 Task: Find connections with filter location Antequera with filter topic #realestateinvesting with filter profile language Potuguese with filter current company EPAM Systems with filter school North-Eastern Hill University with filter industry Public Assistance Programs with filter service category Email Marketing with filter keywords title Group Sales
Action: Mouse moved to (679, 97)
Screenshot: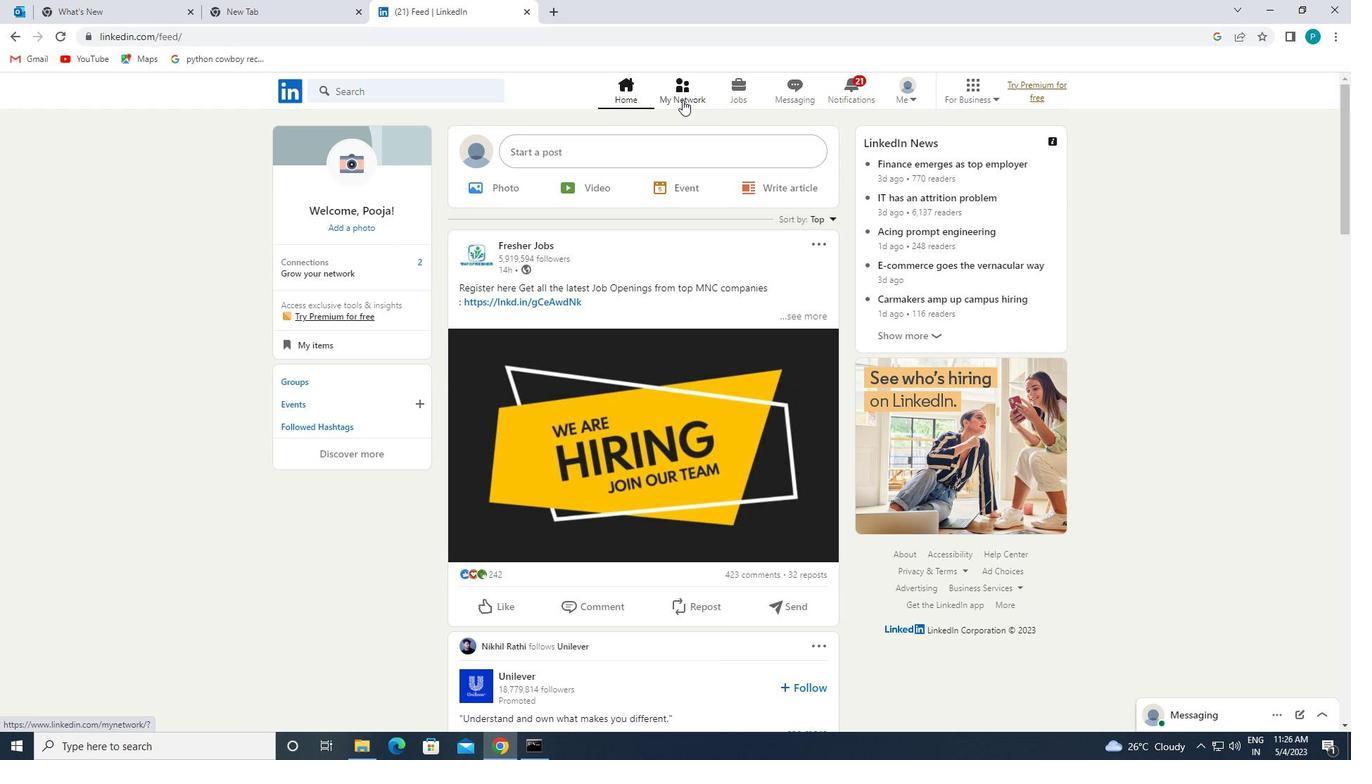 
Action: Mouse pressed left at (679, 97)
Screenshot: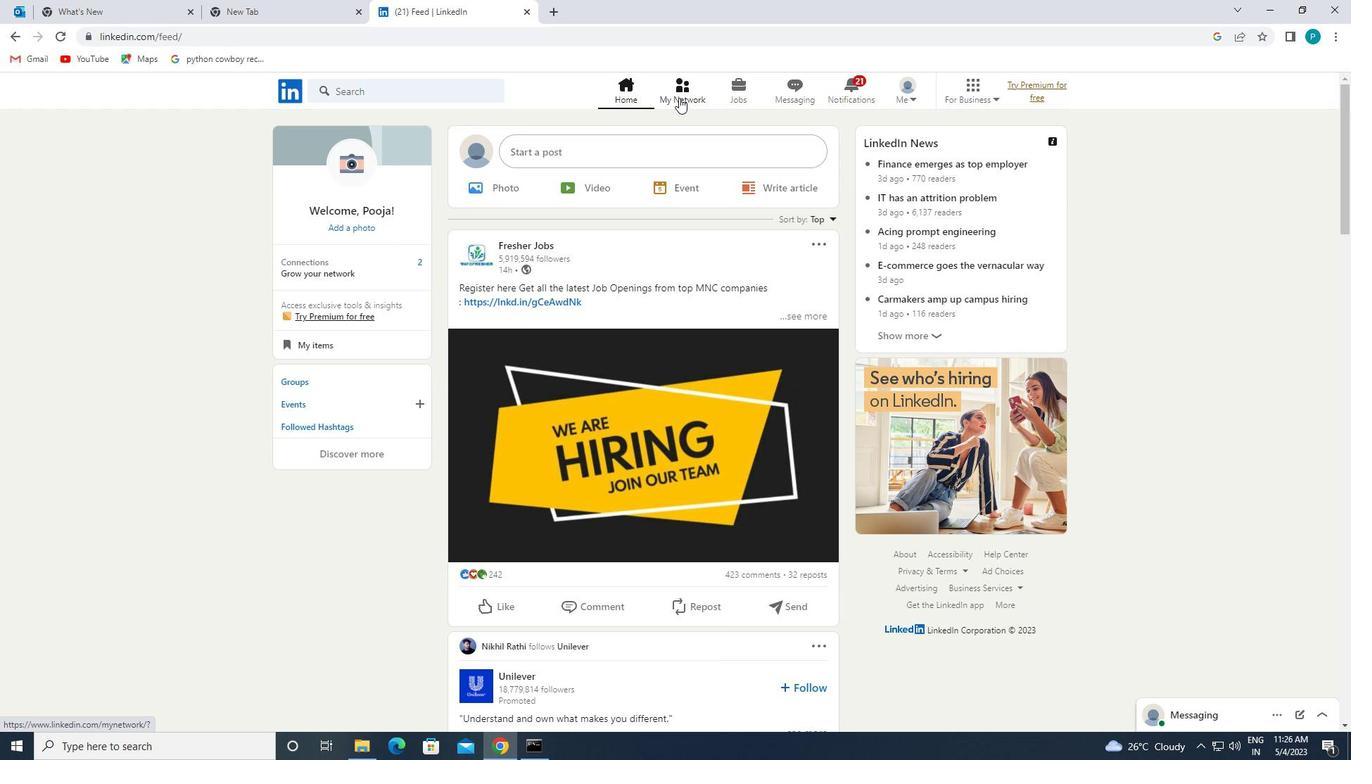 
Action: Mouse moved to (364, 159)
Screenshot: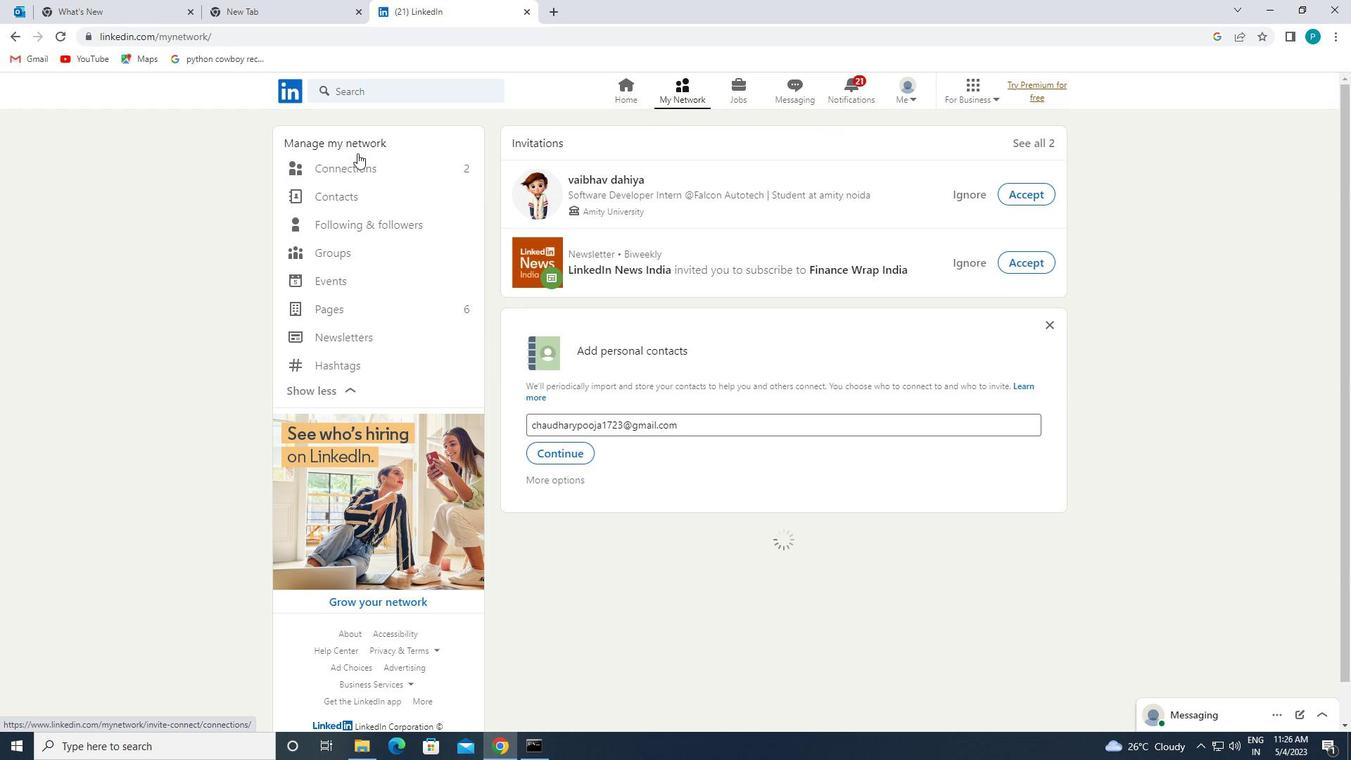 
Action: Mouse pressed left at (364, 159)
Screenshot: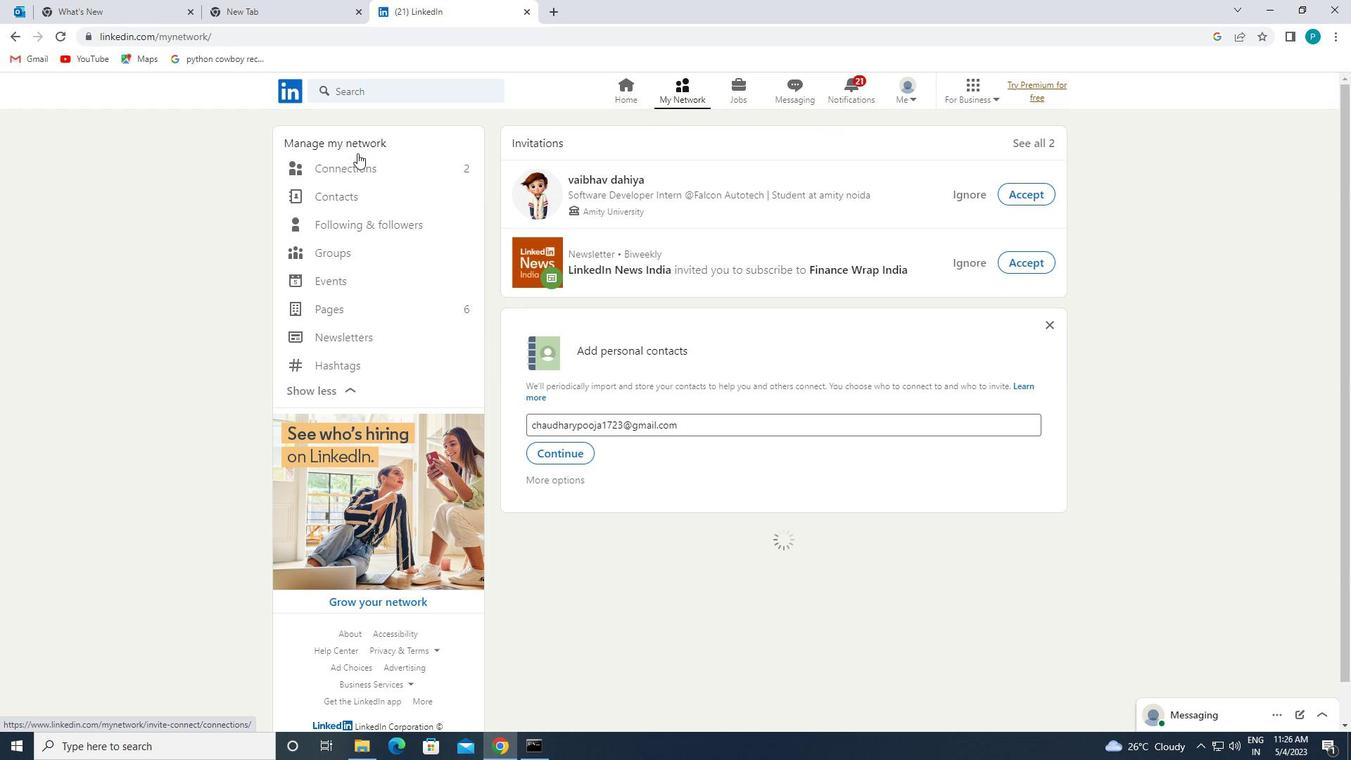
Action: Mouse moved to (380, 162)
Screenshot: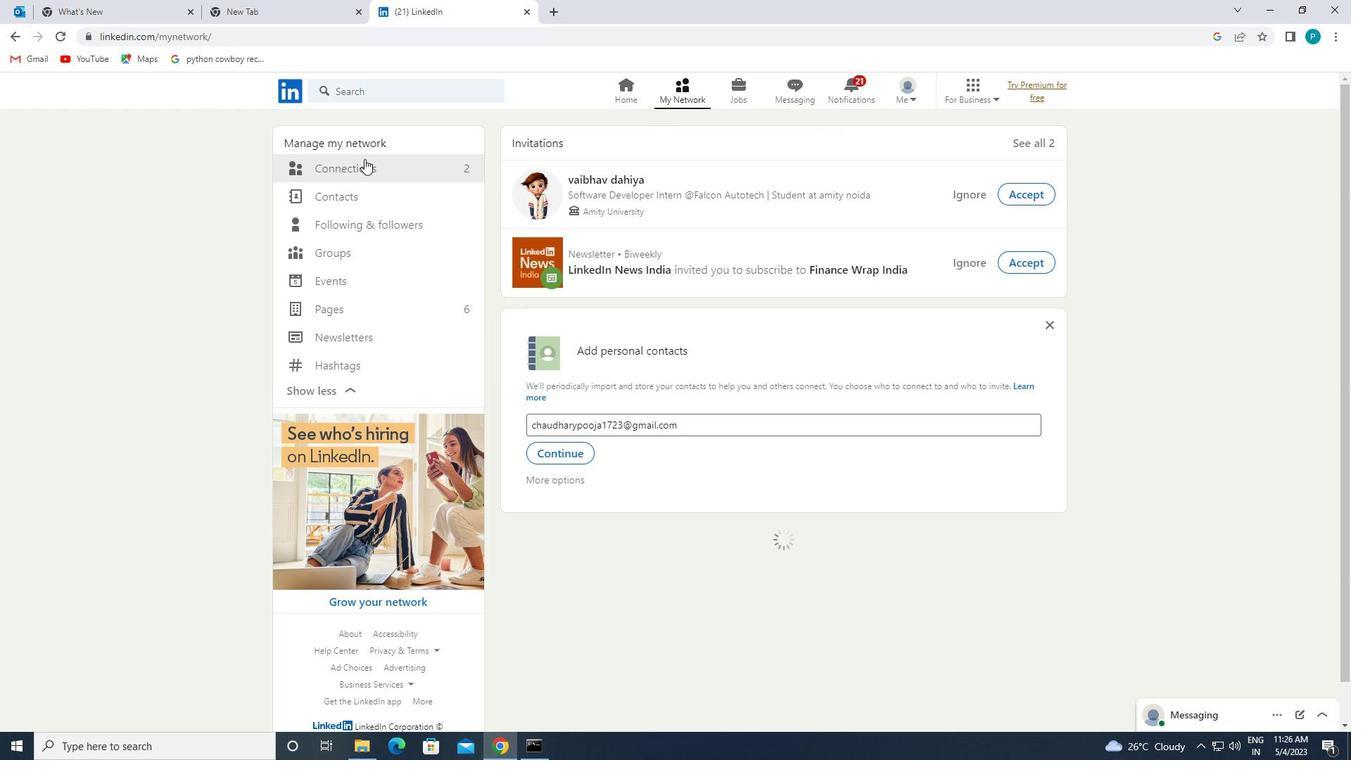 
Action: Mouse pressed left at (380, 162)
Screenshot: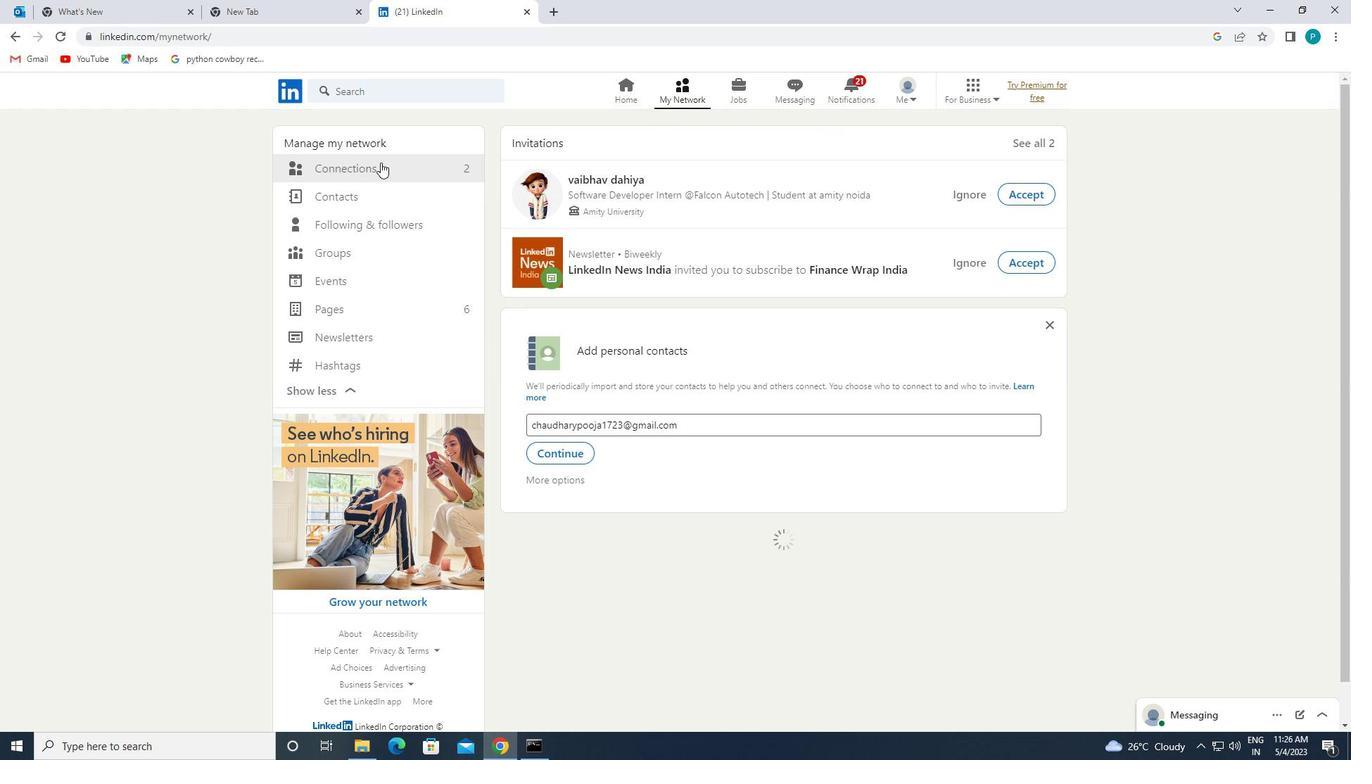 
Action: Mouse moved to (756, 167)
Screenshot: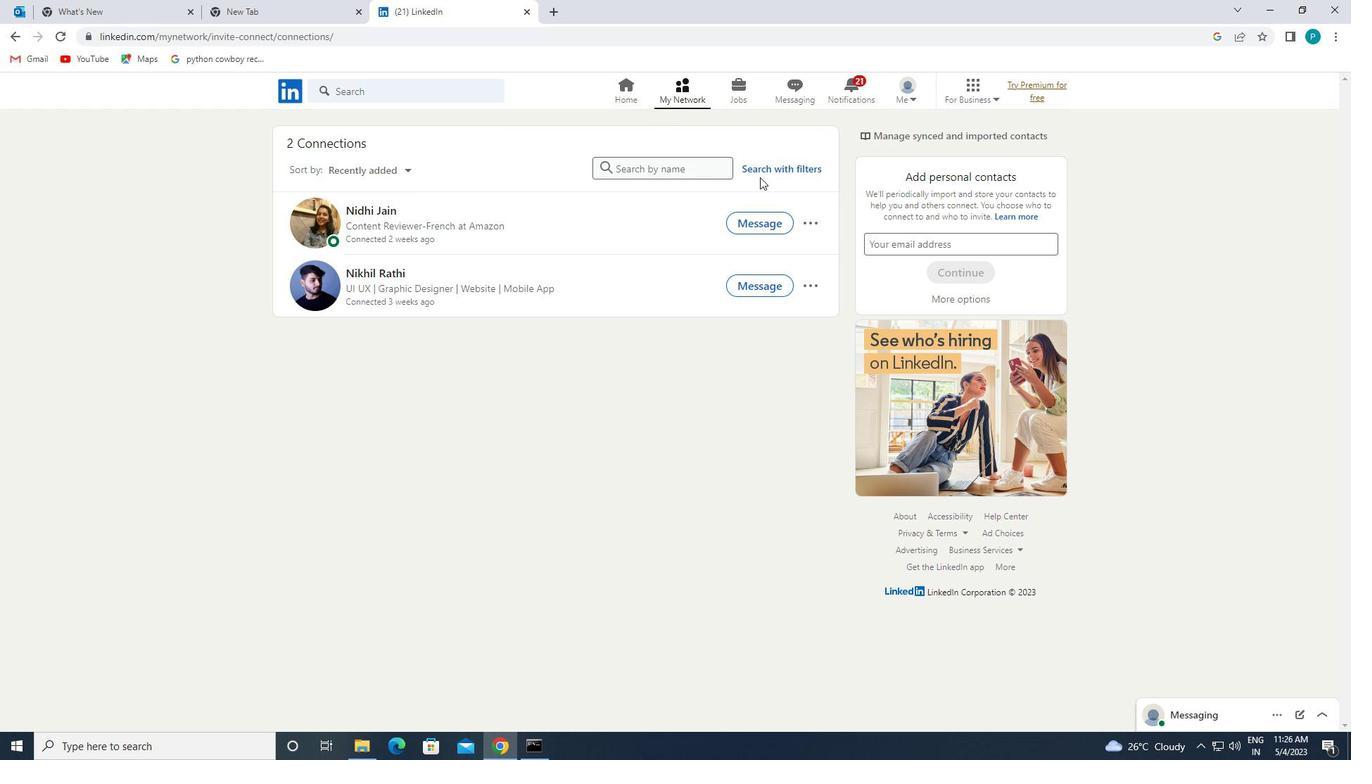 
Action: Mouse pressed left at (756, 167)
Screenshot: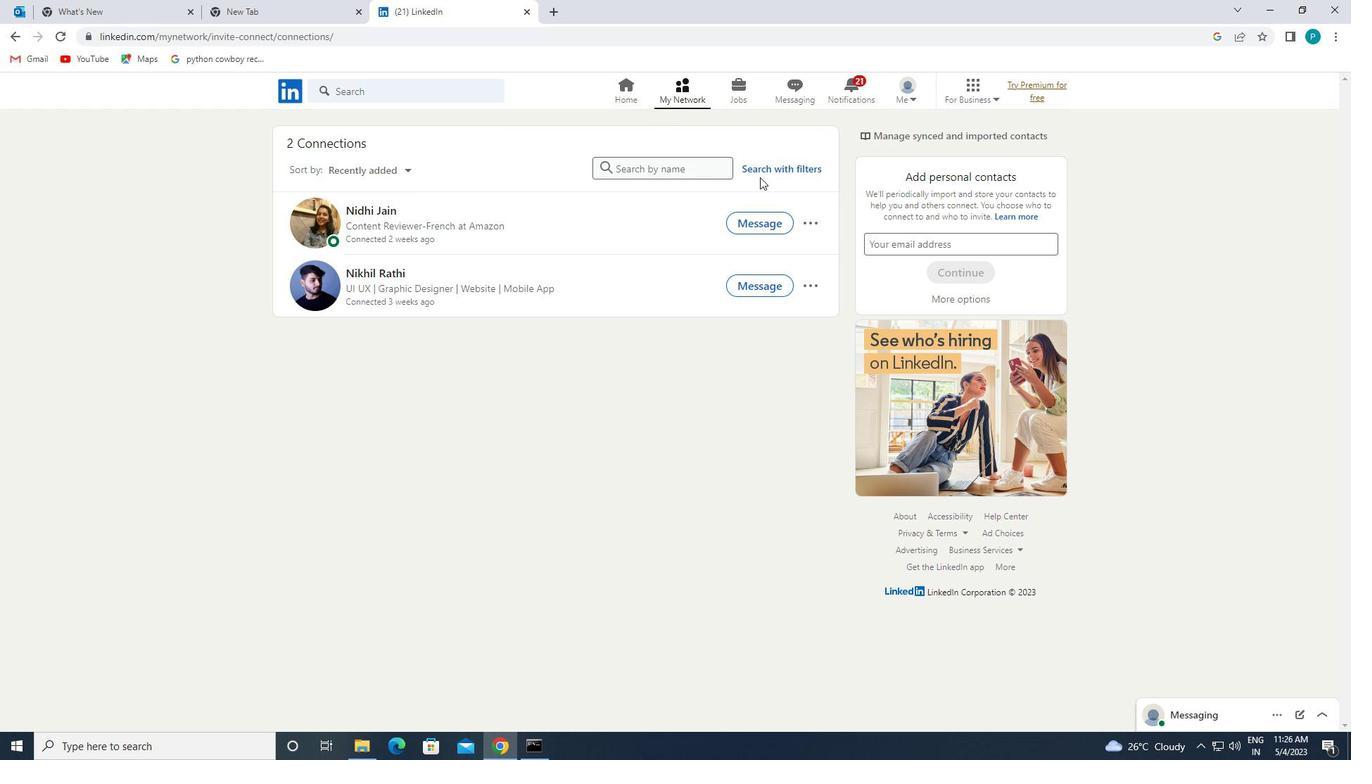 
Action: Mouse moved to (712, 133)
Screenshot: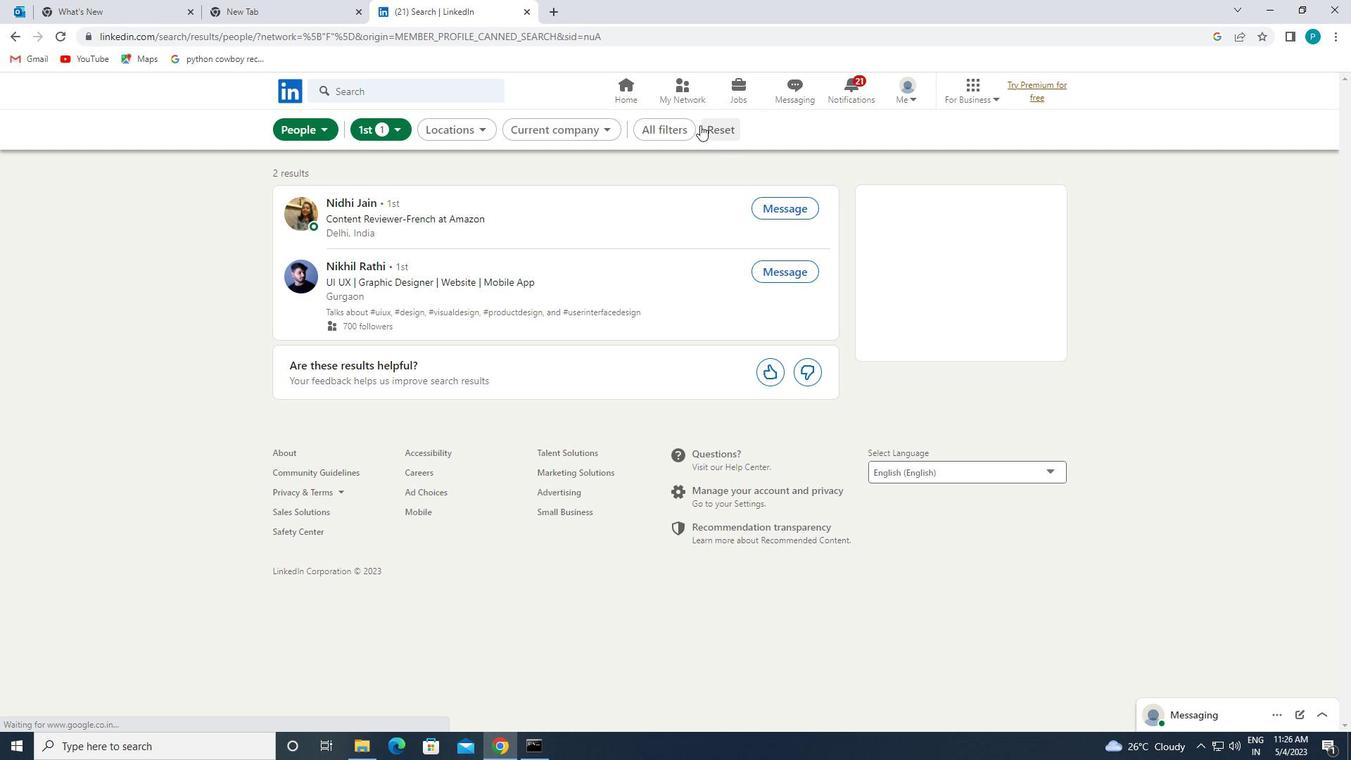 
Action: Mouse pressed left at (712, 133)
Screenshot: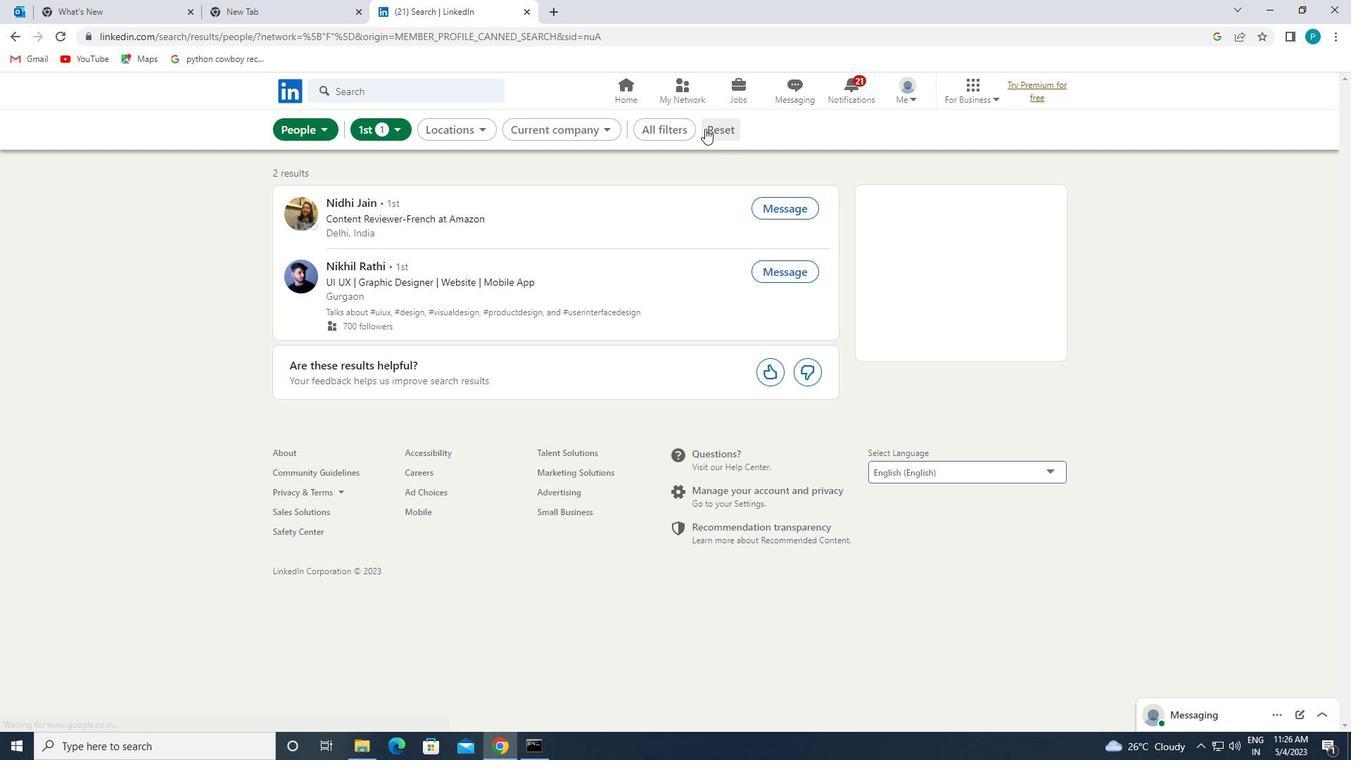 
Action: Mouse moved to (706, 129)
Screenshot: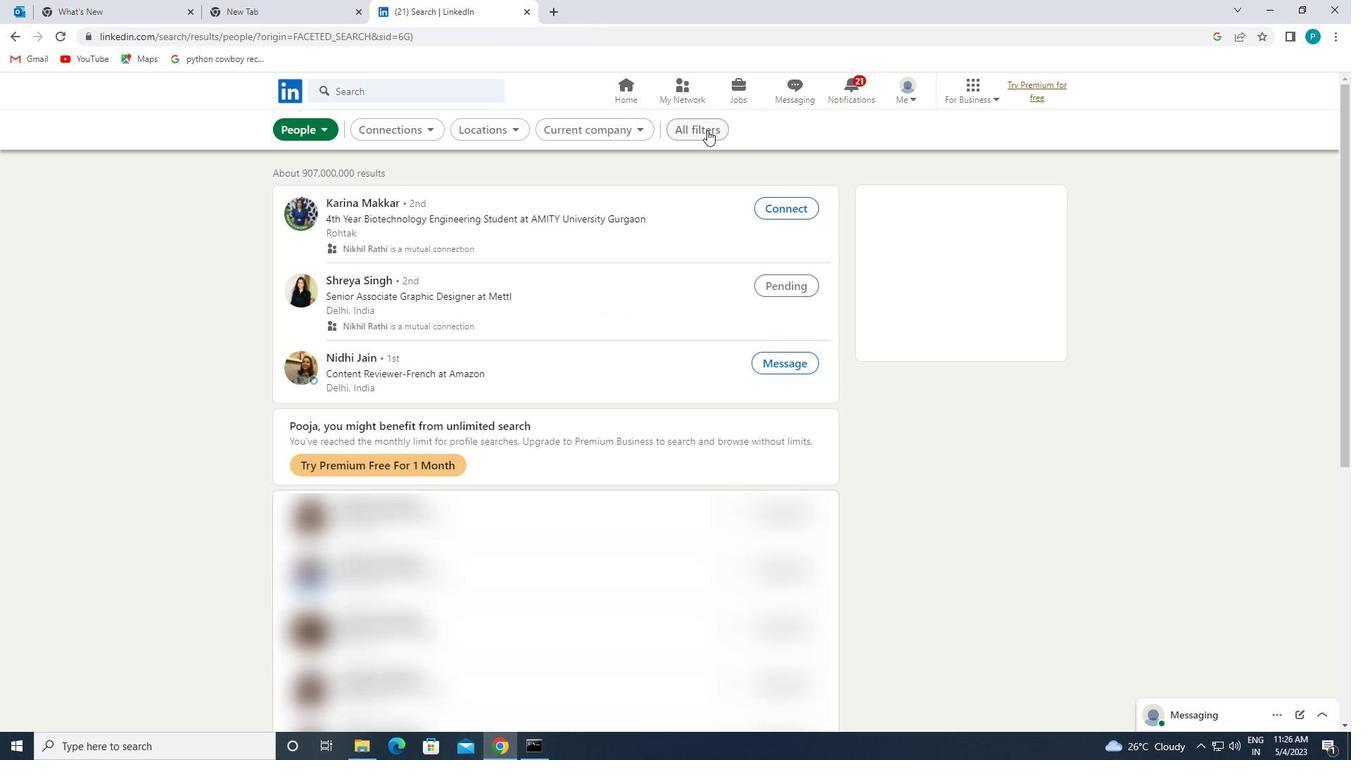 
Action: Mouse pressed left at (706, 129)
Screenshot: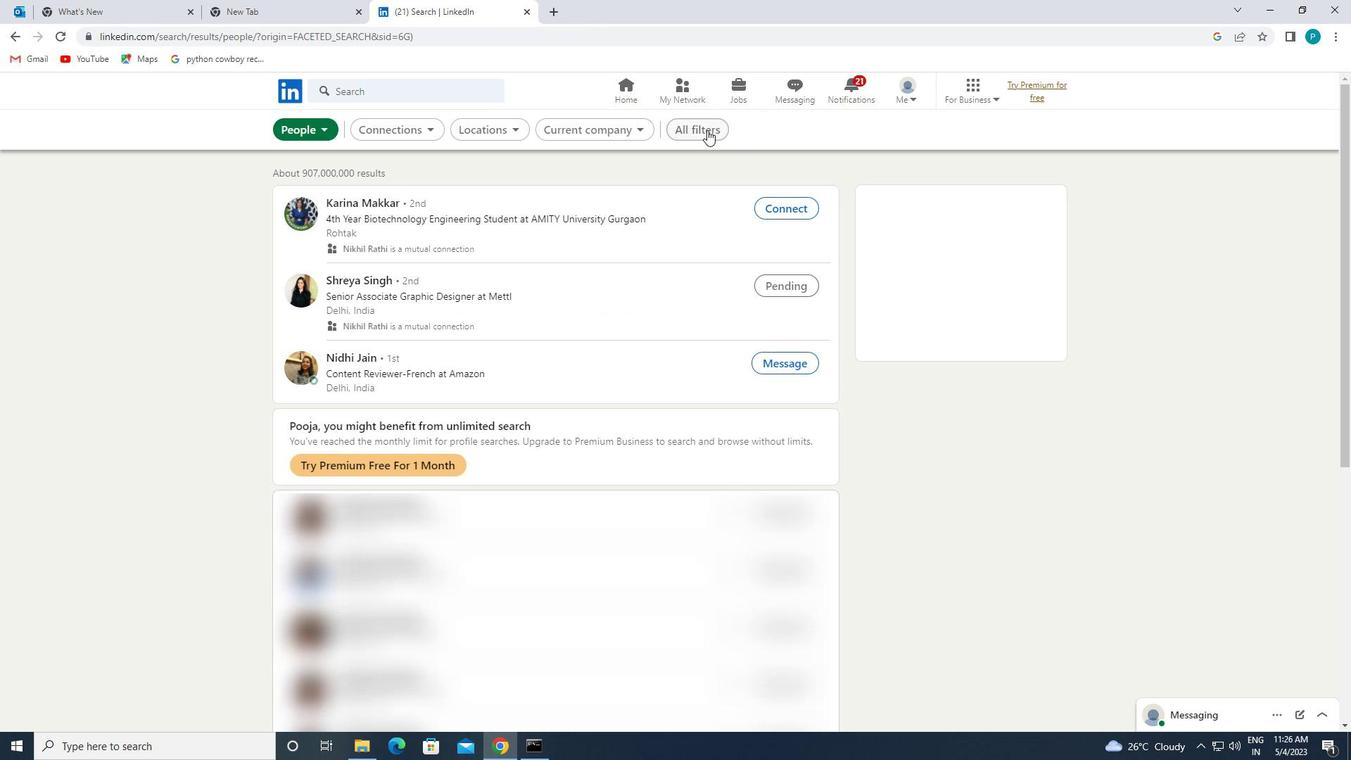 
Action: Mouse moved to (884, 195)
Screenshot: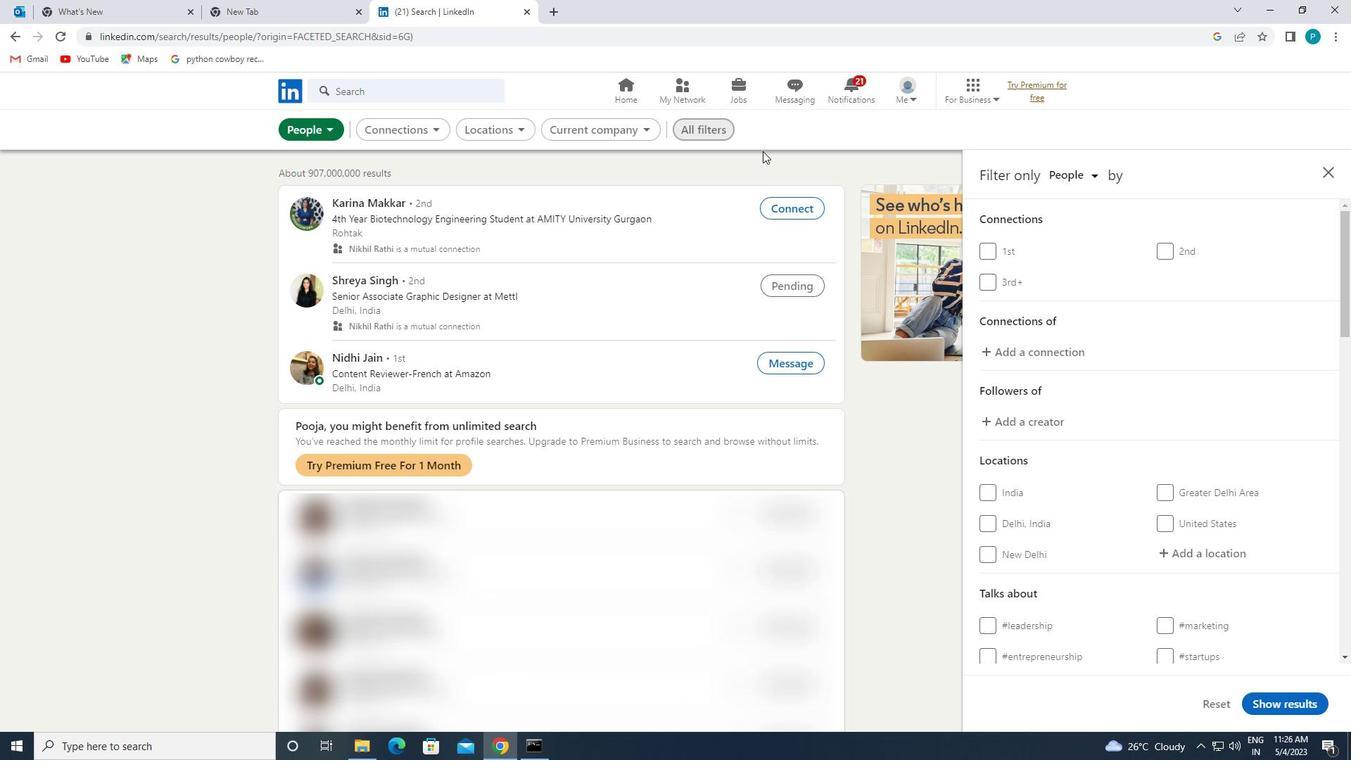 
Action: Mouse scrolled (884, 194) with delta (0, 0)
Screenshot: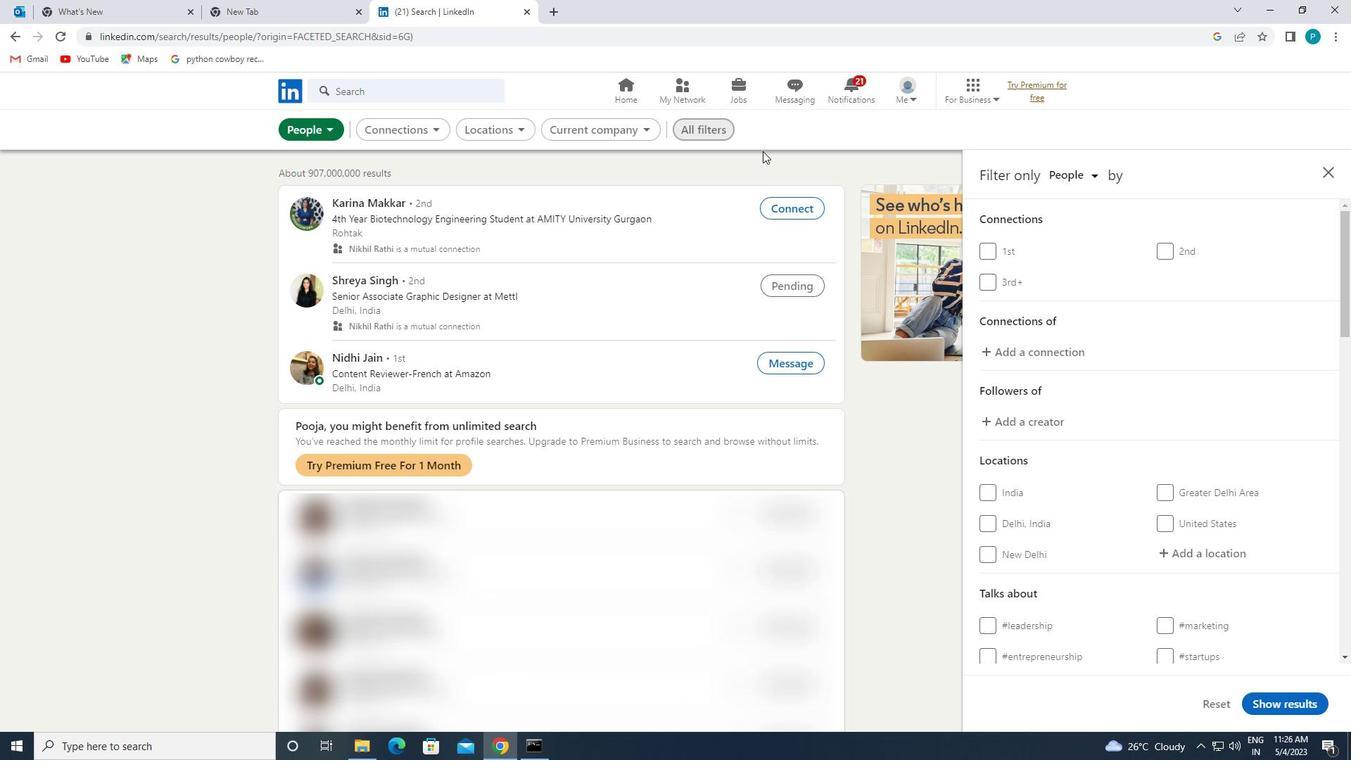 
Action: Mouse moved to (956, 224)
Screenshot: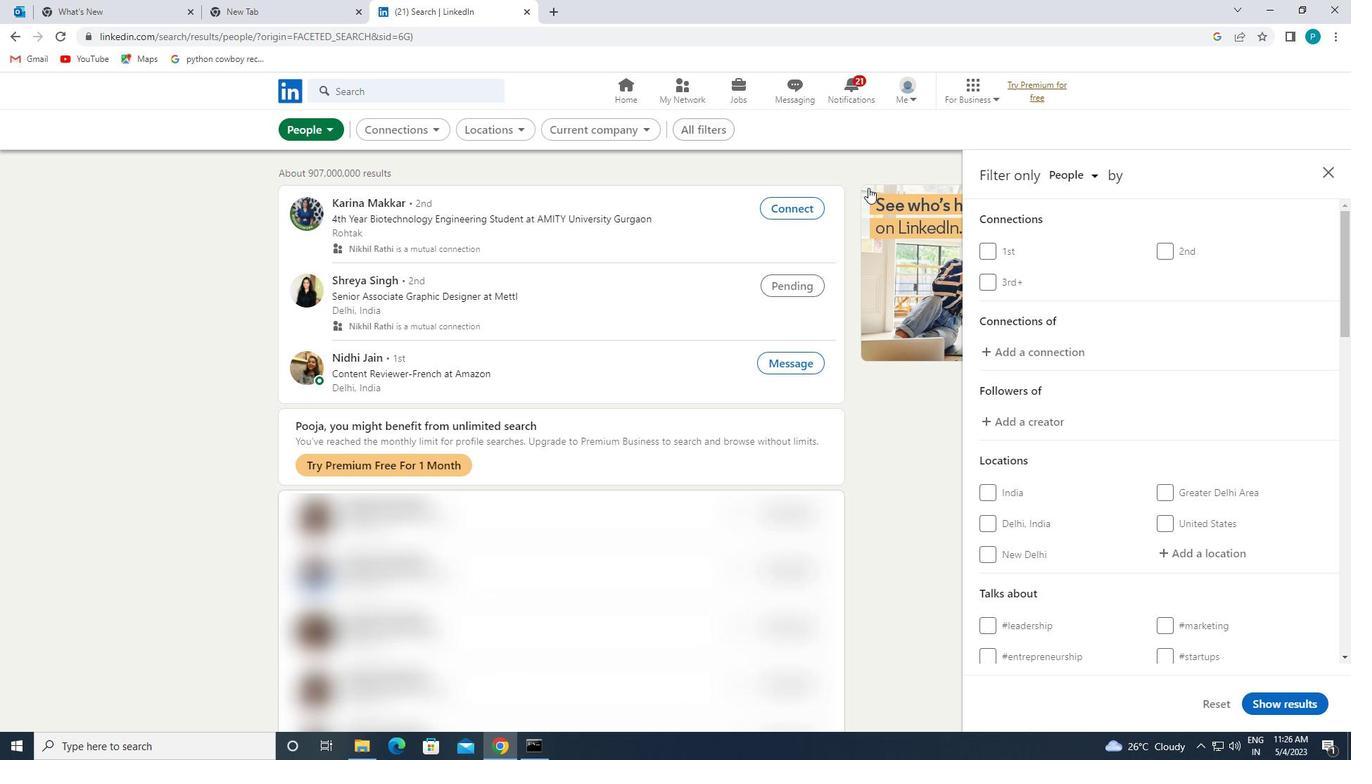 
Action: Mouse scrolled (956, 223) with delta (0, 0)
Screenshot: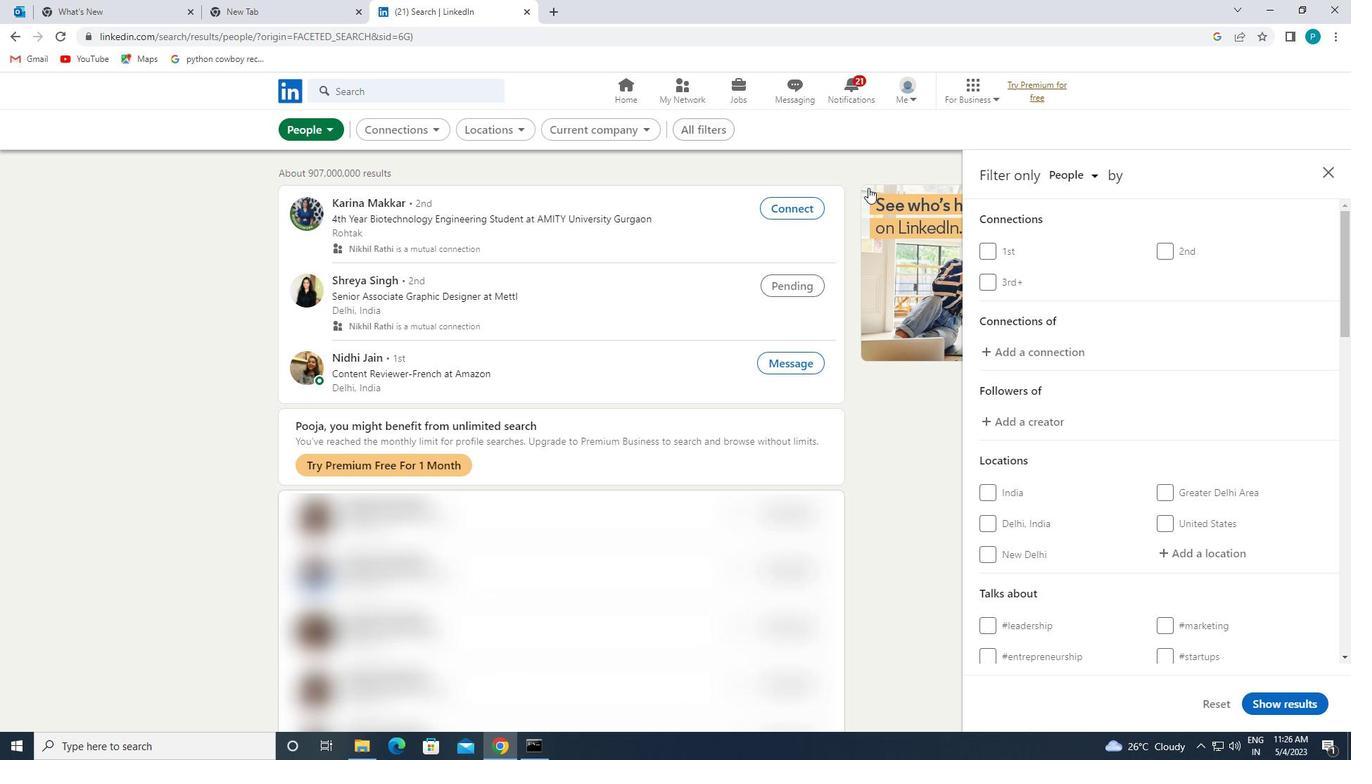 
Action: Mouse moved to (977, 233)
Screenshot: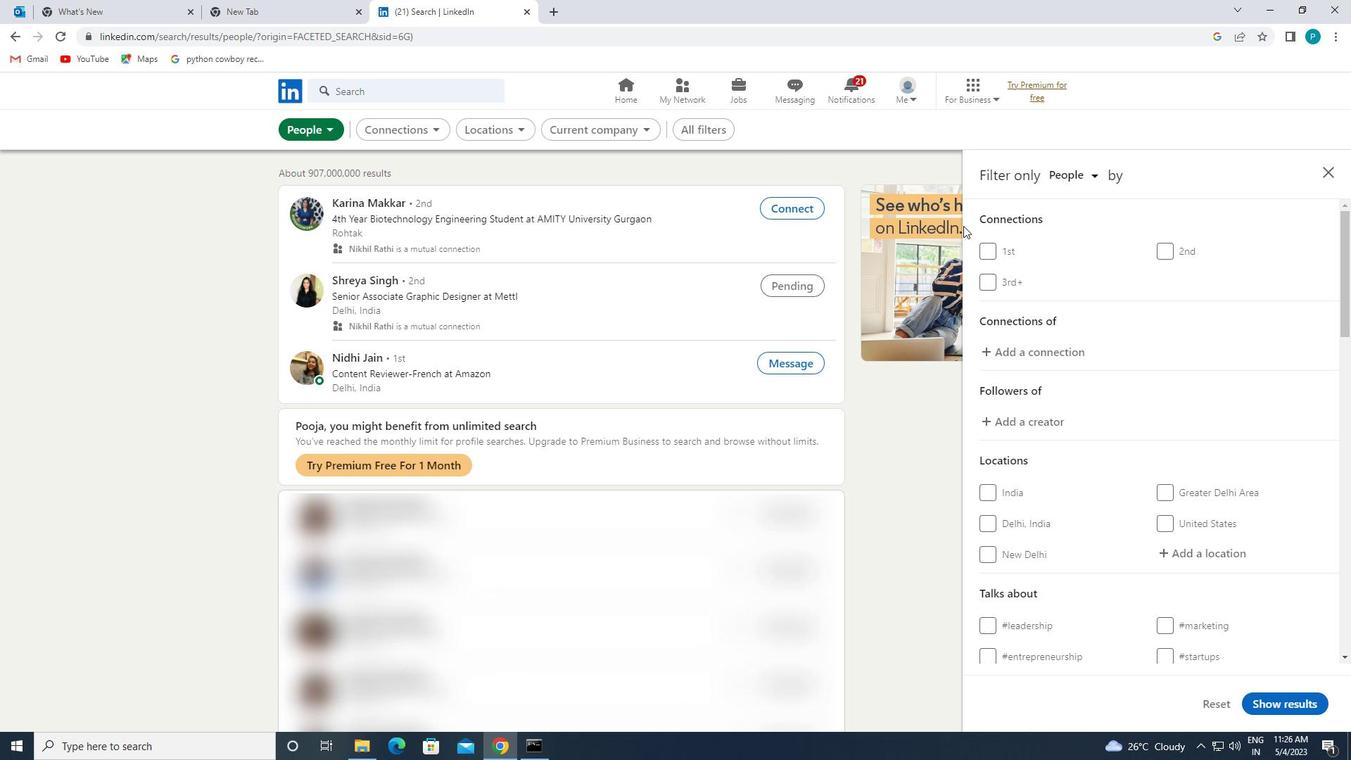 
Action: Mouse scrolled (977, 232) with delta (0, 0)
Screenshot: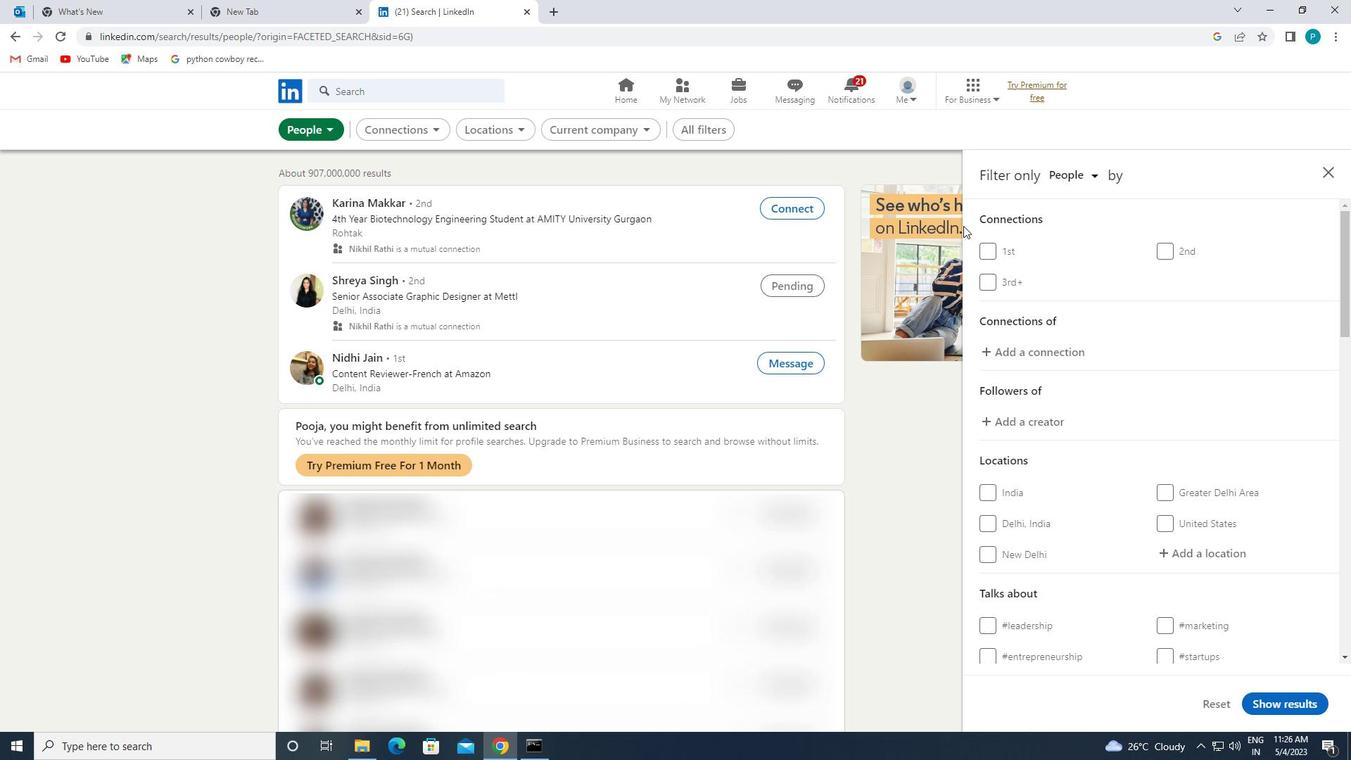 
Action: Mouse moved to (1138, 425)
Screenshot: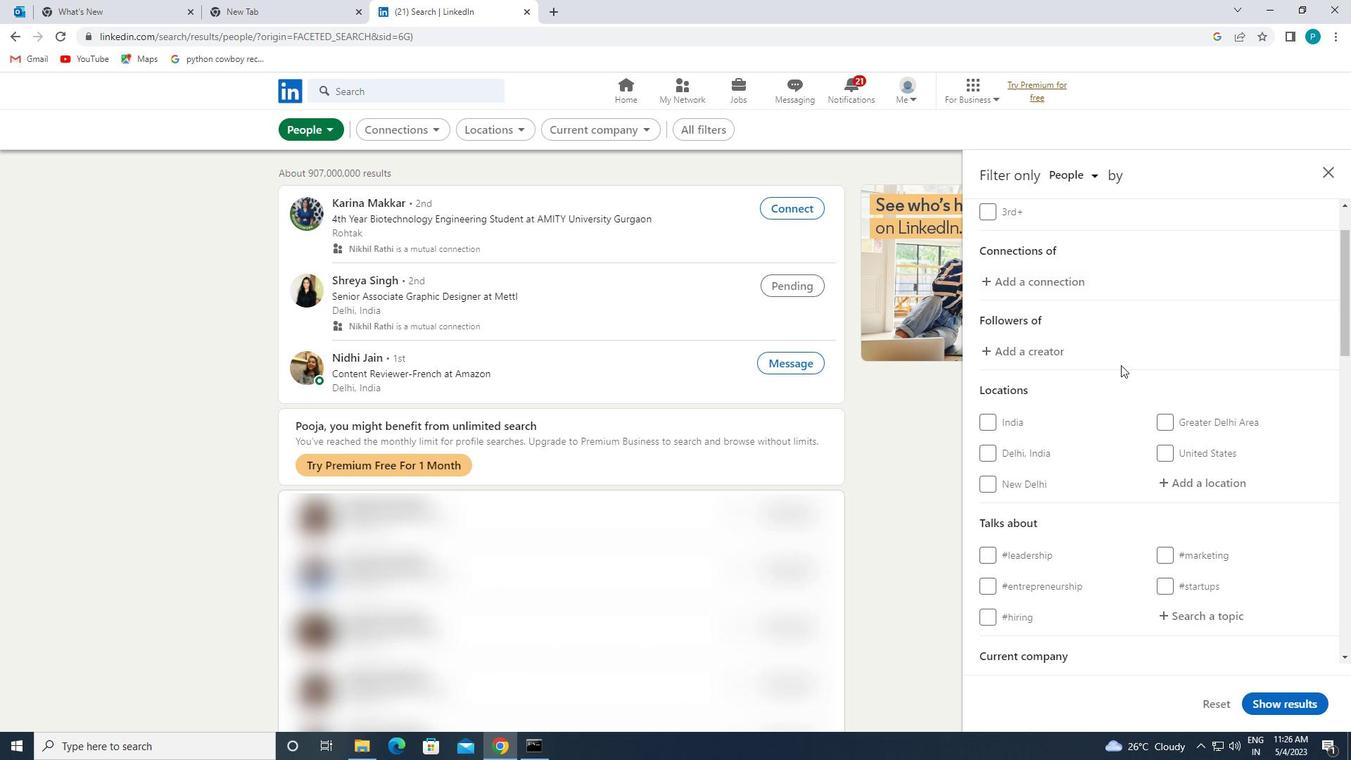 
Action: Mouse scrolled (1138, 425) with delta (0, 0)
Screenshot: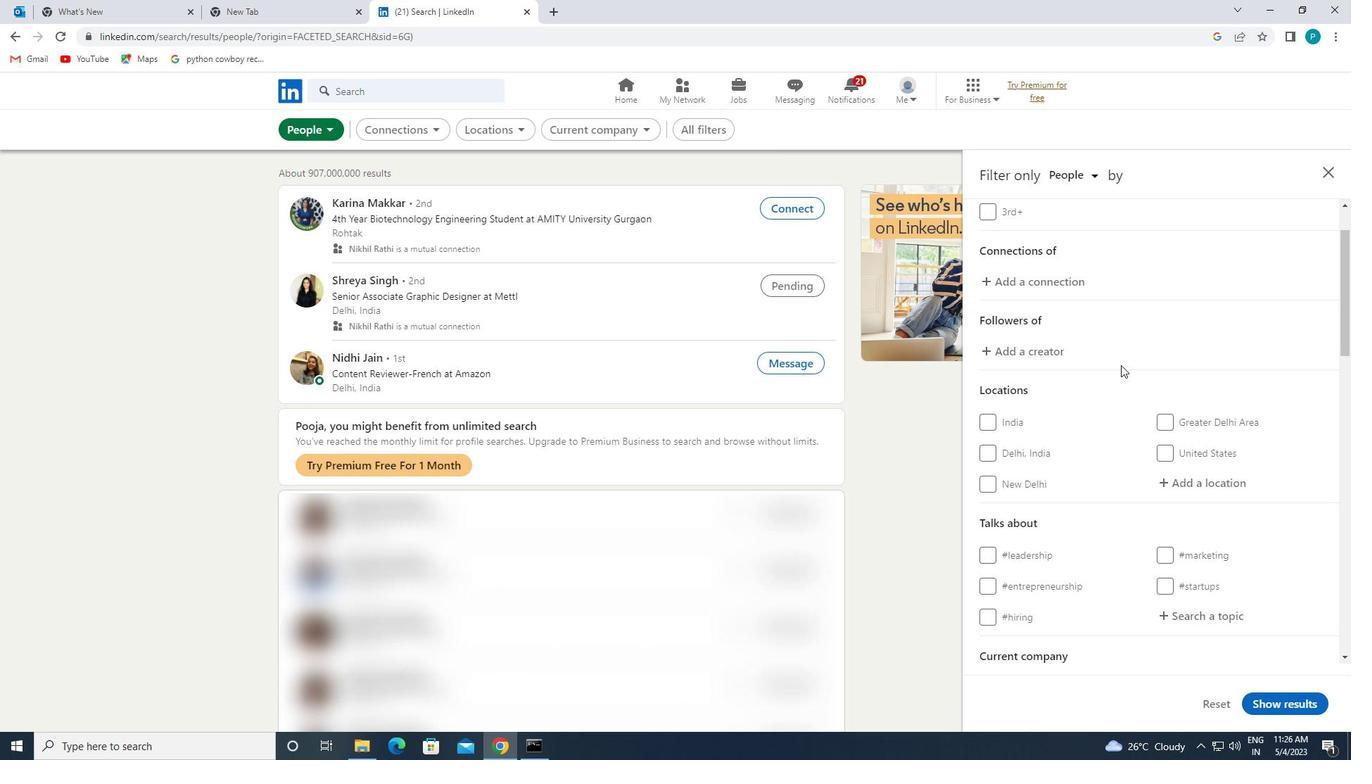 
Action: Mouse moved to (1165, 413)
Screenshot: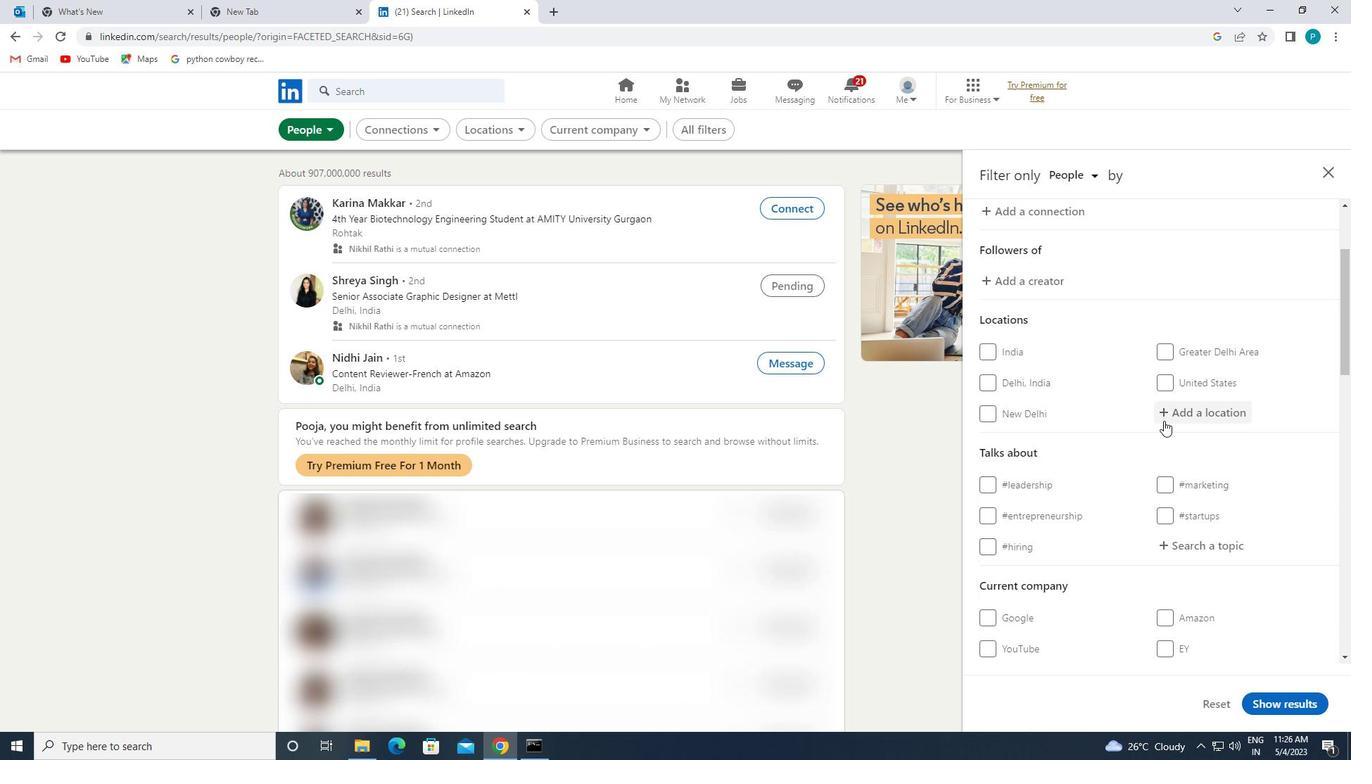 
Action: Mouse pressed left at (1165, 413)
Screenshot: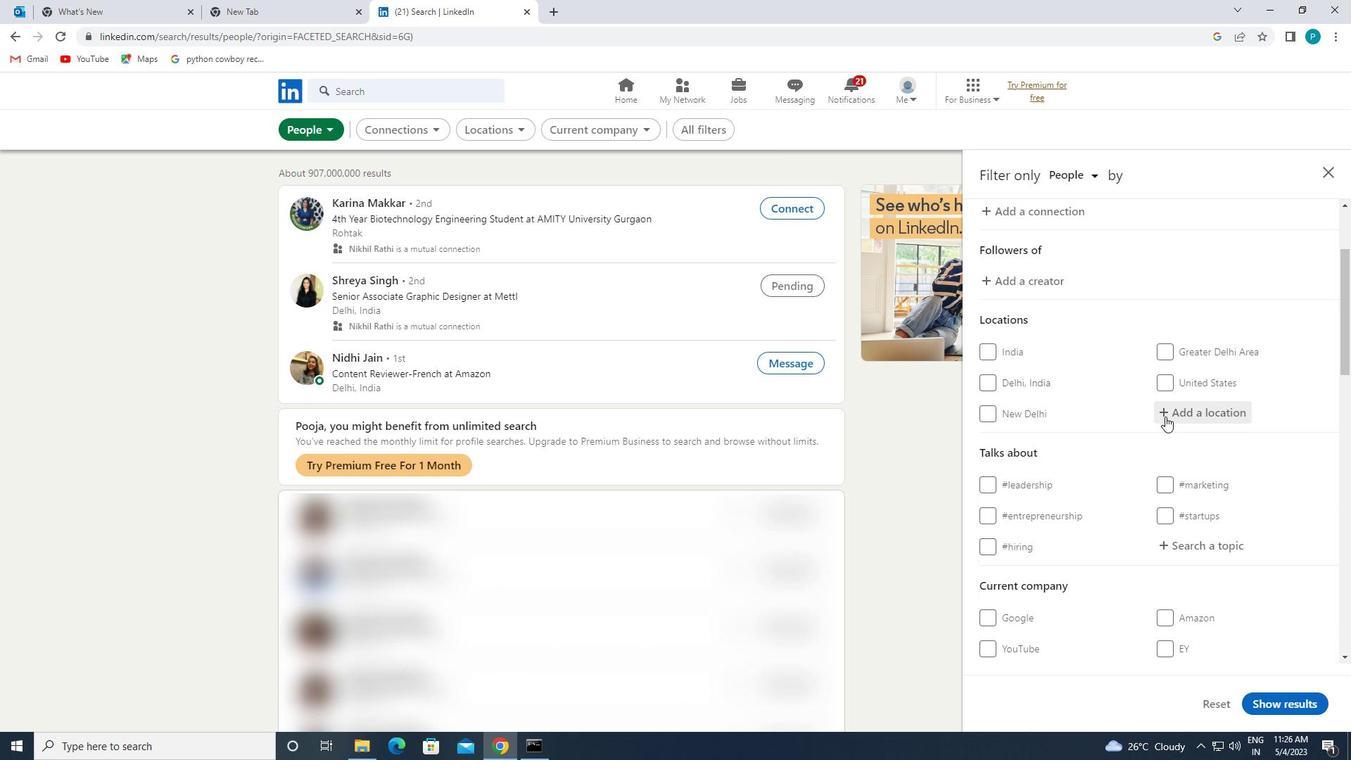 
Action: Mouse moved to (1256, 456)
Screenshot: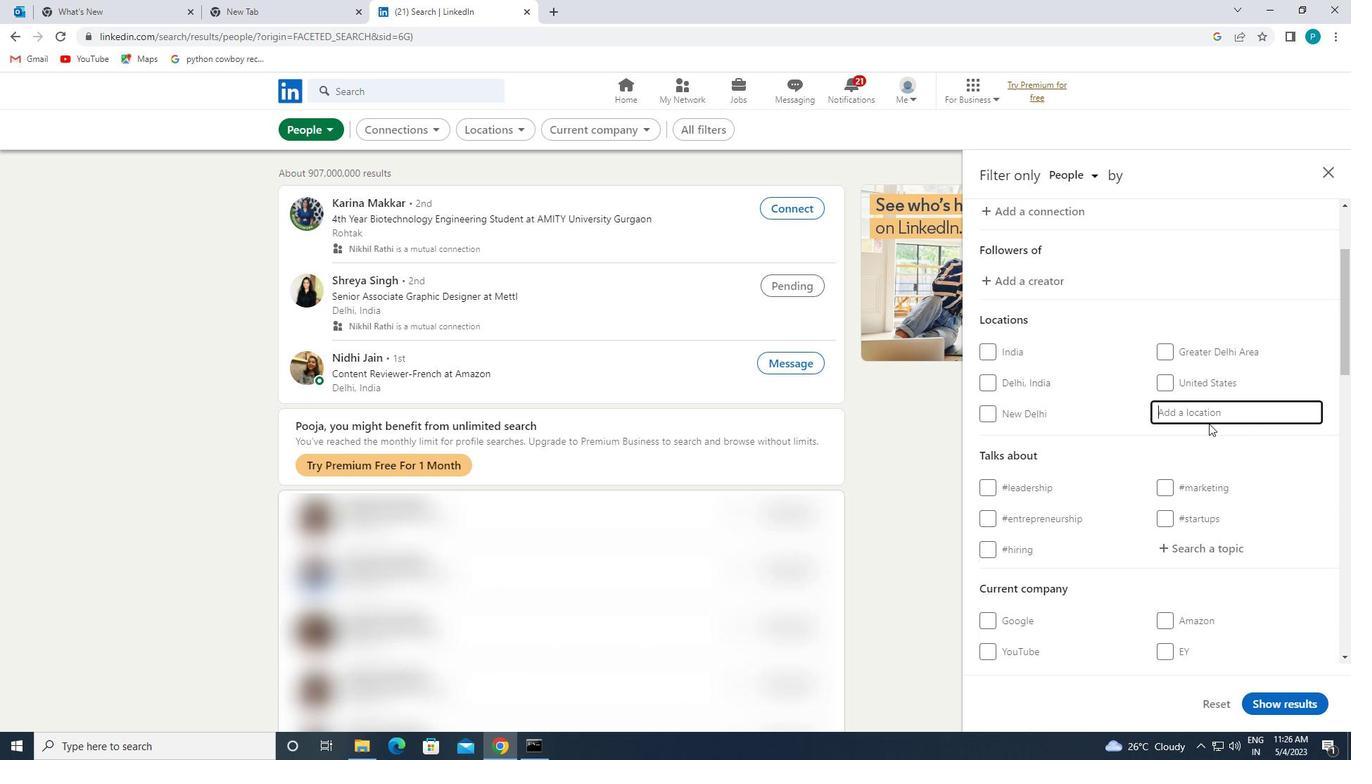 
Action: Key pressed <Key.caps_lock>a<Key.caps_lock>nteq
Screenshot: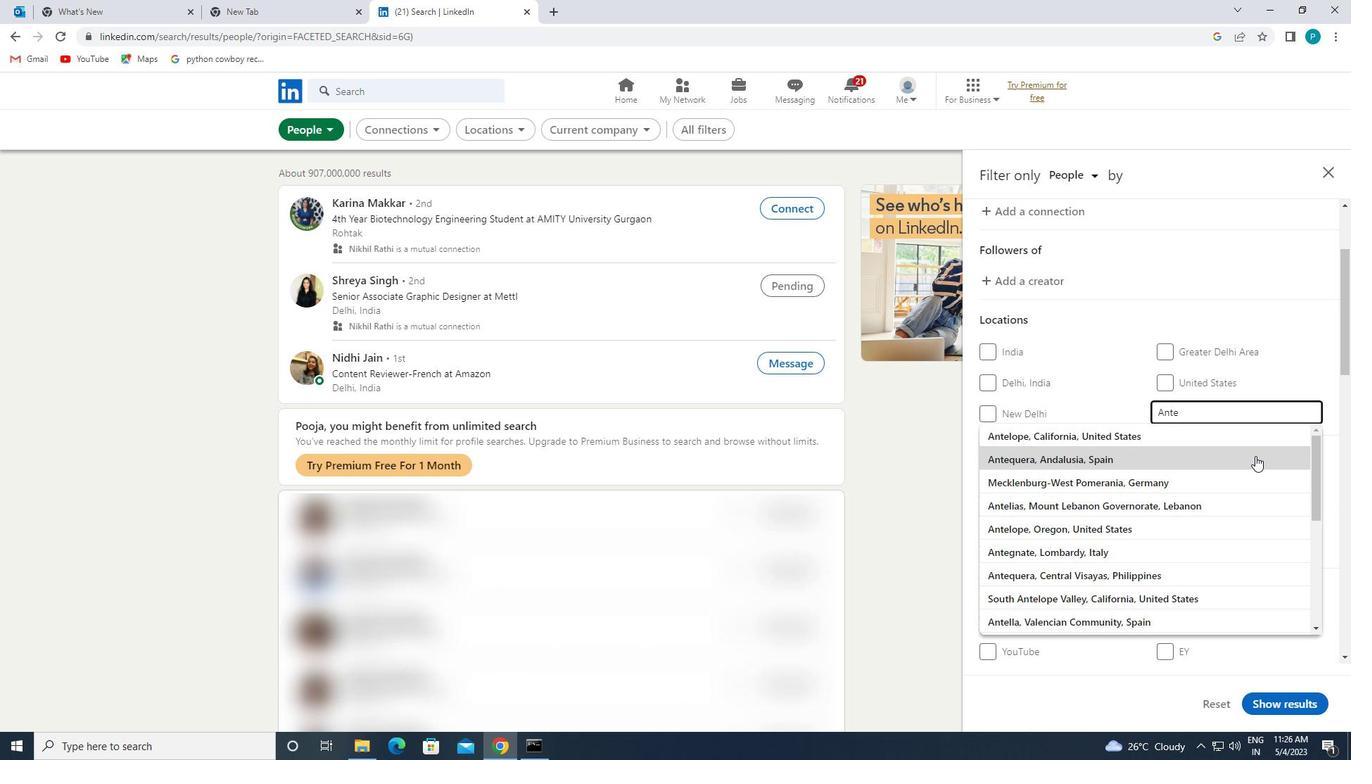 
Action: Mouse moved to (1185, 431)
Screenshot: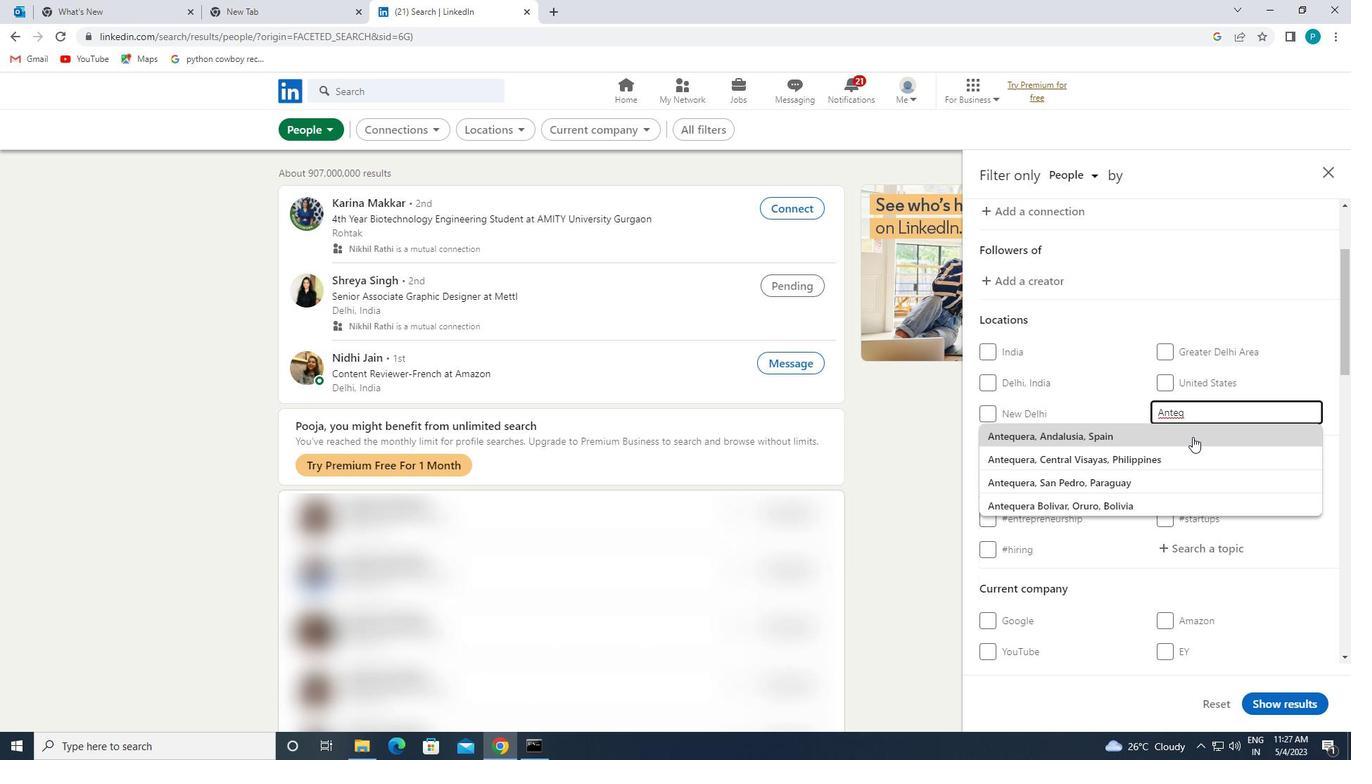 
Action: Mouse pressed left at (1185, 431)
Screenshot: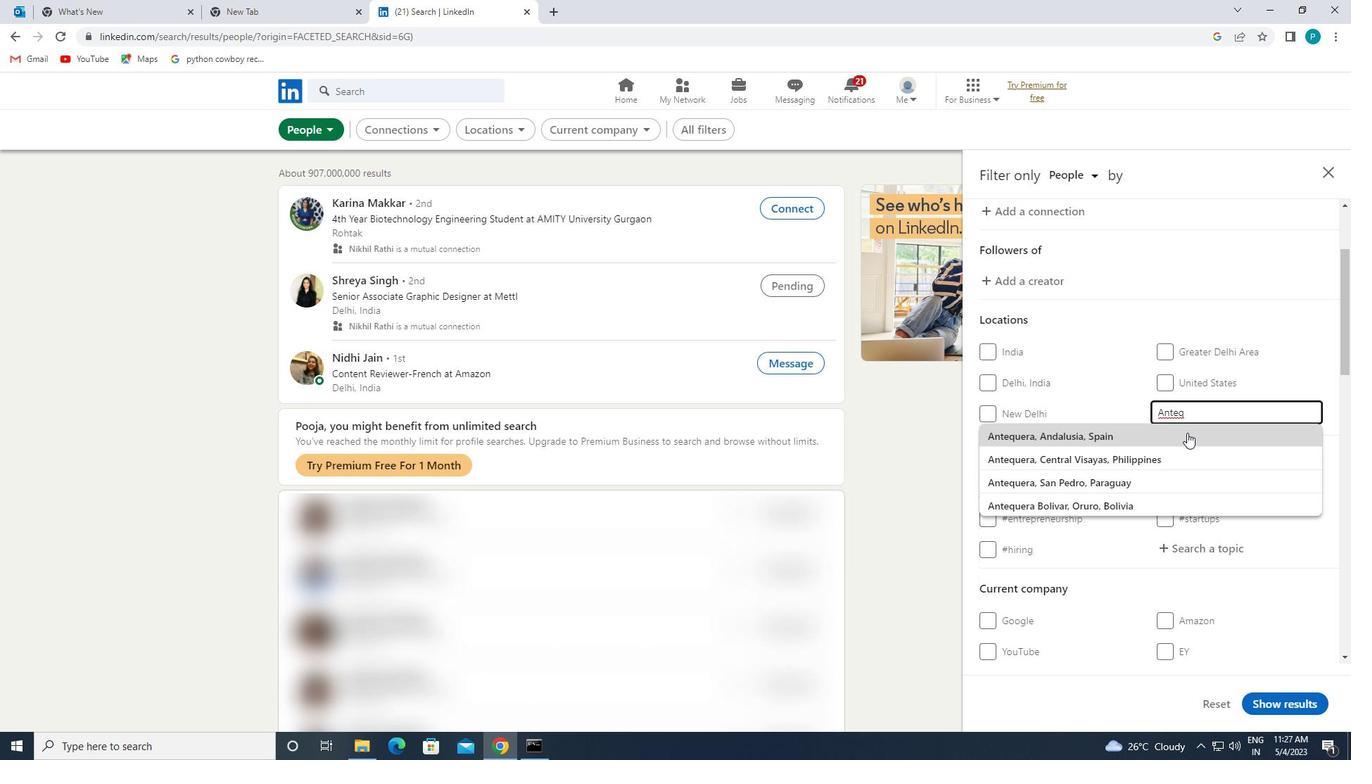 
Action: Mouse moved to (1201, 473)
Screenshot: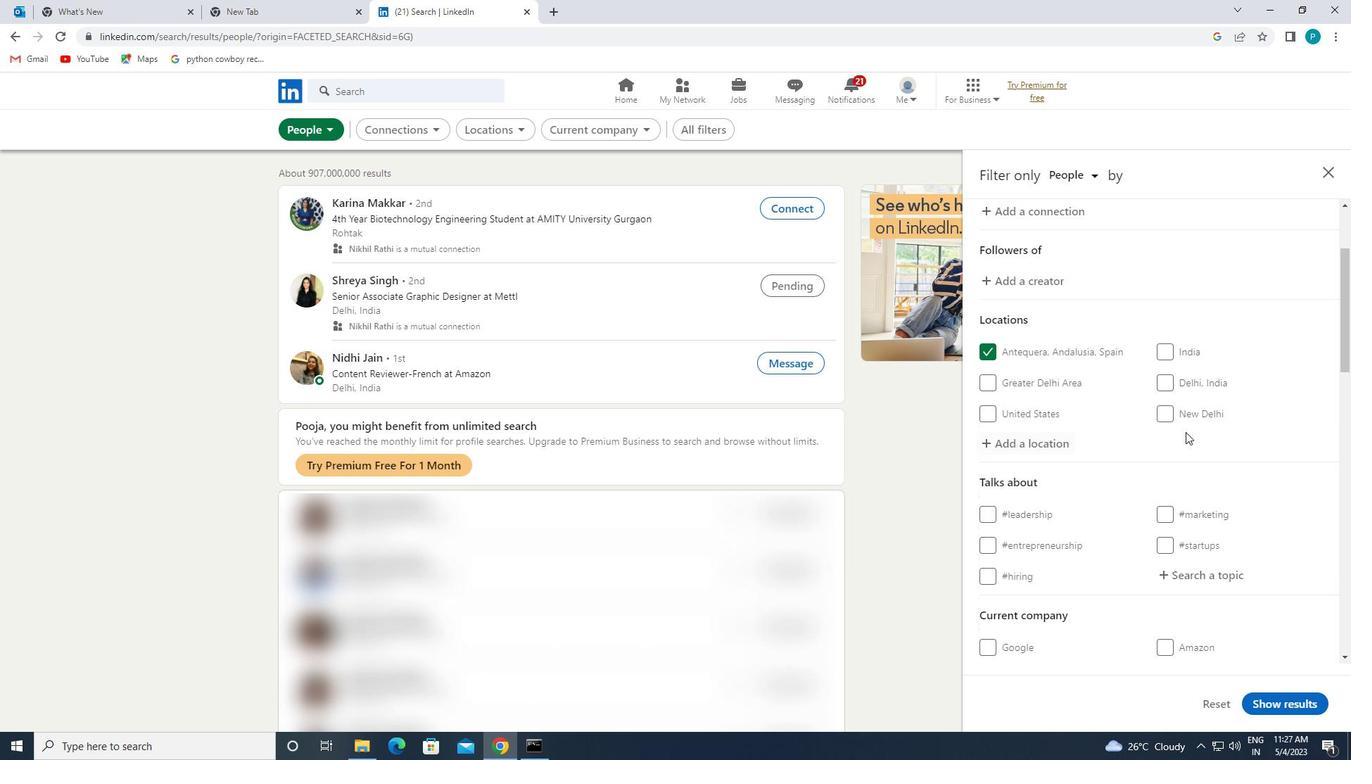 
Action: Mouse scrolled (1201, 472) with delta (0, 0)
Screenshot: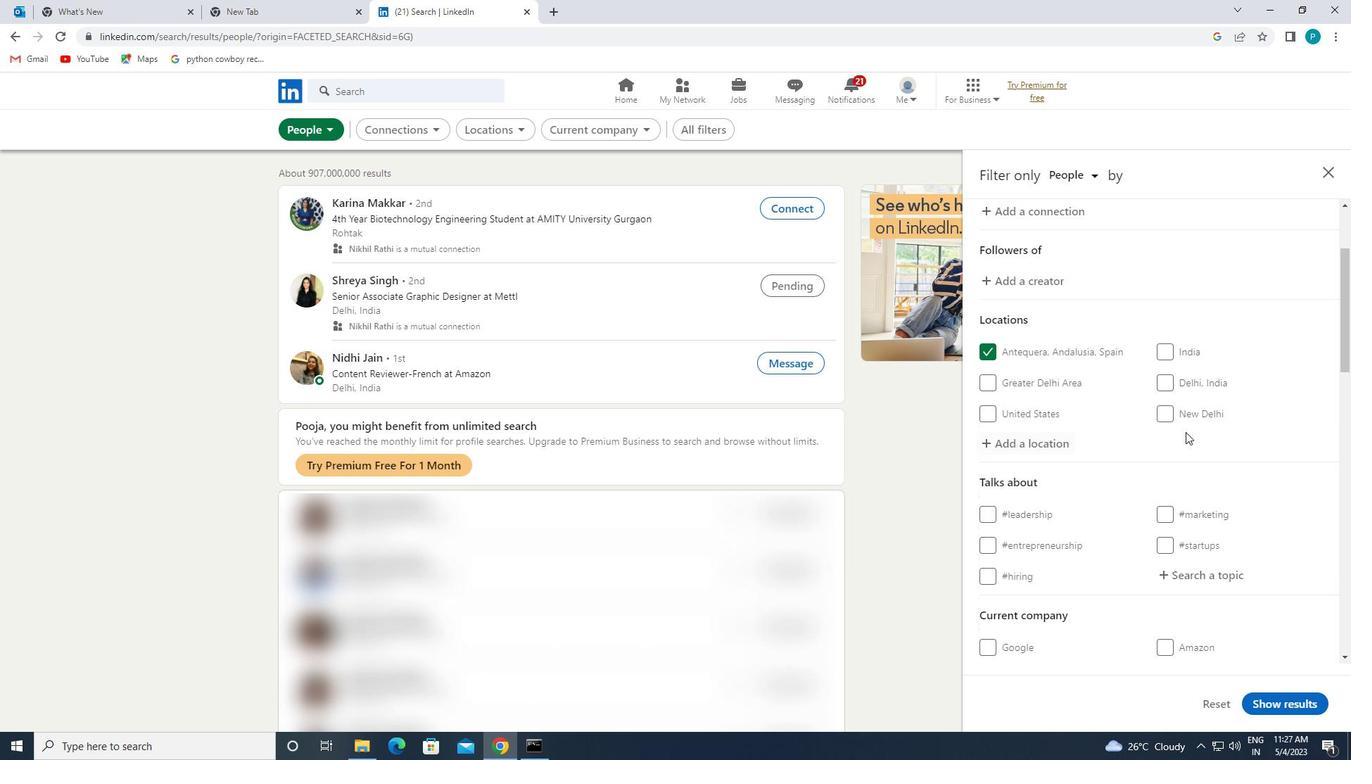 
Action: Mouse scrolled (1201, 472) with delta (0, 0)
Screenshot: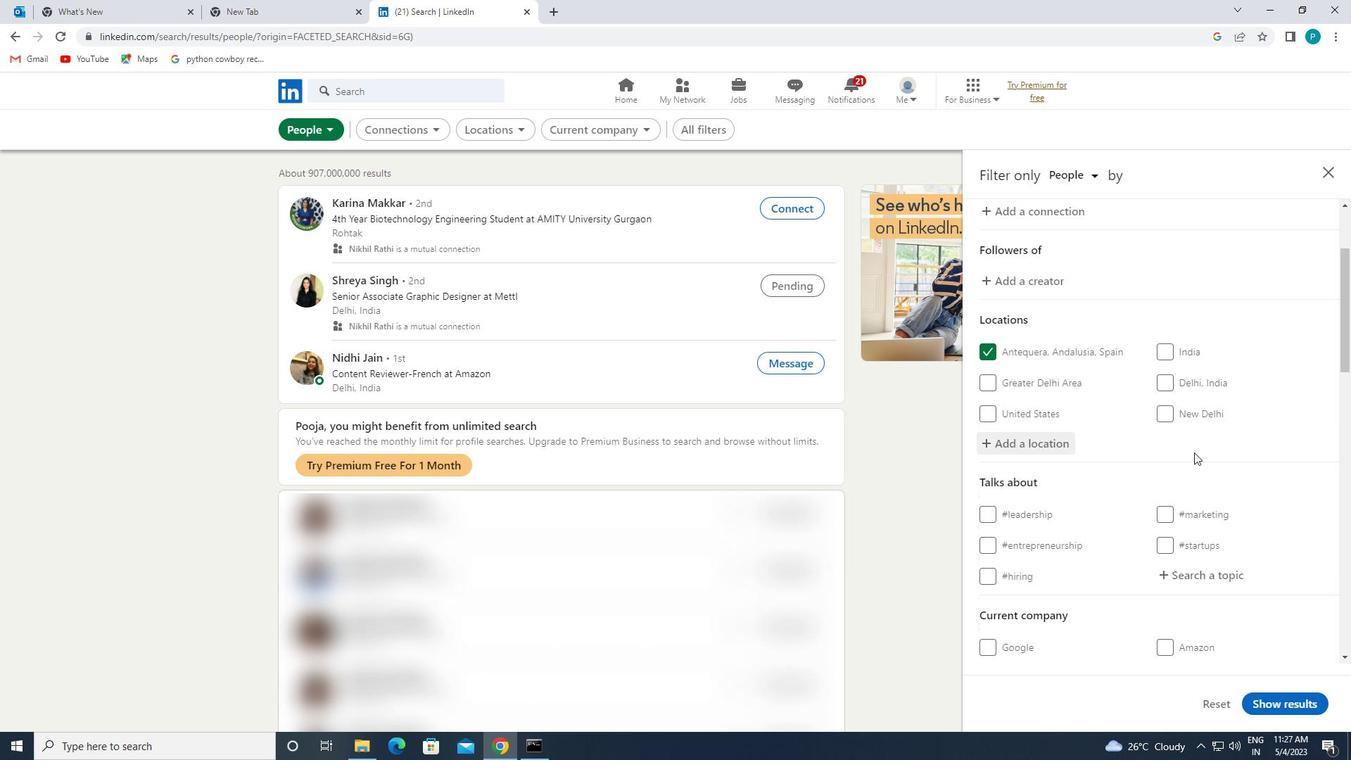 
Action: Mouse scrolled (1201, 472) with delta (0, 0)
Screenshot: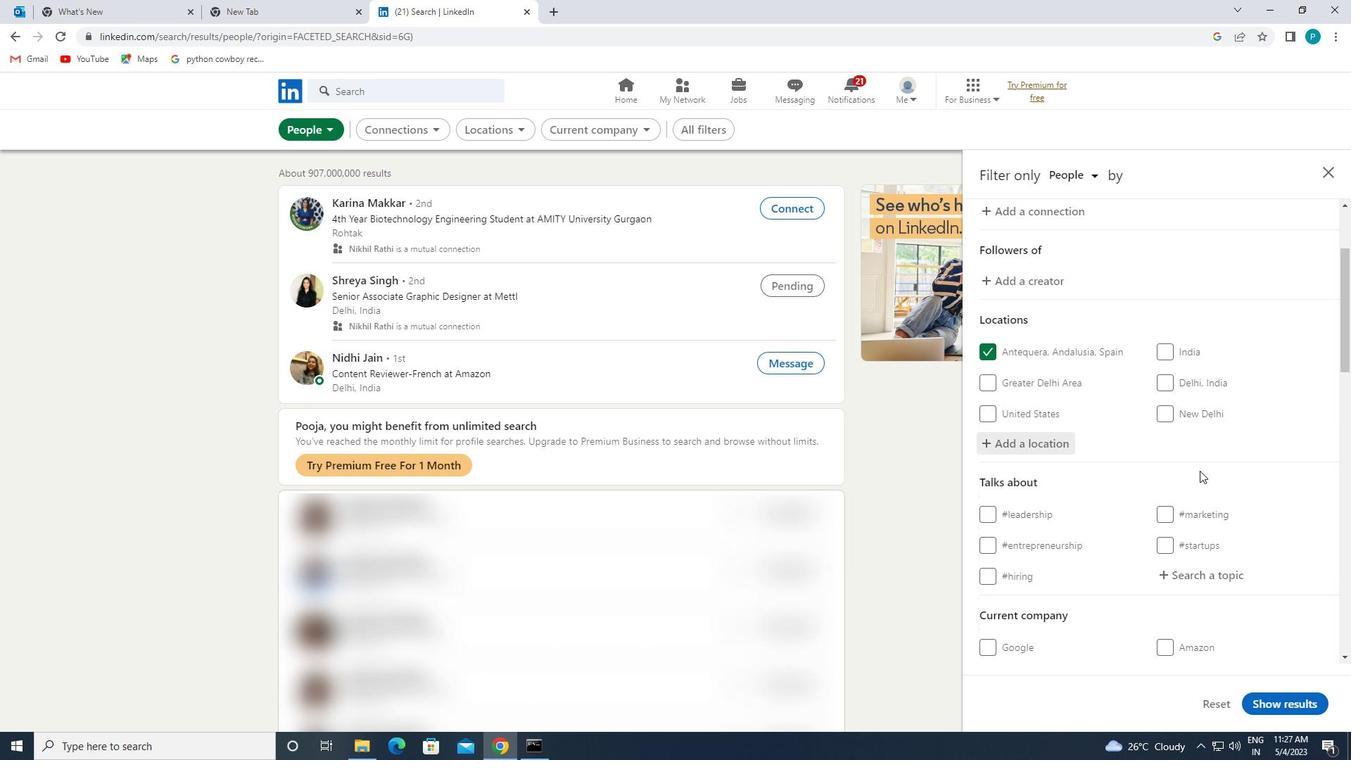 
Action: Mouse moved to (1194, 370)
Screenshot: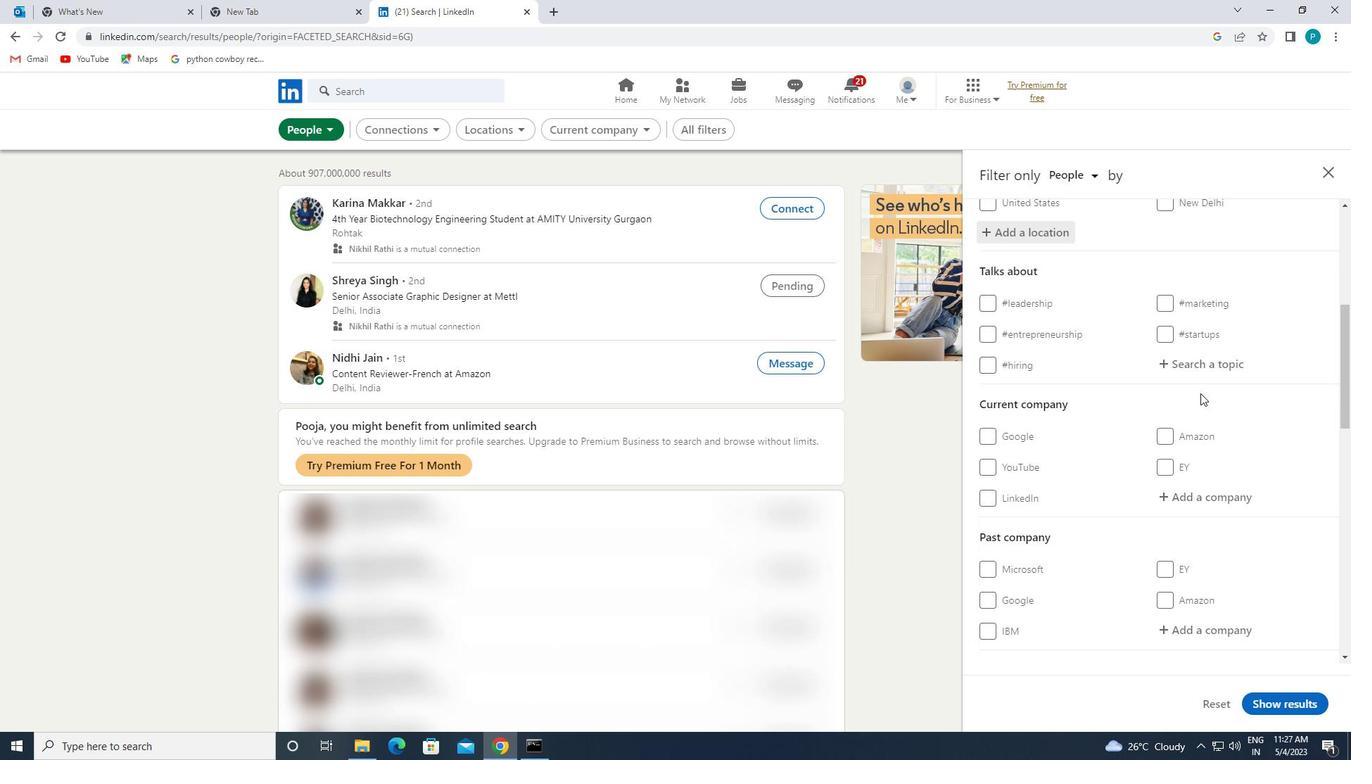 
Action: Mouse pressed left at (1194, 370)
Screenshot: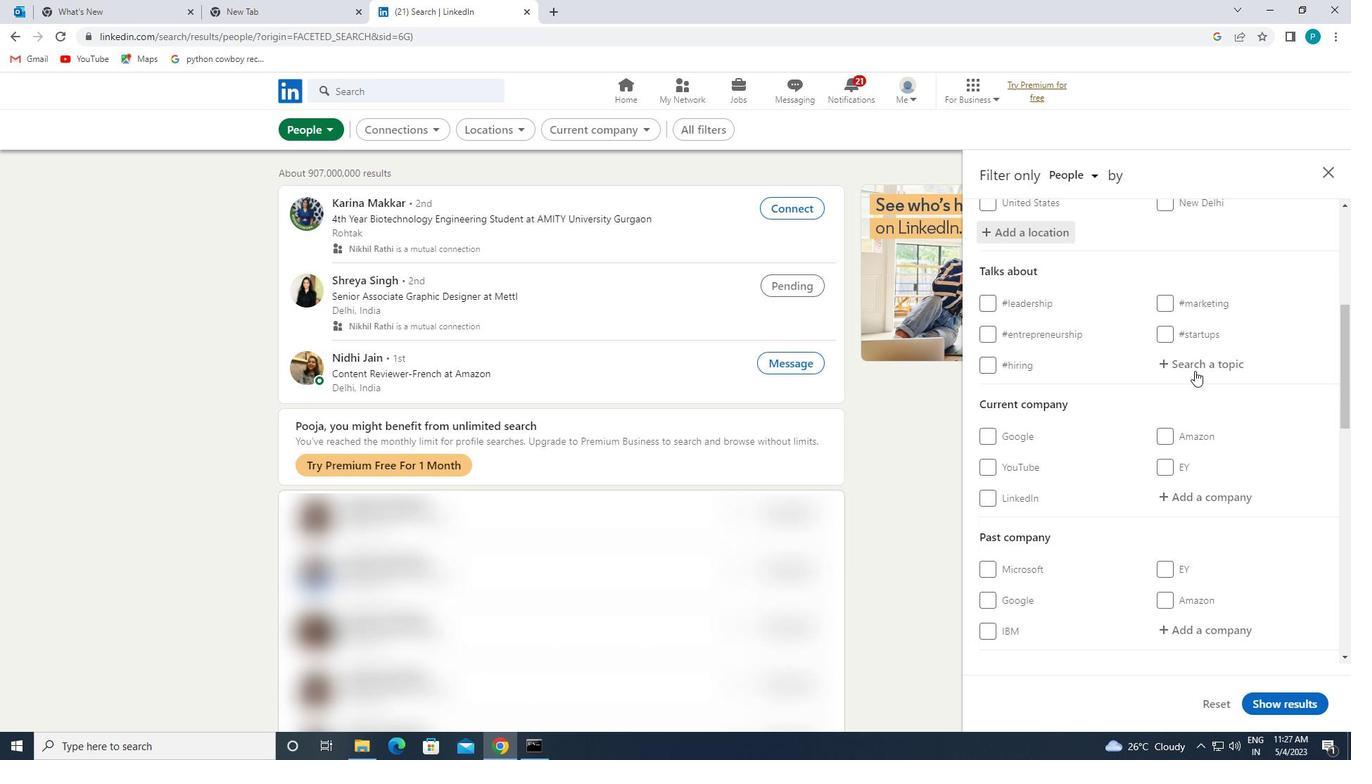 
Action: Key pressed <Key.shift>#REALESTATEINVESTING
Screenshot: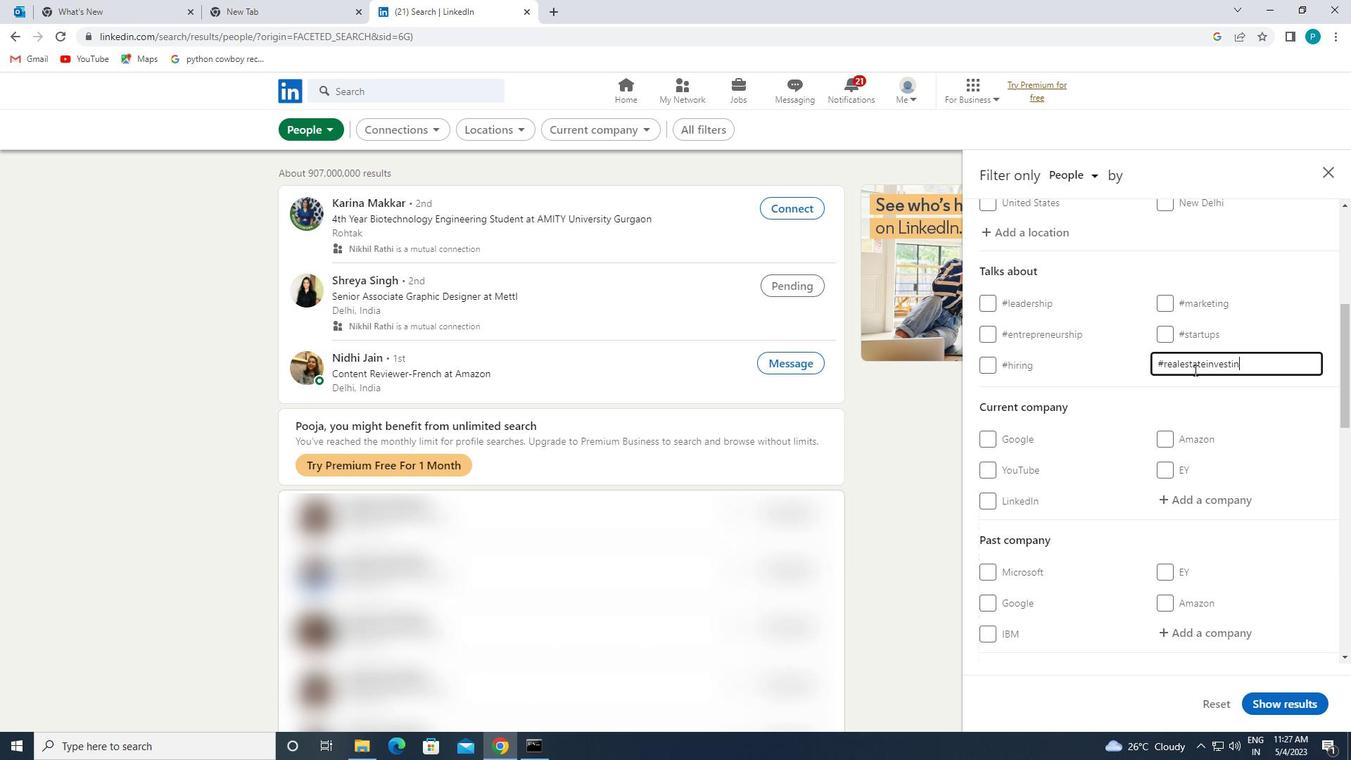 
Action: Mouse moved to (1180, 398)
Screenshot: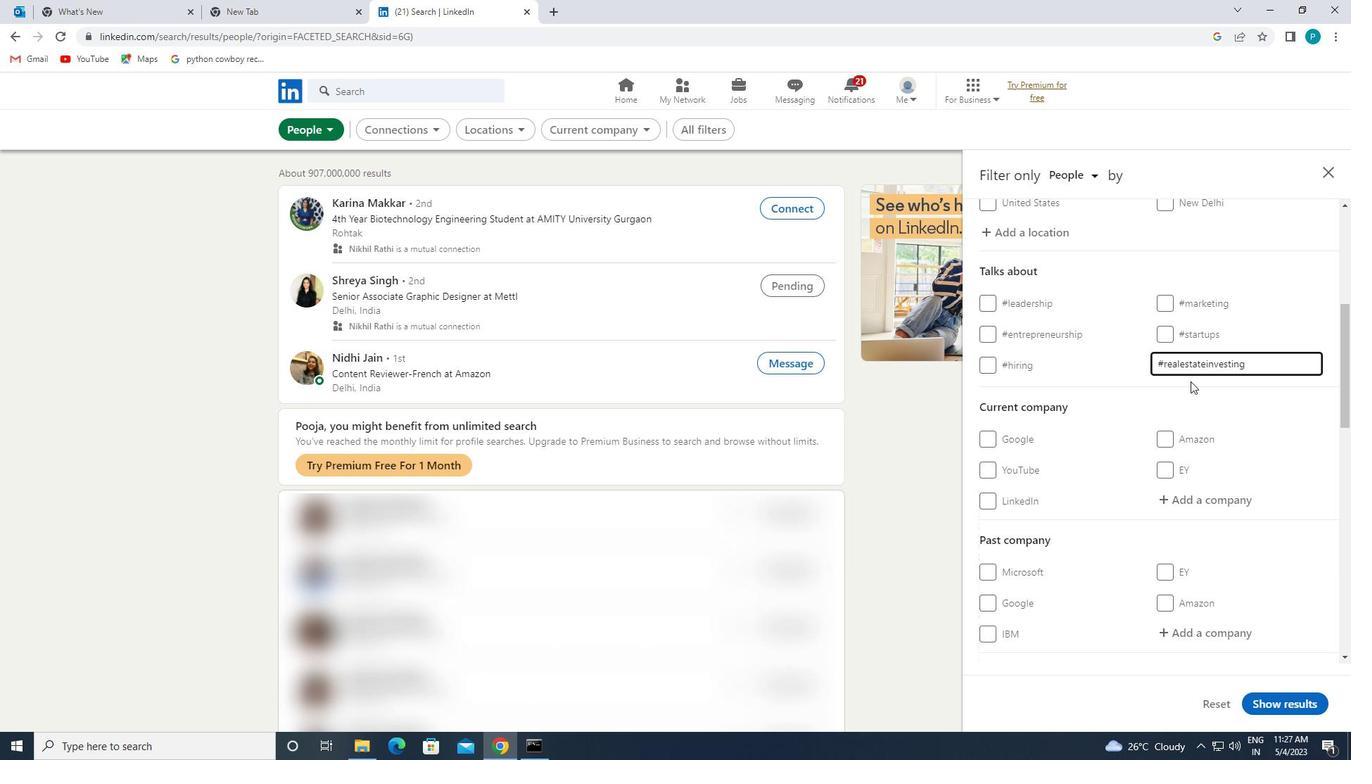 
Action: Mouse scrolled (1180, 397) with delta (0, 0)
Screenshot: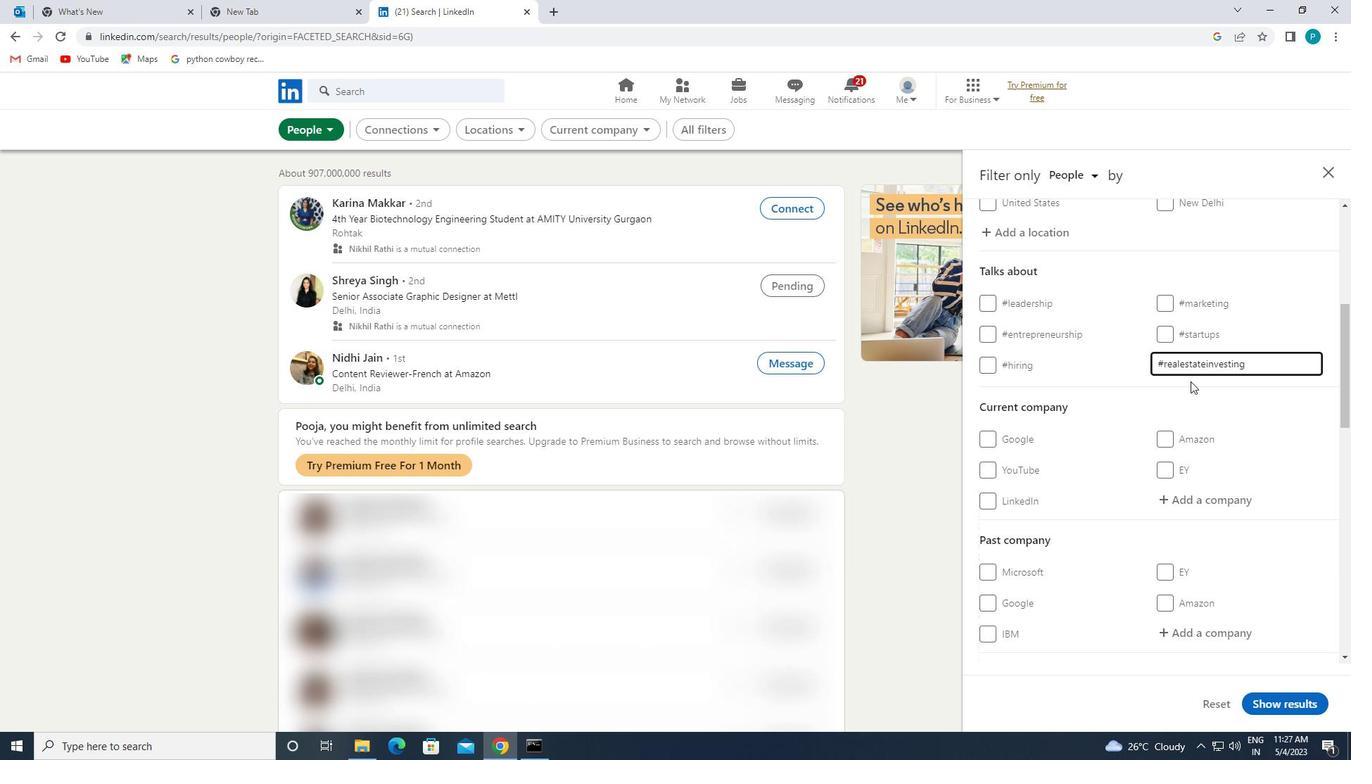 
Action: Mouse moved to (1180, 399)
Screenshot: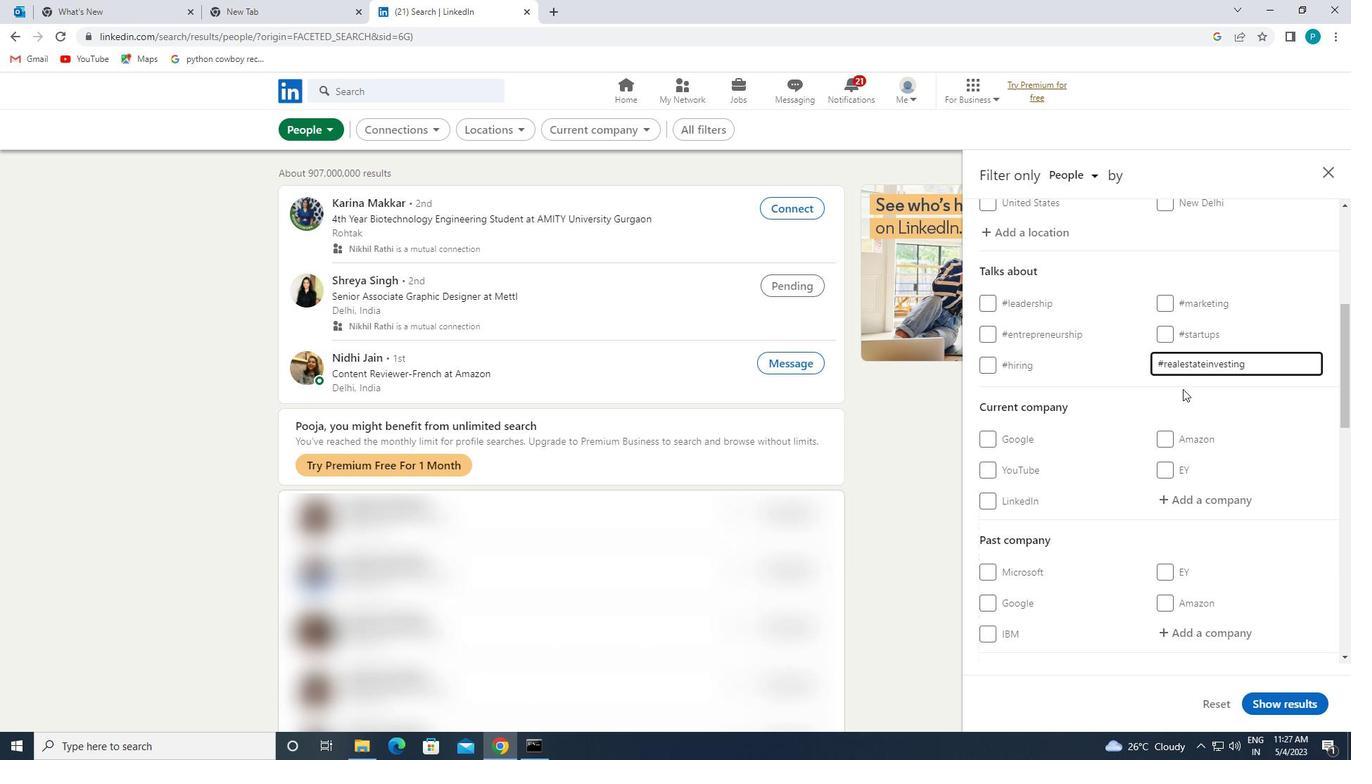 
Action: Mouse scrolled (1180, 398) with delta (0, 0)
Screenshot: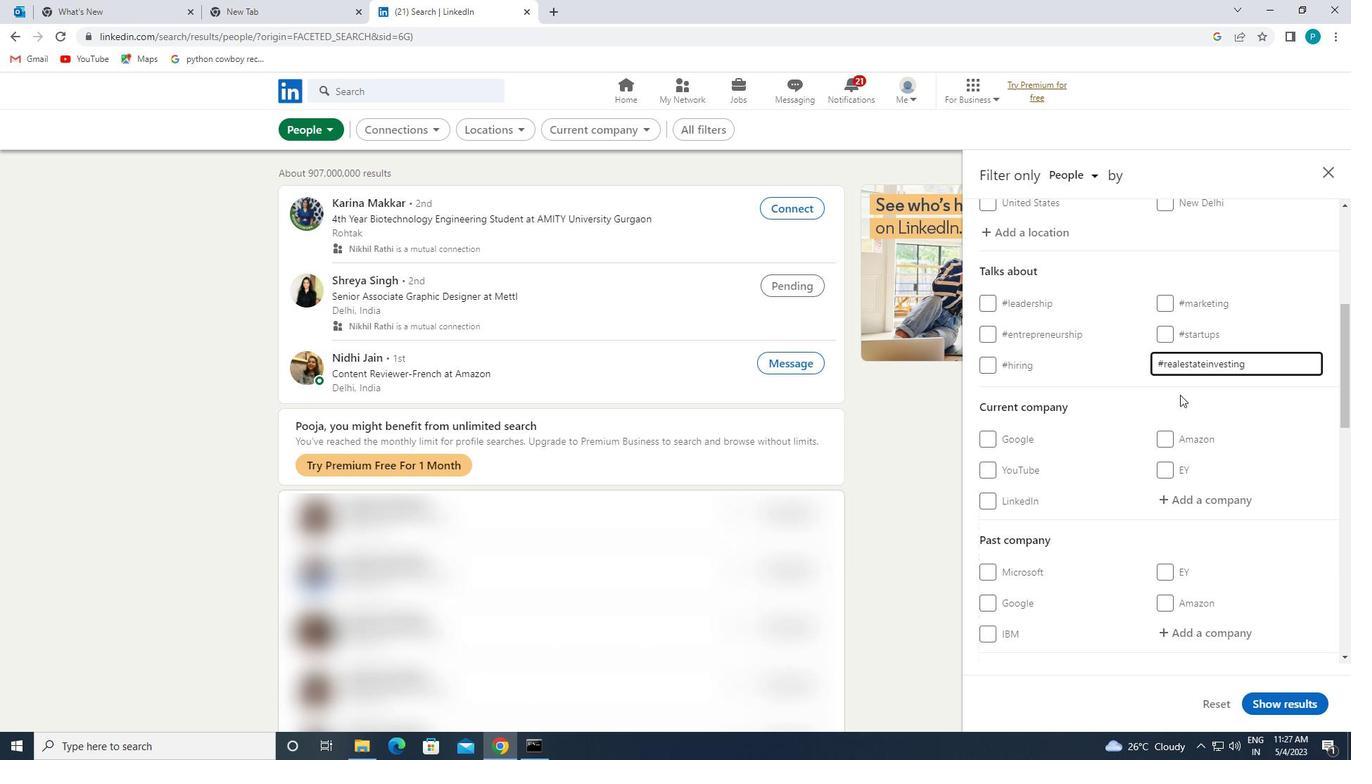 
Action: Mouse scrolled (1180, 398) with delta (0, 0)
Screenshot: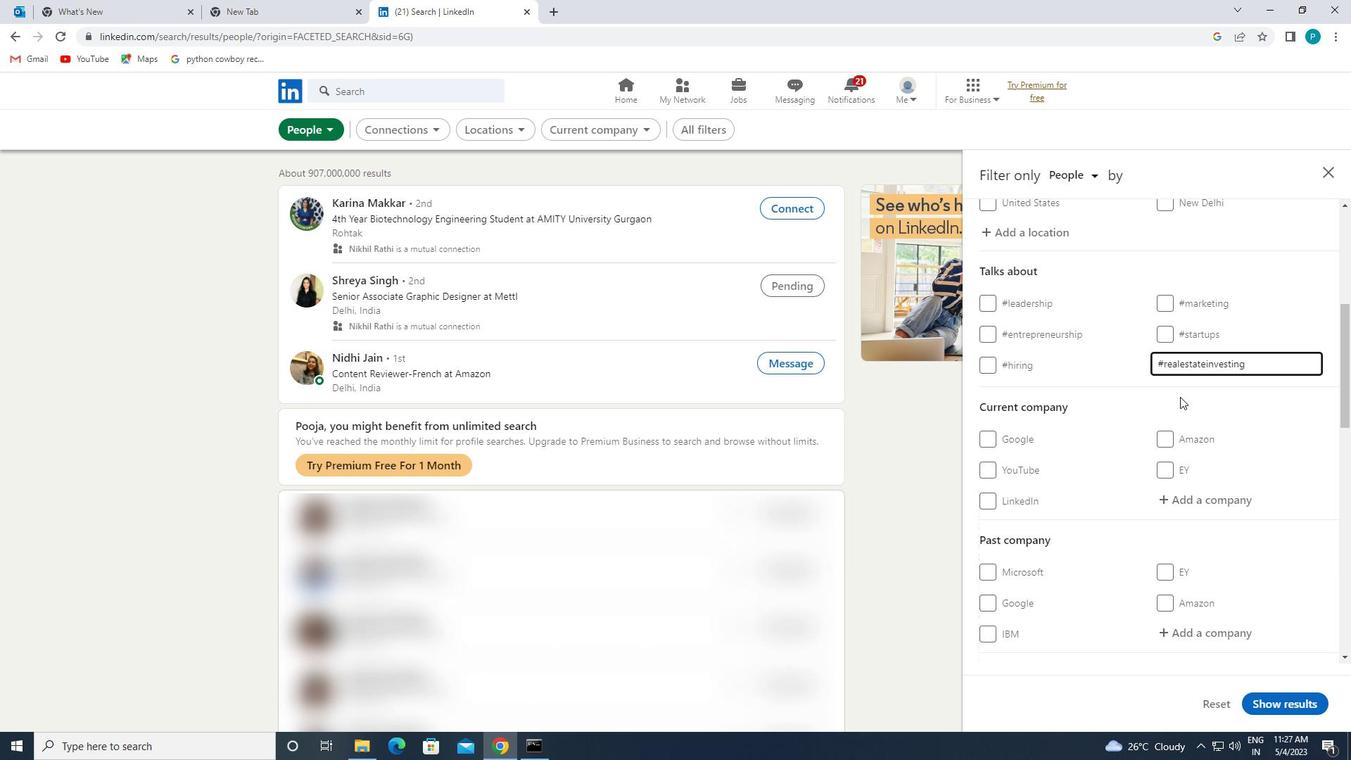 
Action: Mouse moved to (1182, 401)
Screenshot: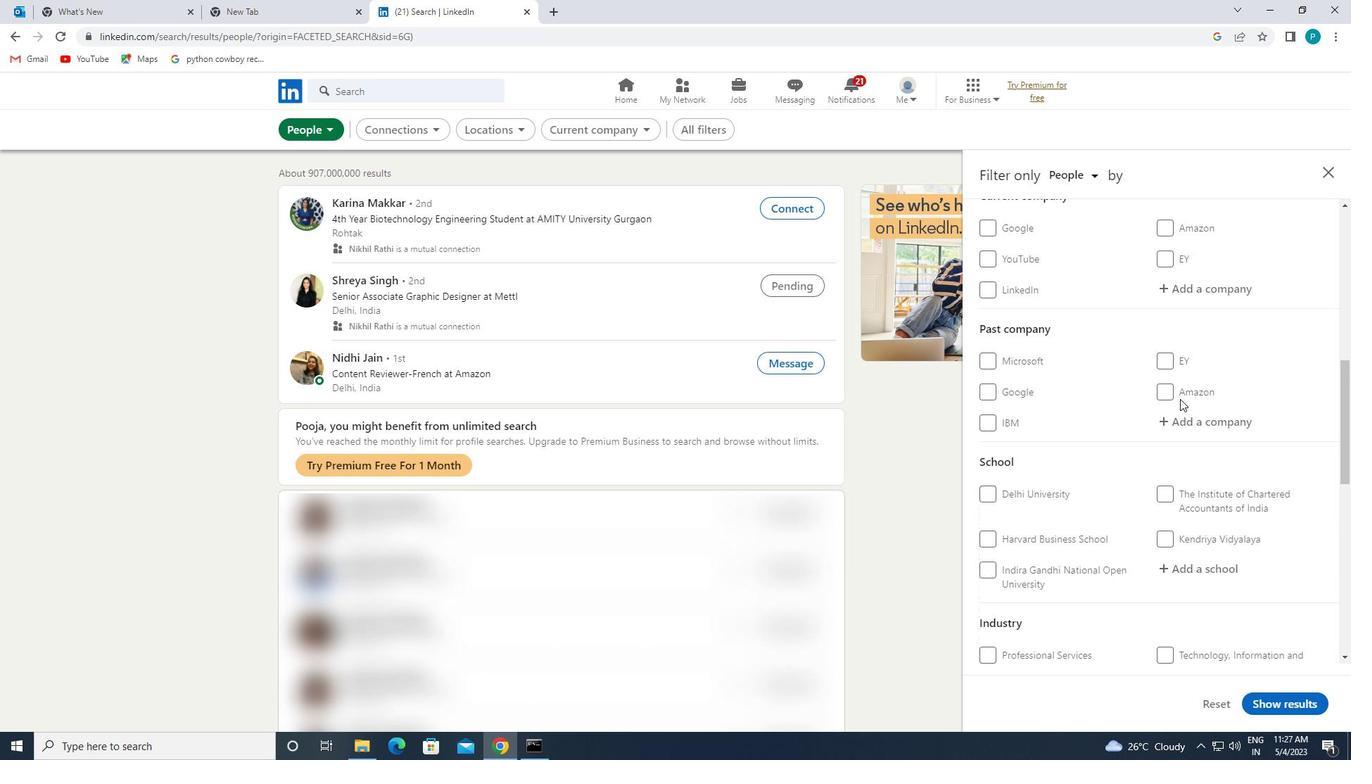 
Action: Mouse scrolled (1182, 400) with delta (0, 0)
Screenshot: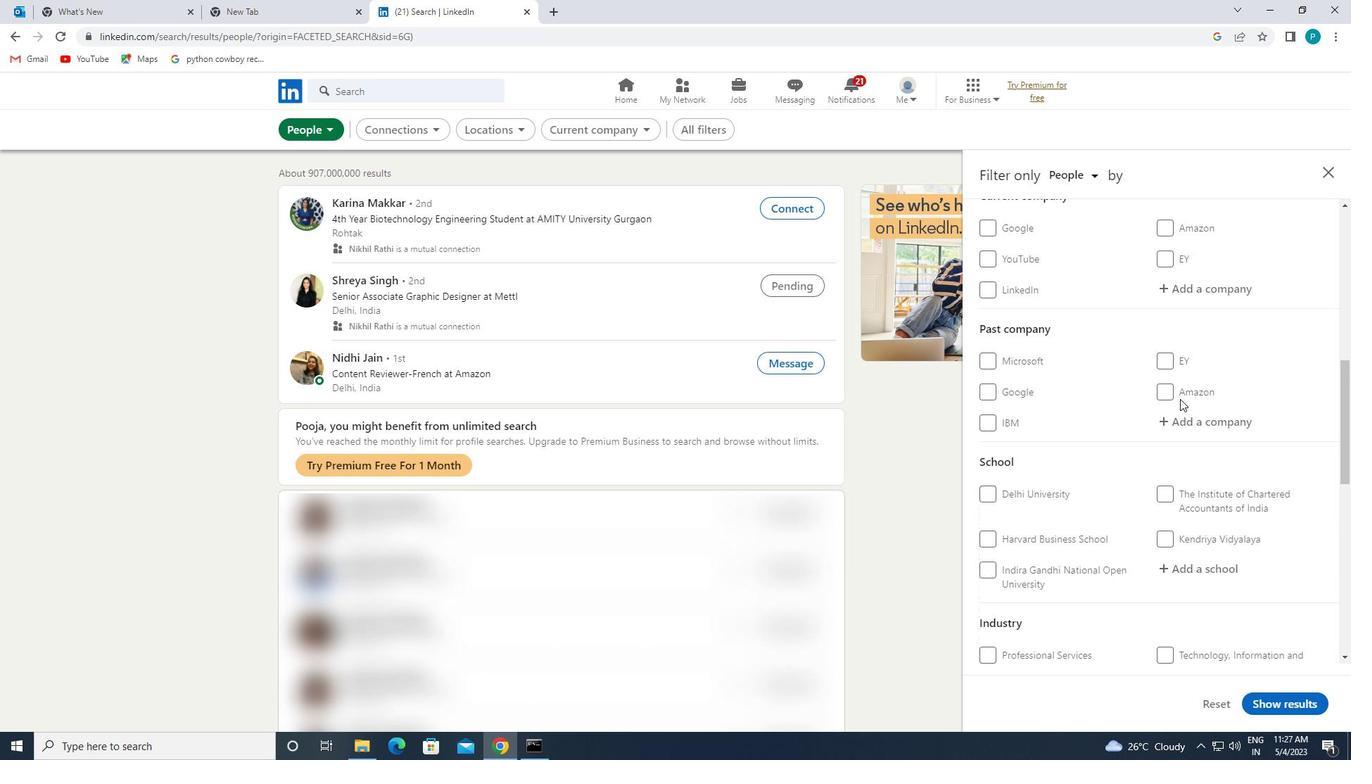 
Action: Mouse moved to (1182, 402)
Screenshot: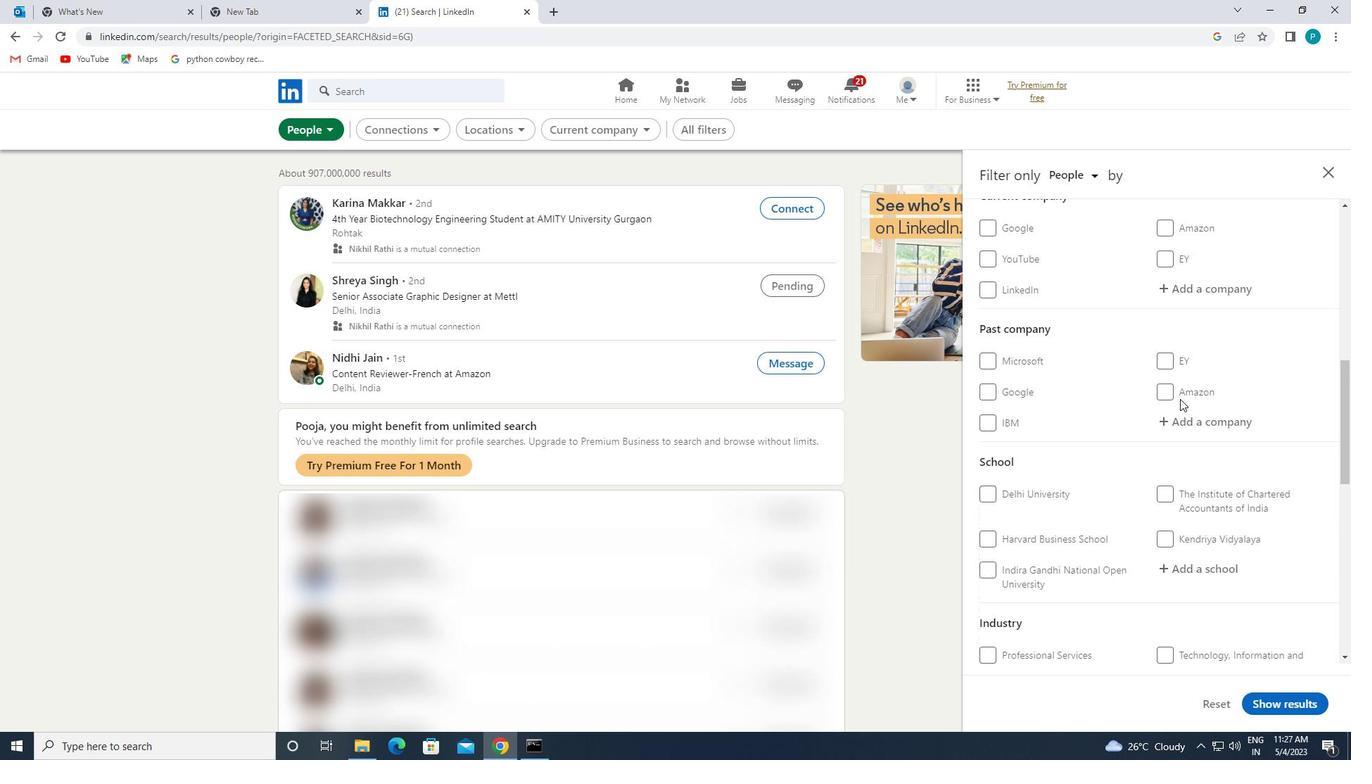 
Action: Mouse scrolled (1182, 401) with delta (0, 0)
Screenshot: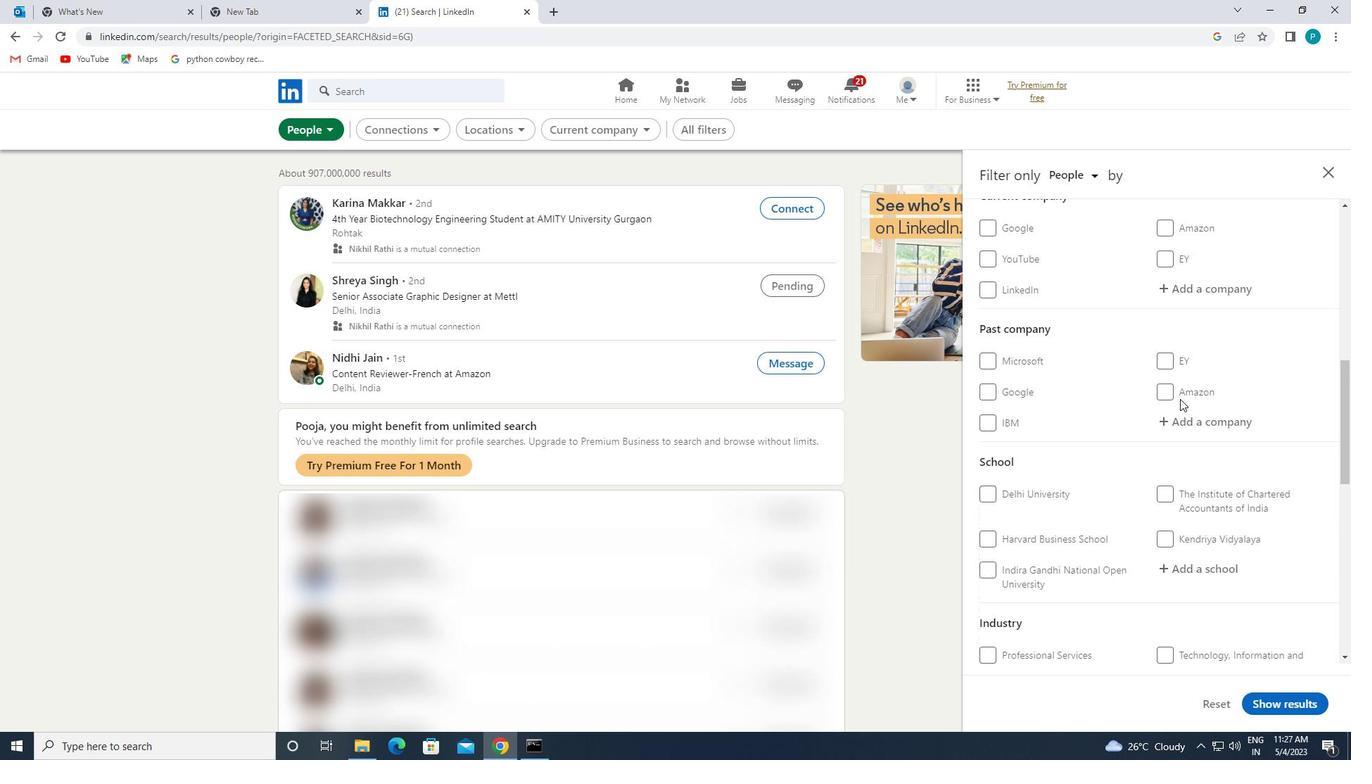 
Action: Mouse moved to (1182, 402)
Screenshot: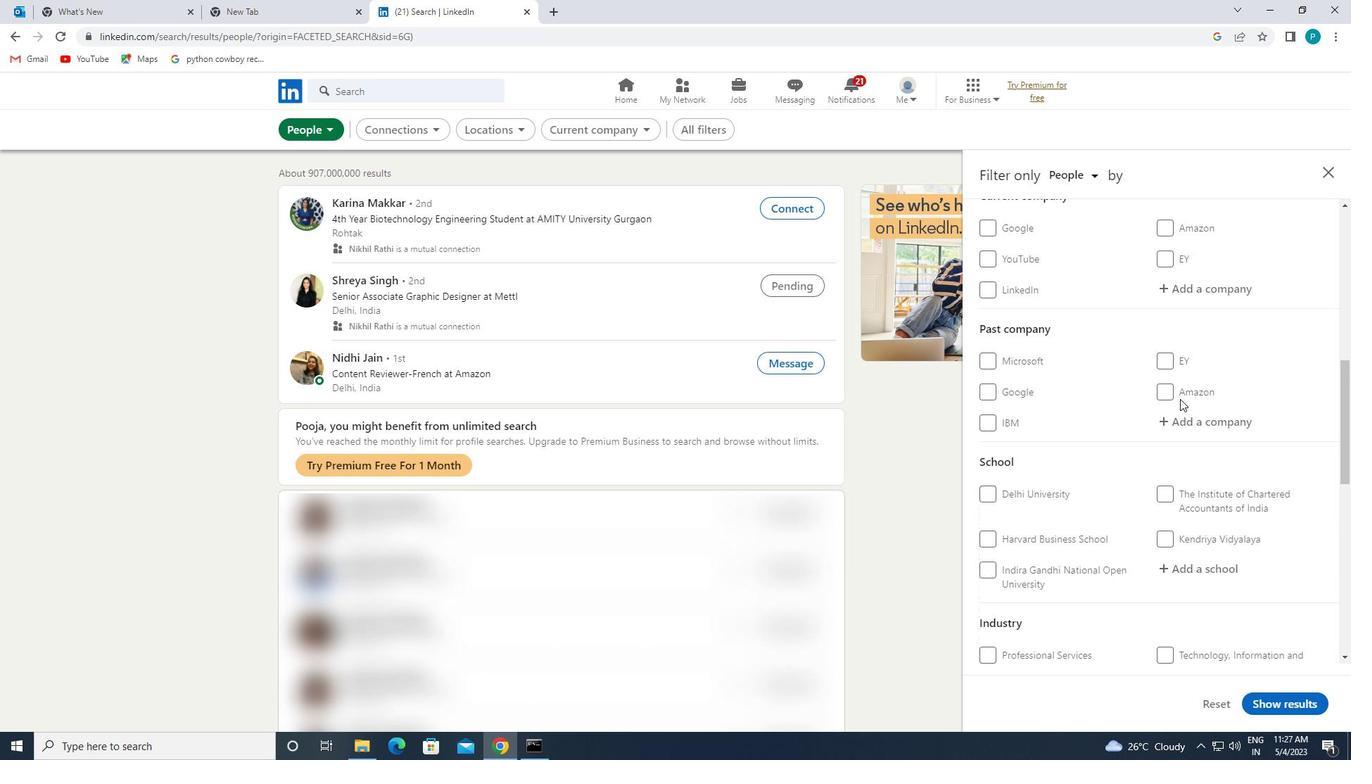 
Action: Mouse scrolled (1182, 402) with delta (0, 0)
Screenshot: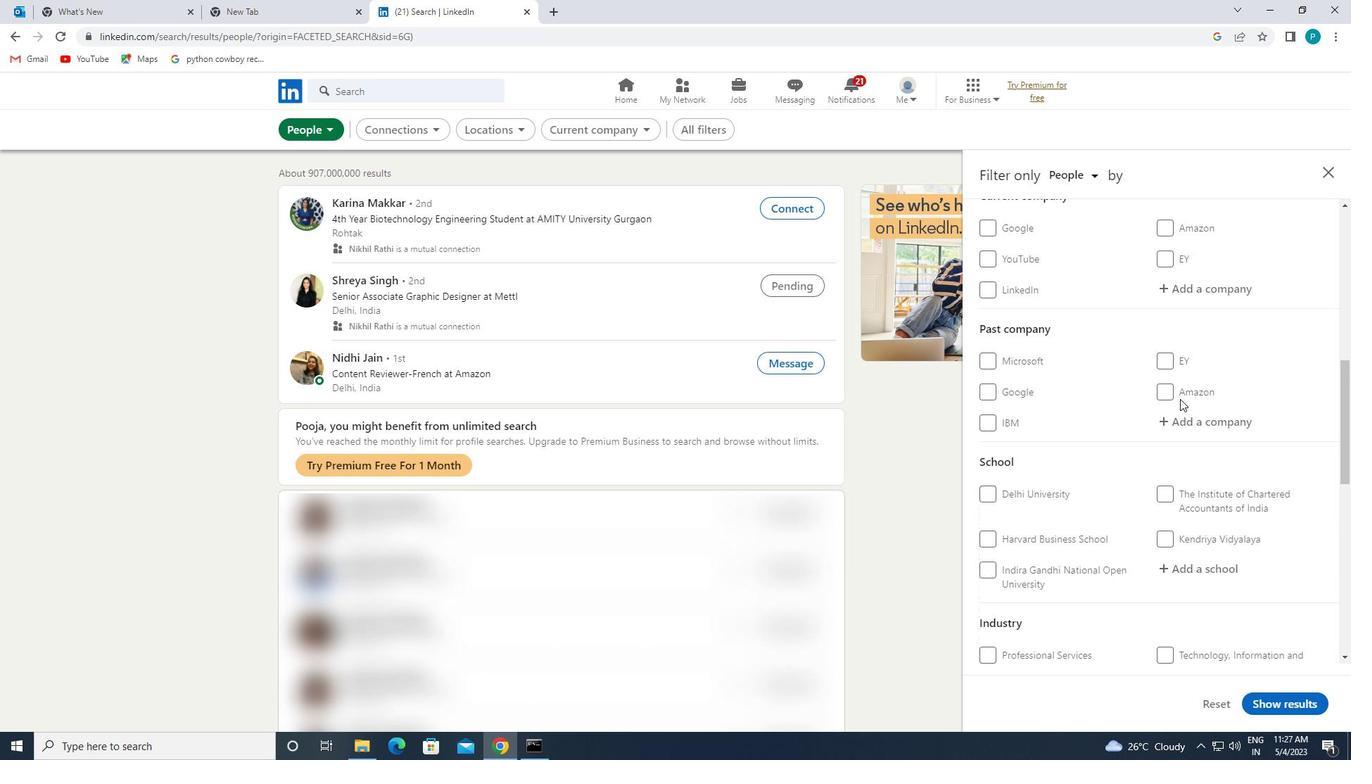 
Action: Mouse moved to (1184, 403)
Screenshot: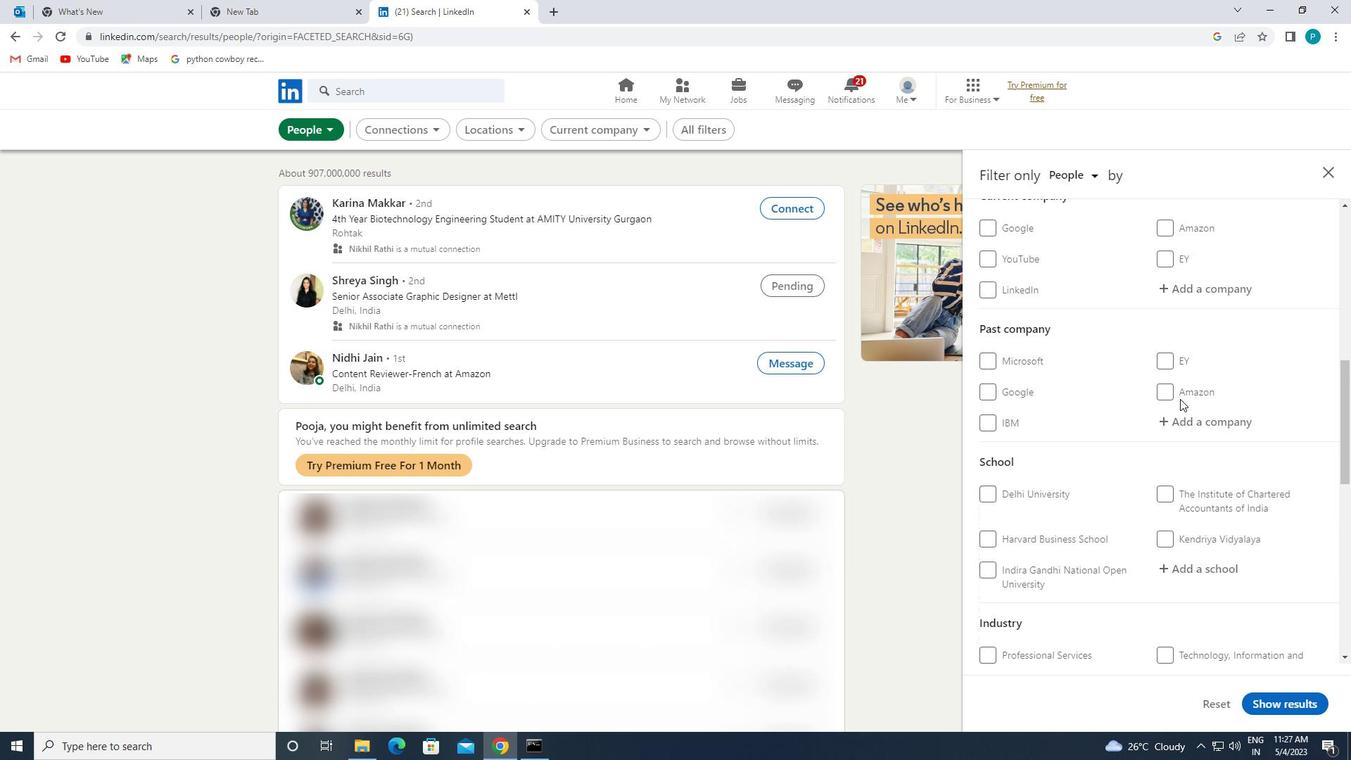 
Action: Mouse scrolled (1184, 402) with delta (0, 0)
Screenshot: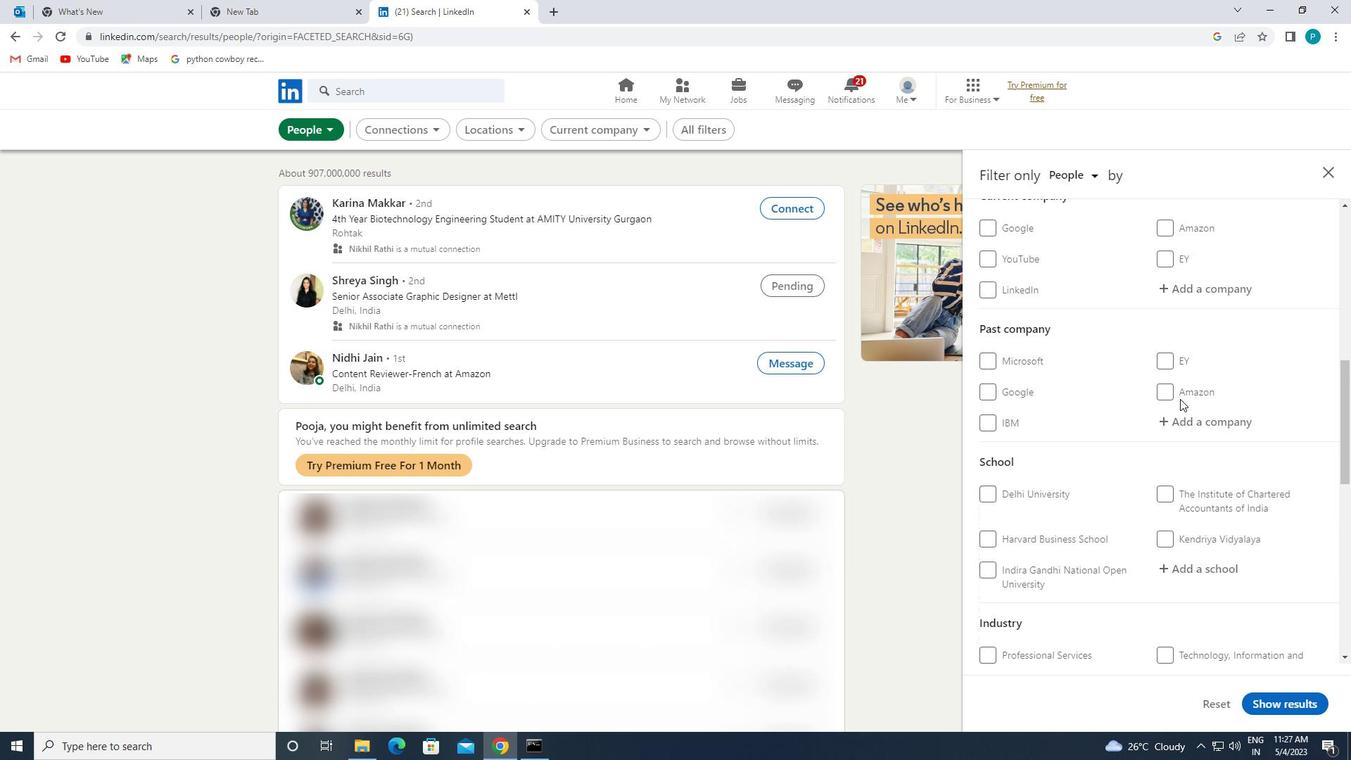 
Action: Mouse moved to (1142, 438)
Screenshot: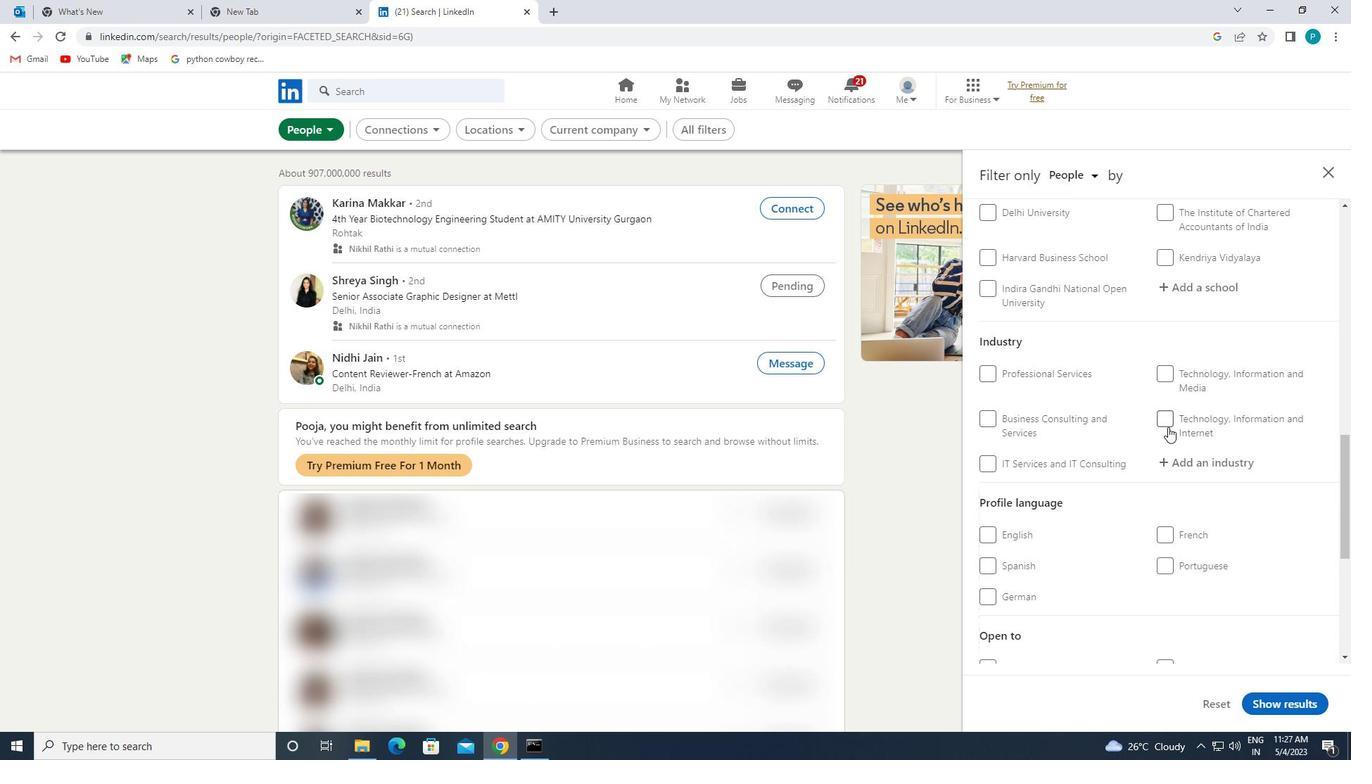 
Action: Mouse scrolled (1142, 437) with delta (0, 0)
Screenshot: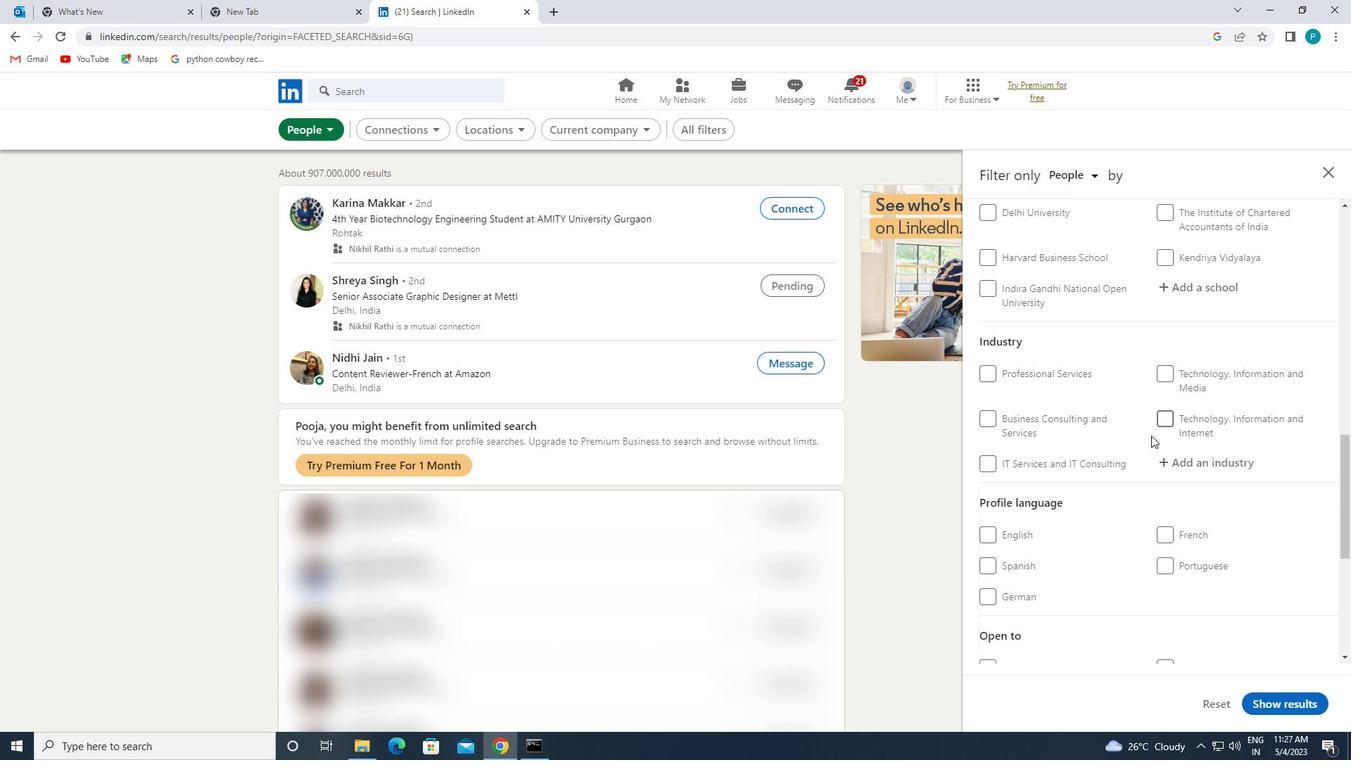 
Action: Mouse scrolled (1142, 437) with delta (0, 0)
Screenshot: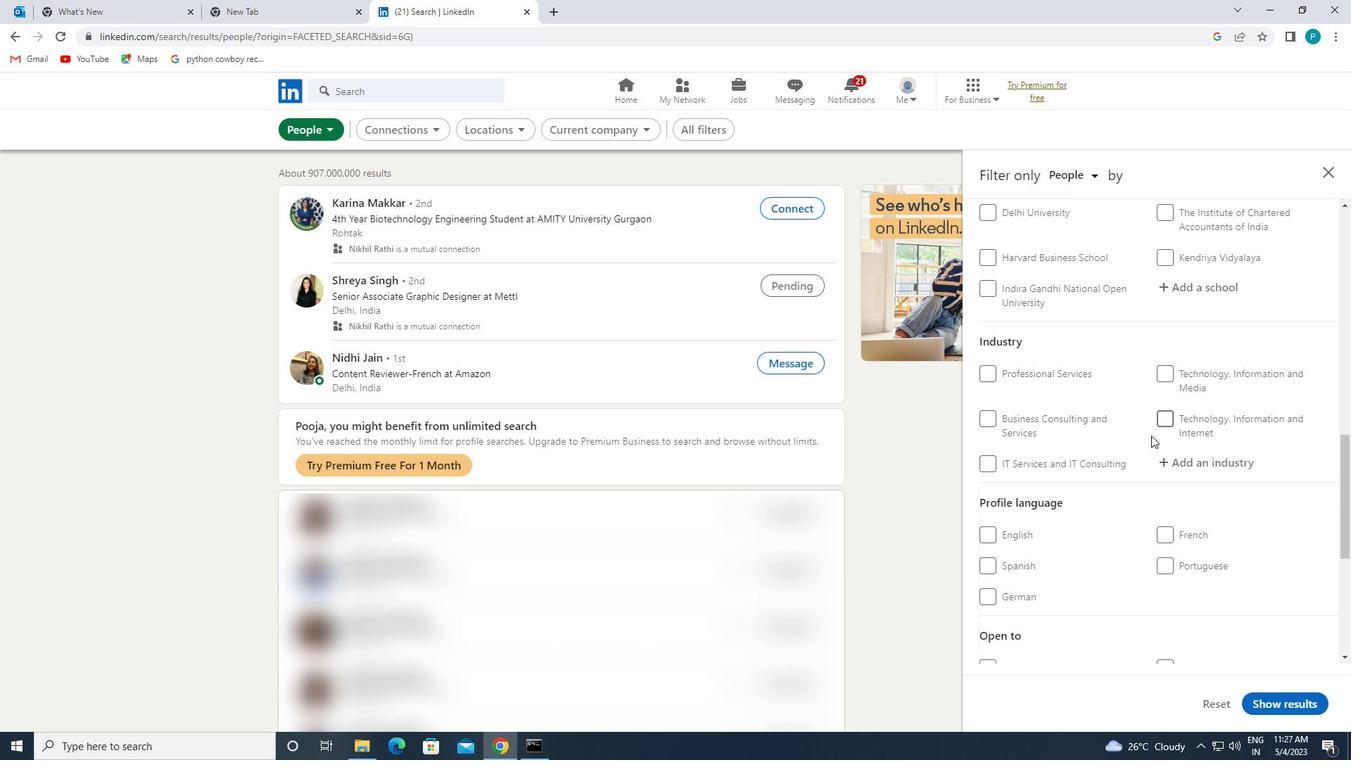 
Action: Mouse moved to (1164, 430)
Screenshot: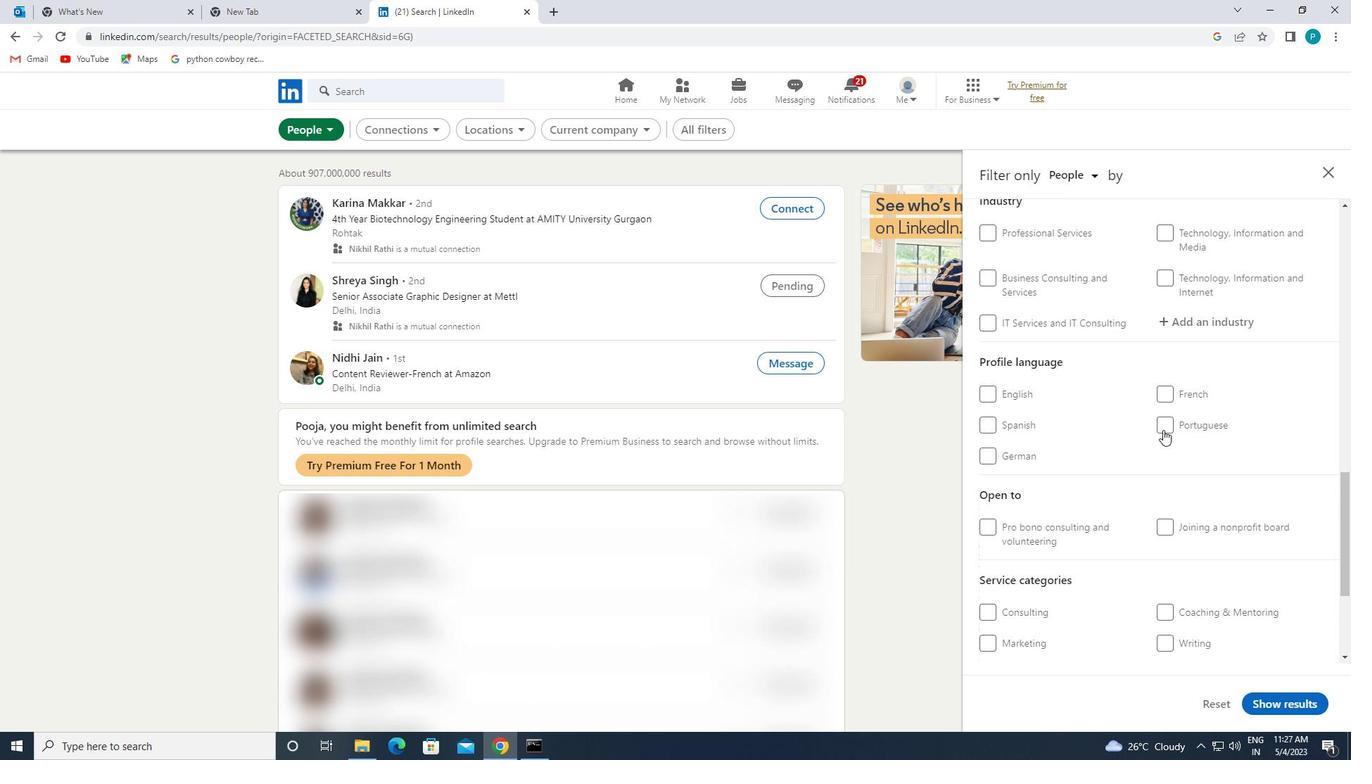 
Action: Mouse pressed left at (1164, 430)
Screenshot: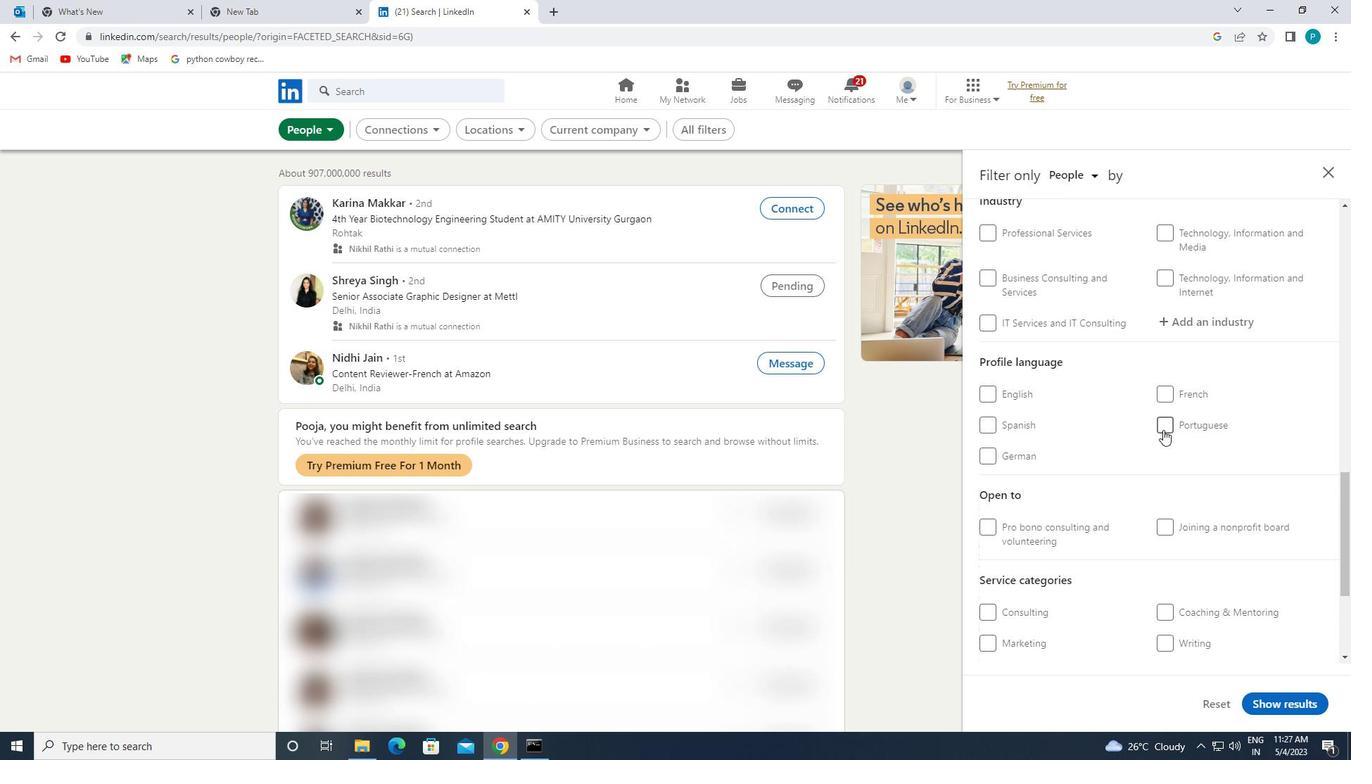
Action: Mouse moved to (1188, 418)
Screenshot: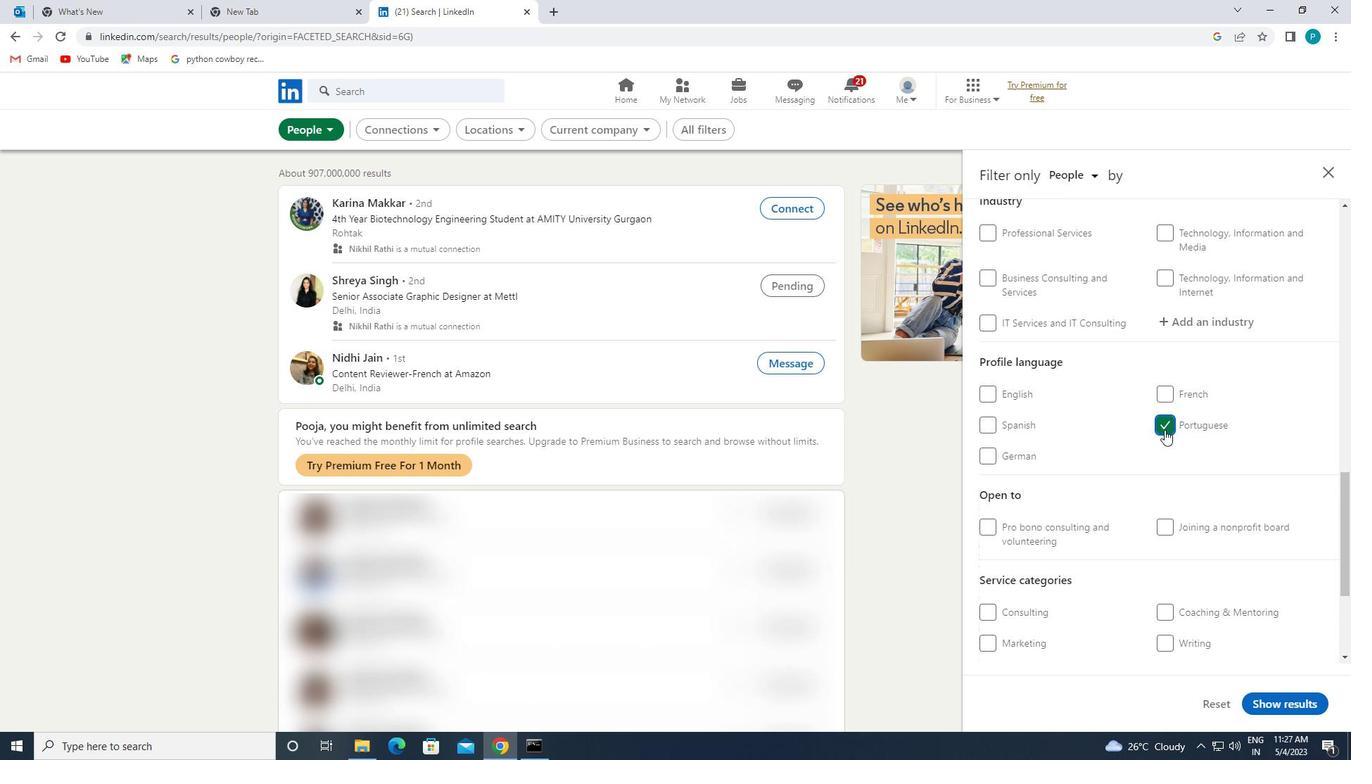 
Action: Mouse scrolled (1188, 419) with delta (0, 0)
Screenshot: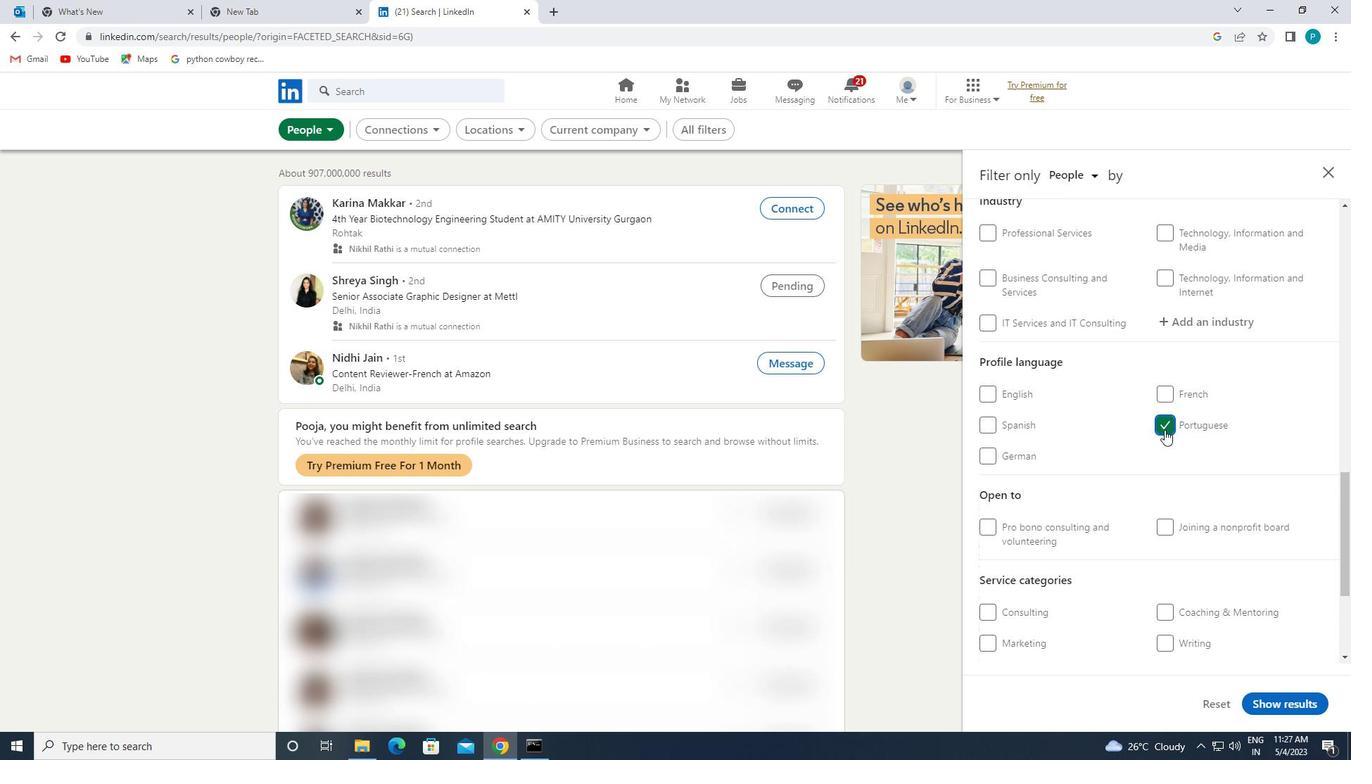
Action: Mouse scrolled (1188, 419) with delta (0, 0)
Screenshot: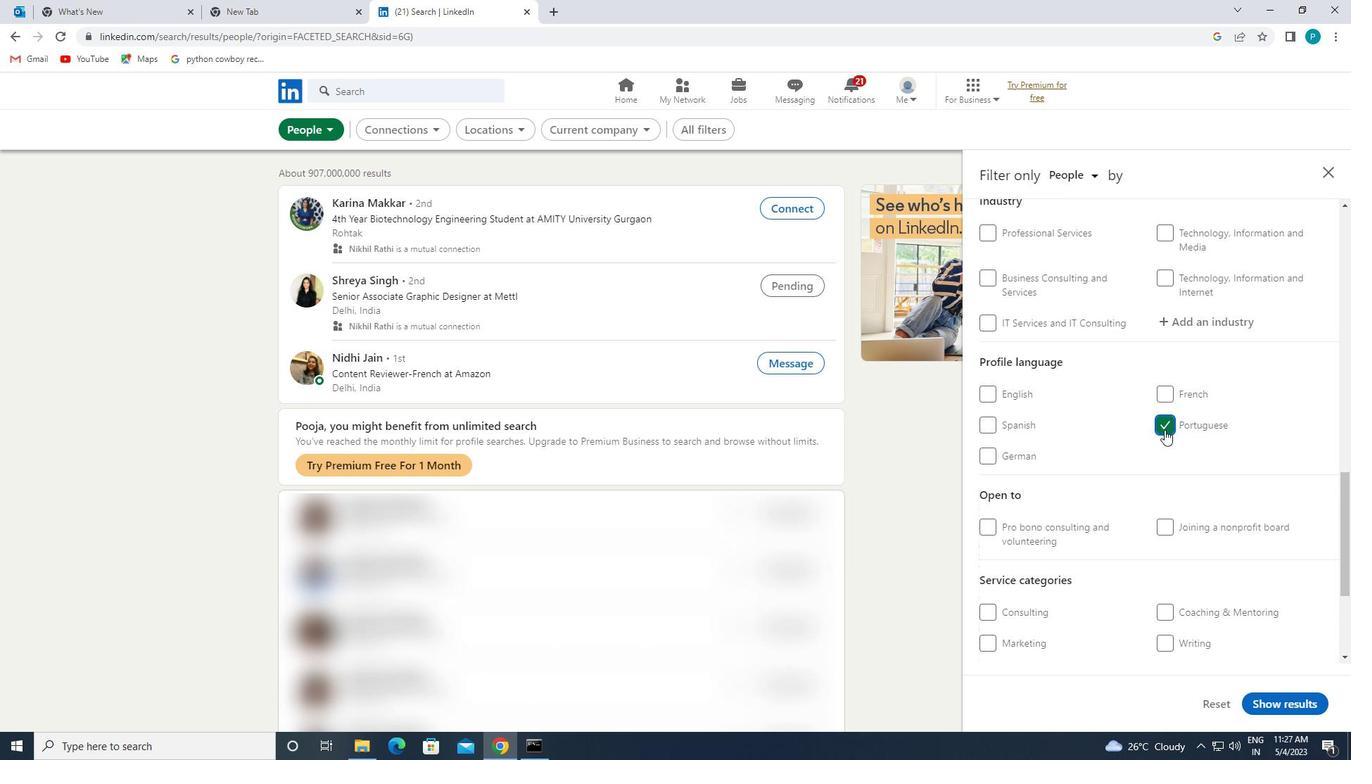 
Action: Mouse scrolled (1188, 419) with delta (0, 0)
Screenshot: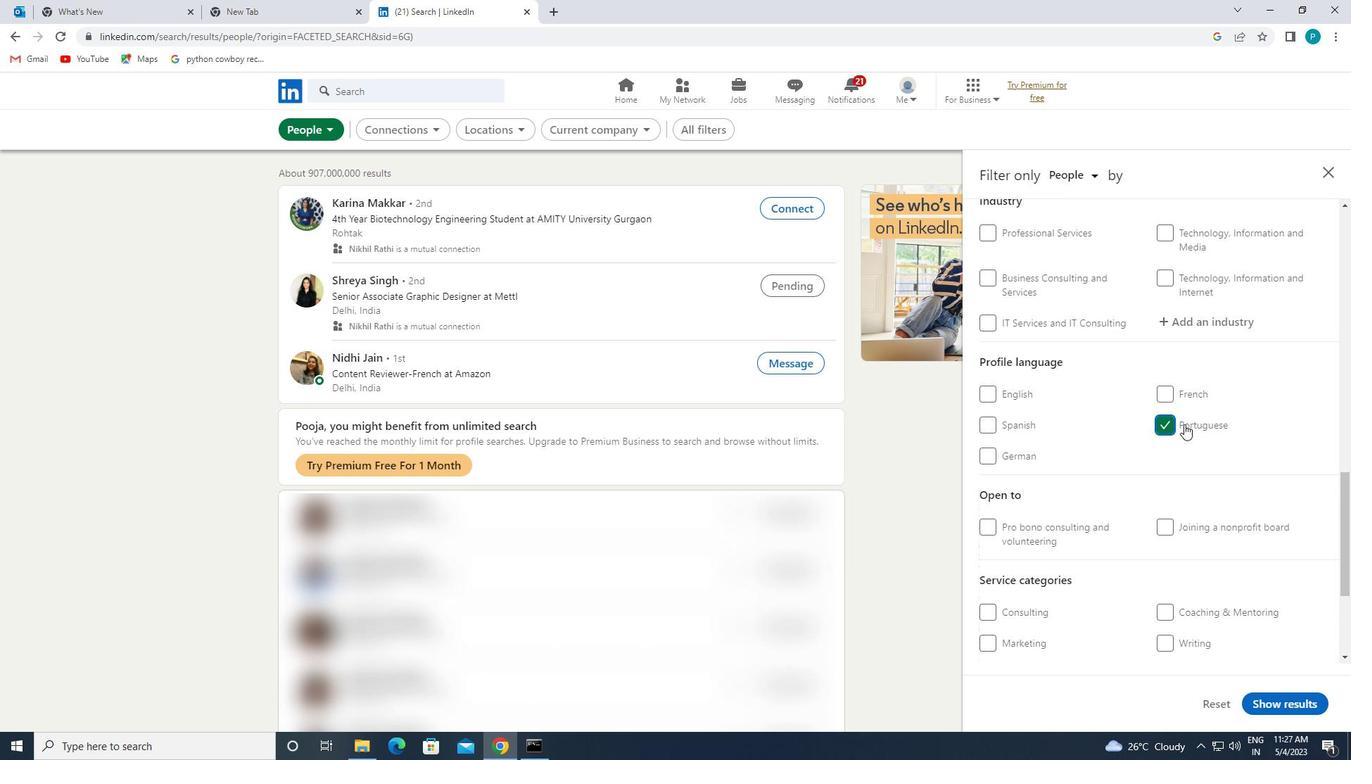 
Action: Mouse moved to (1199, 416)
Screenshot: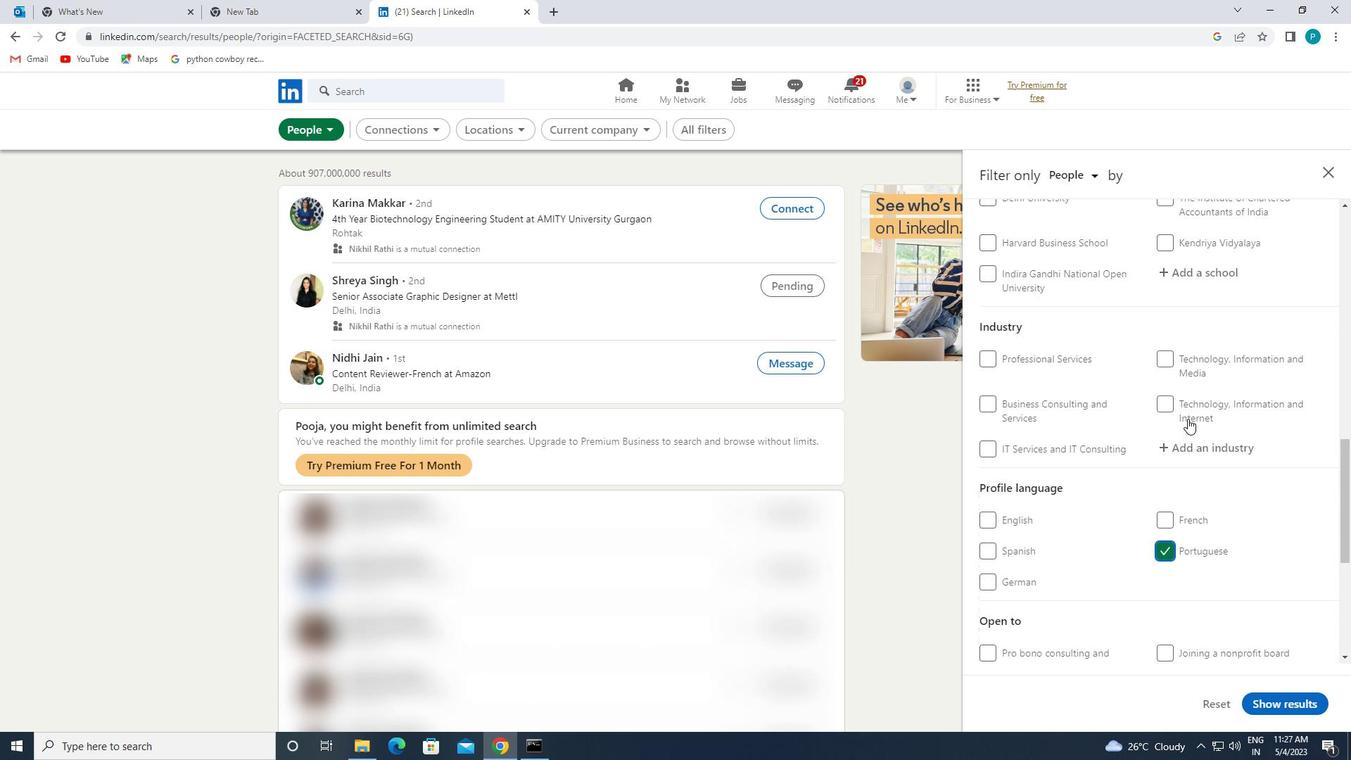 
Action: Mouse scrolled (1199, 416) with delta (0, 0)
Screenshot: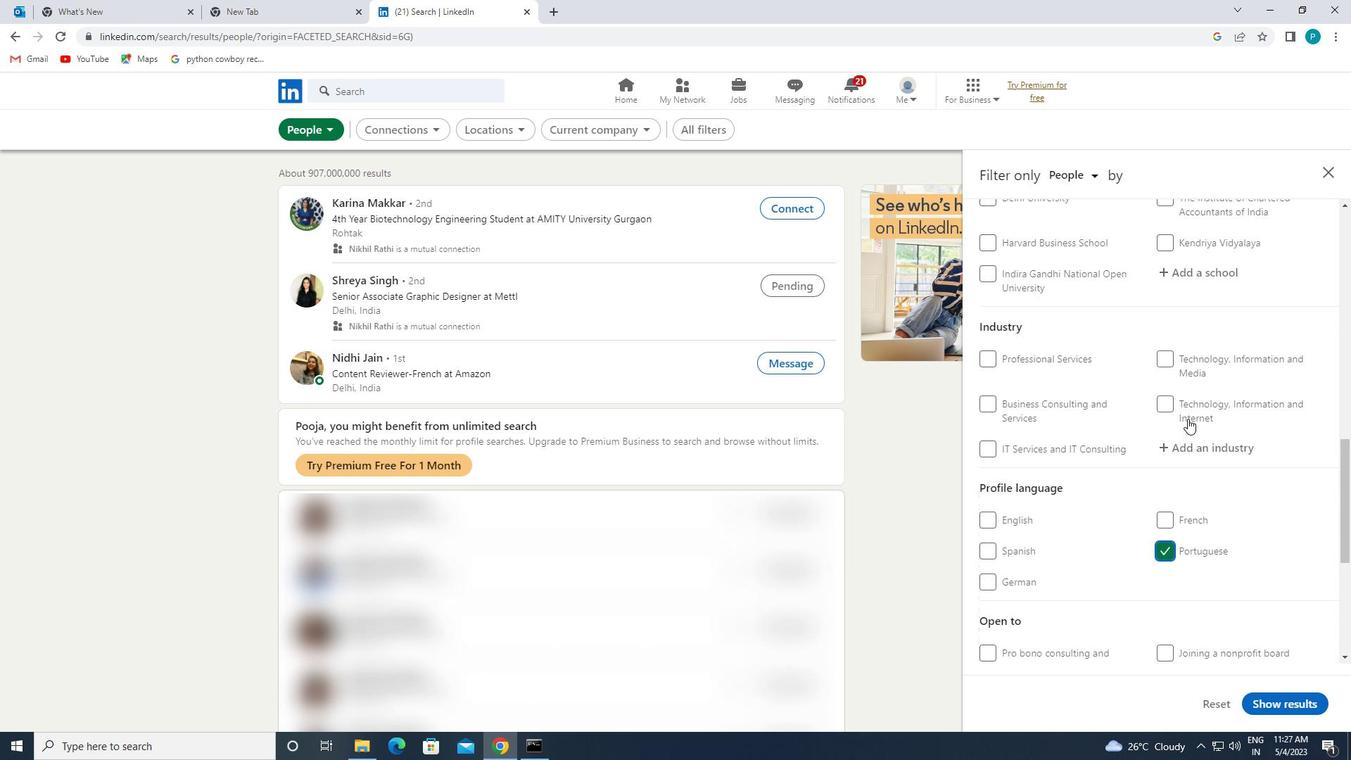 
Action: Mouse scrolled (1199, 416) with delta (0, 0)
Screenshot: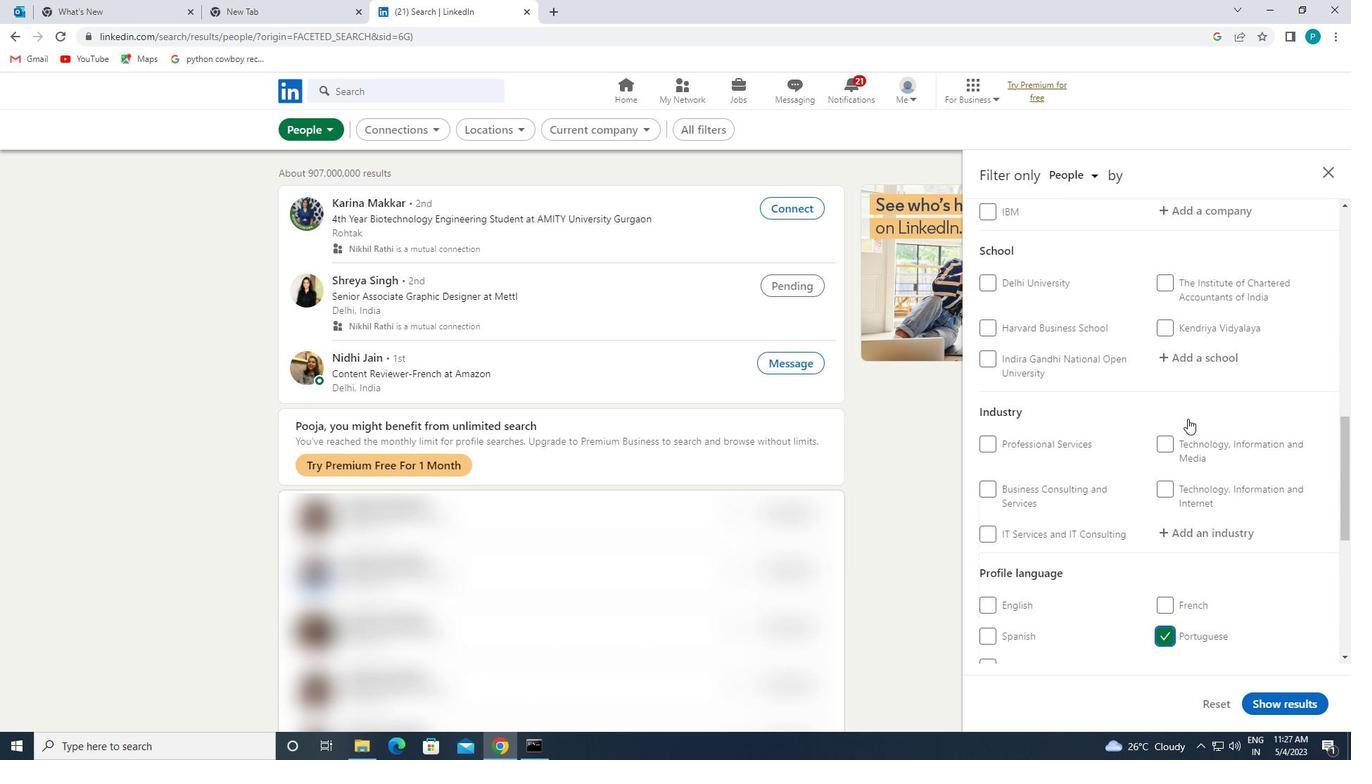 
Action: Mouse scrolled (1199, 416) with delta (0, 0)
Screenshot: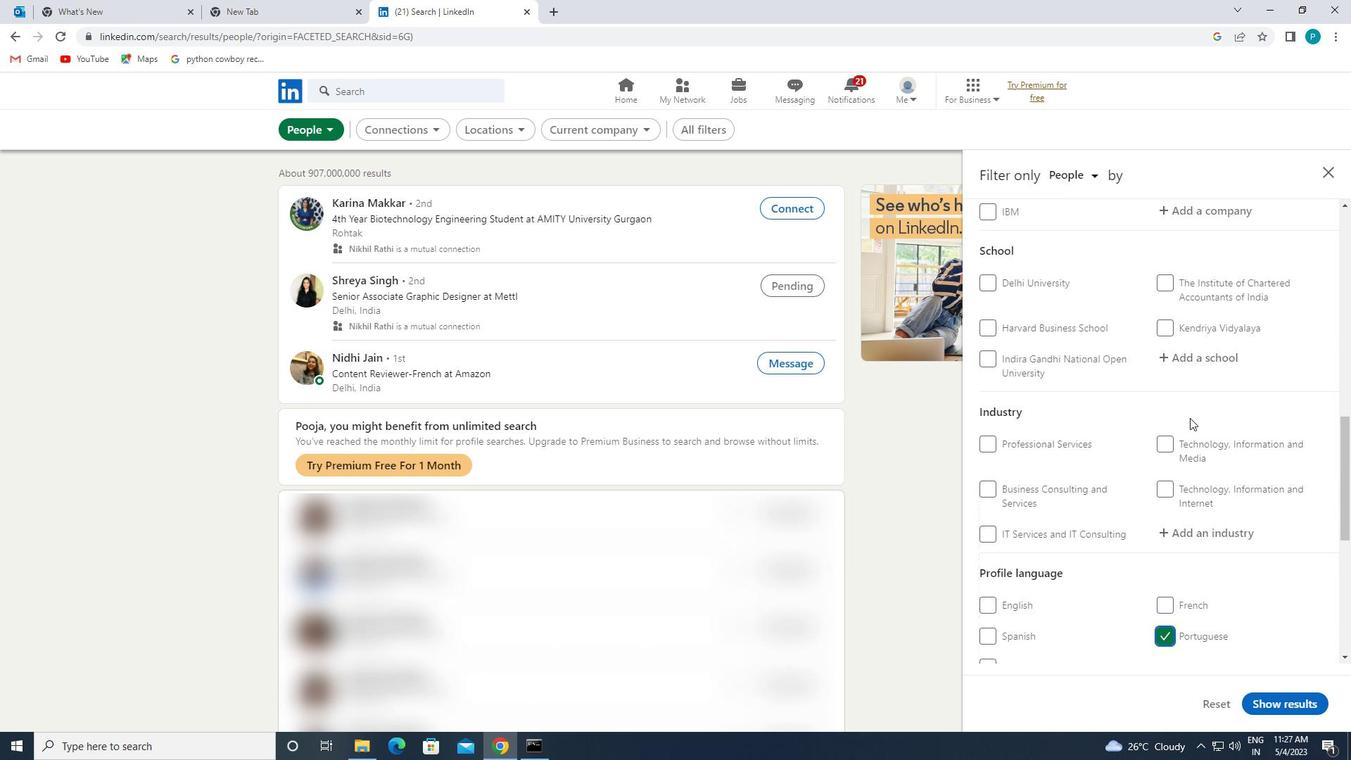 
Action: Mouse moved to (1205, 403)
Screenshot: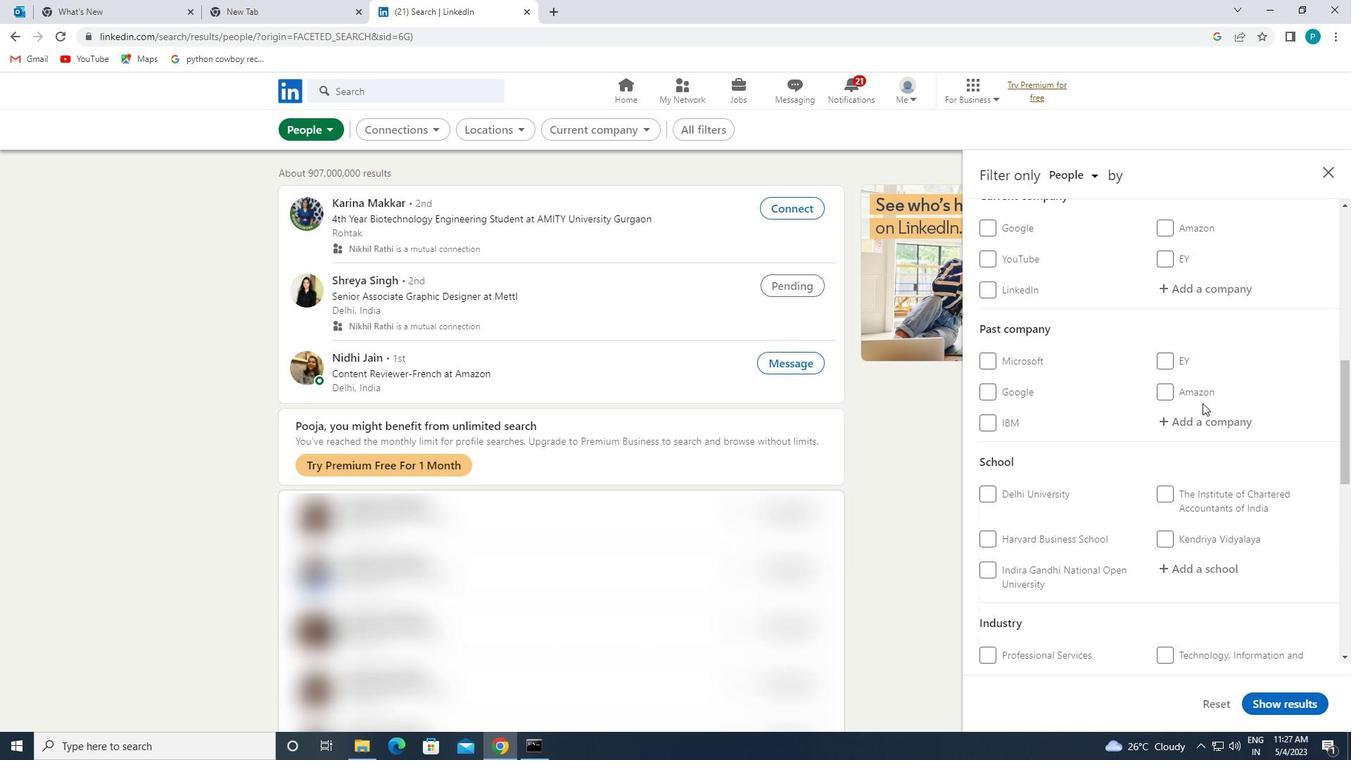 
Action: Mouse scrolled (1205, 404) with delta (0, 0)
Screenshot: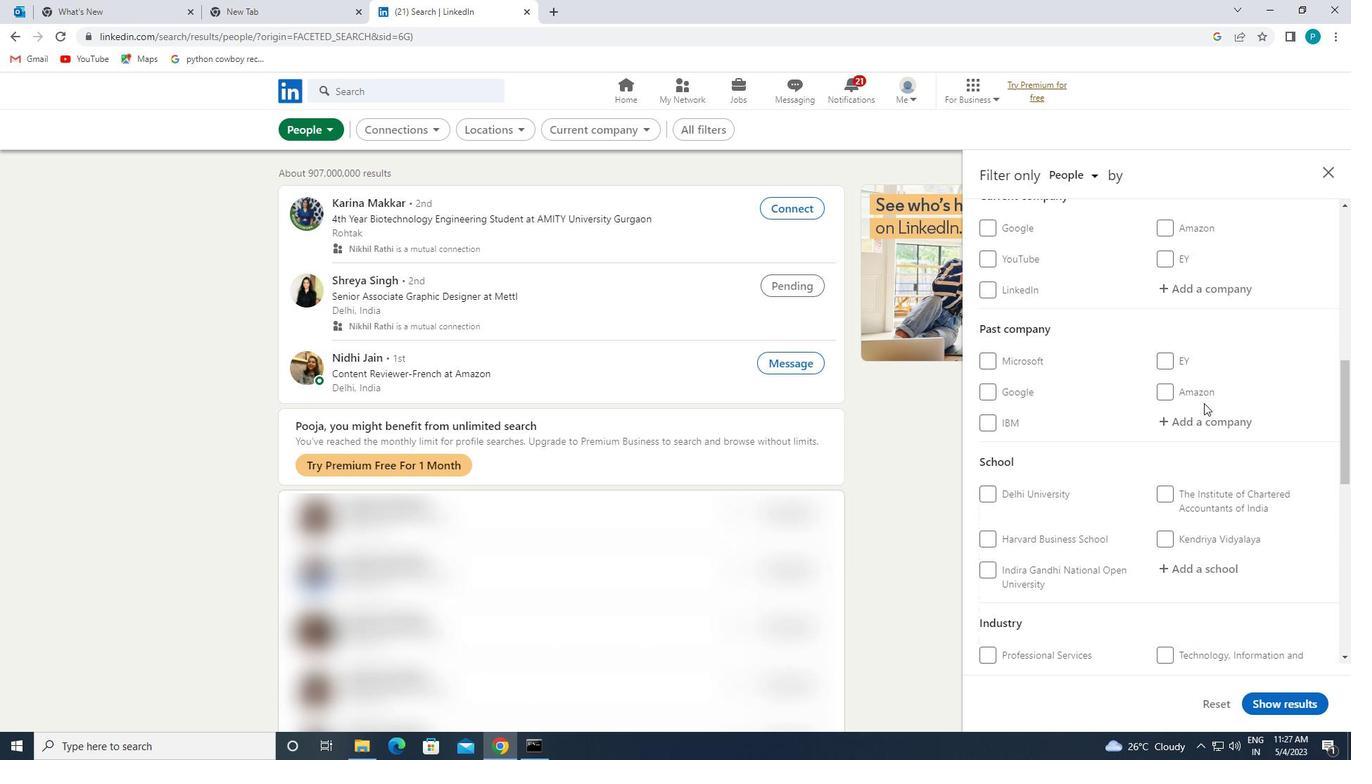 
Action: Mouse scrolled (1205, 404) with delta (0, 0)
Screenshot: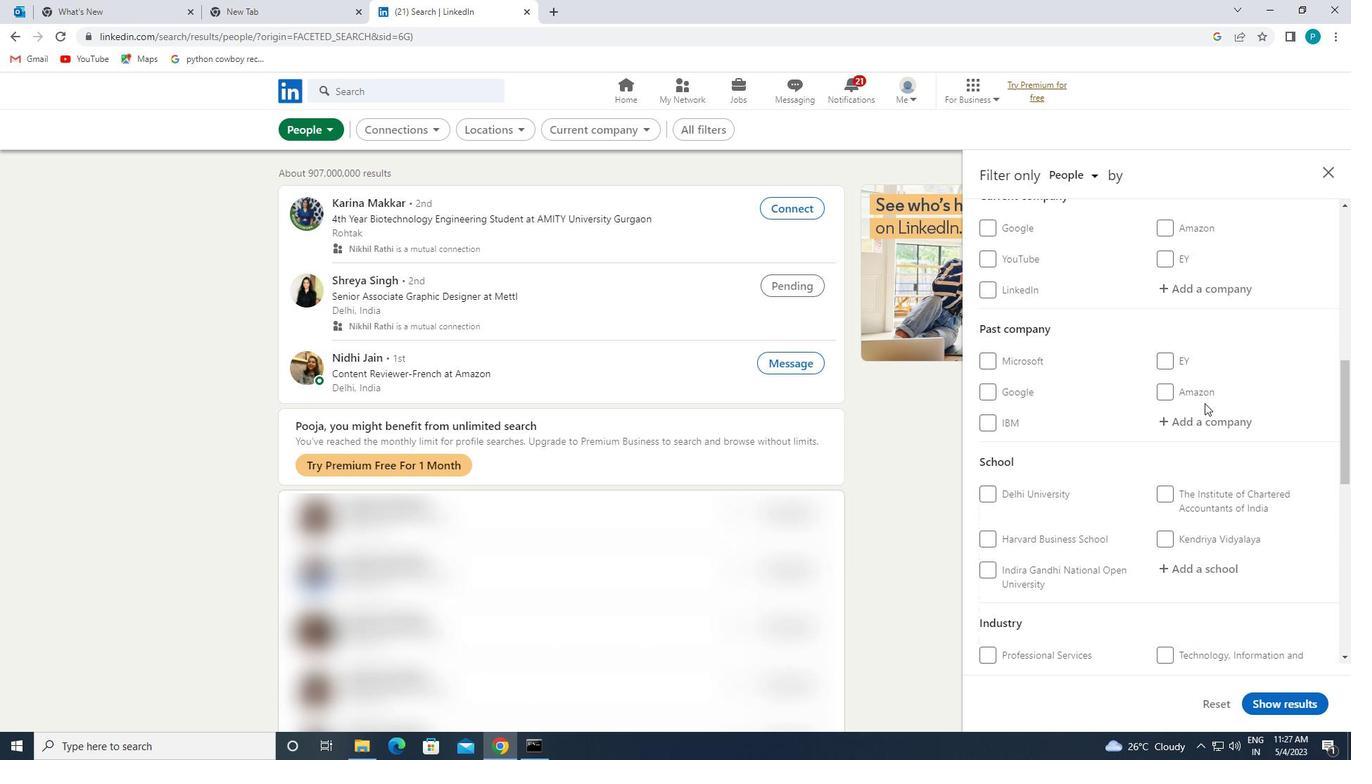 
Action: Mouse moved to (1213, 430)
Screenshot: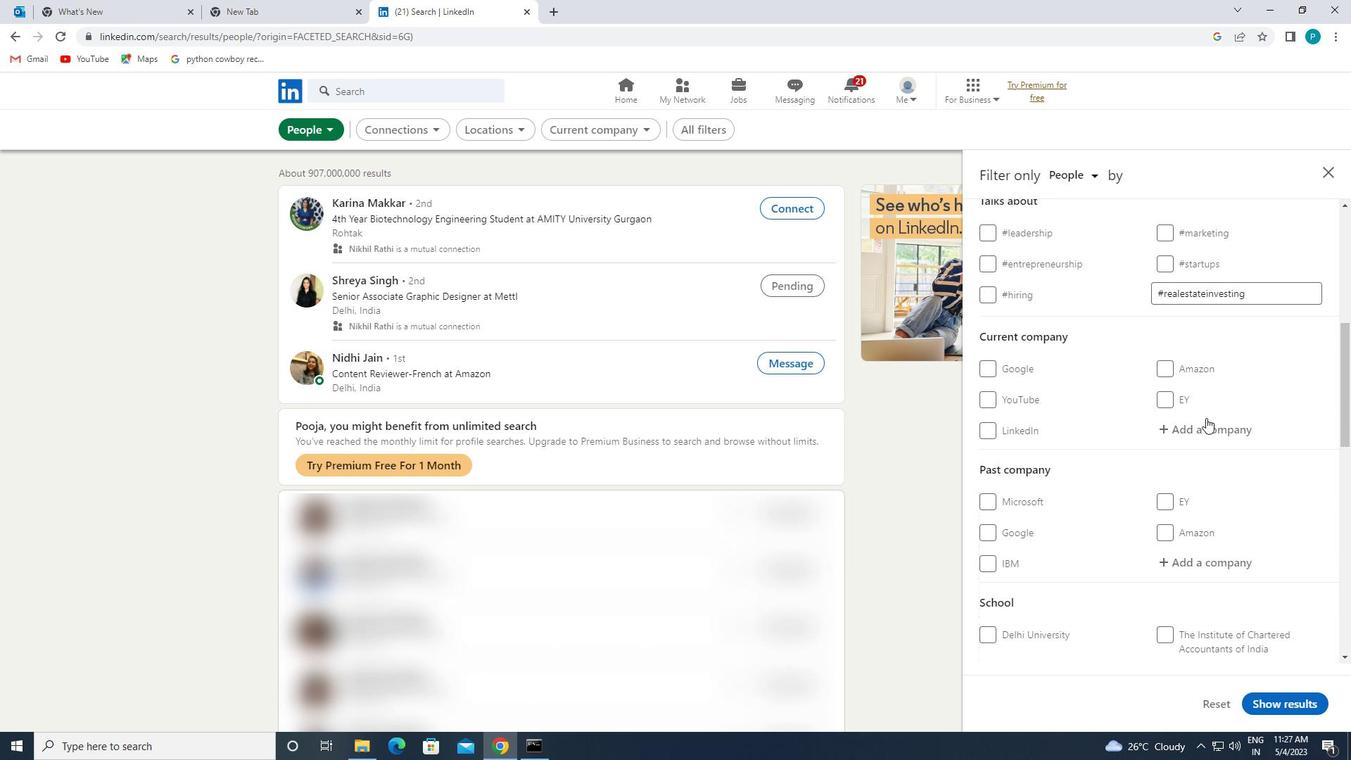 
Action: Mouse pressed left at (1213, 430)
Screenshot: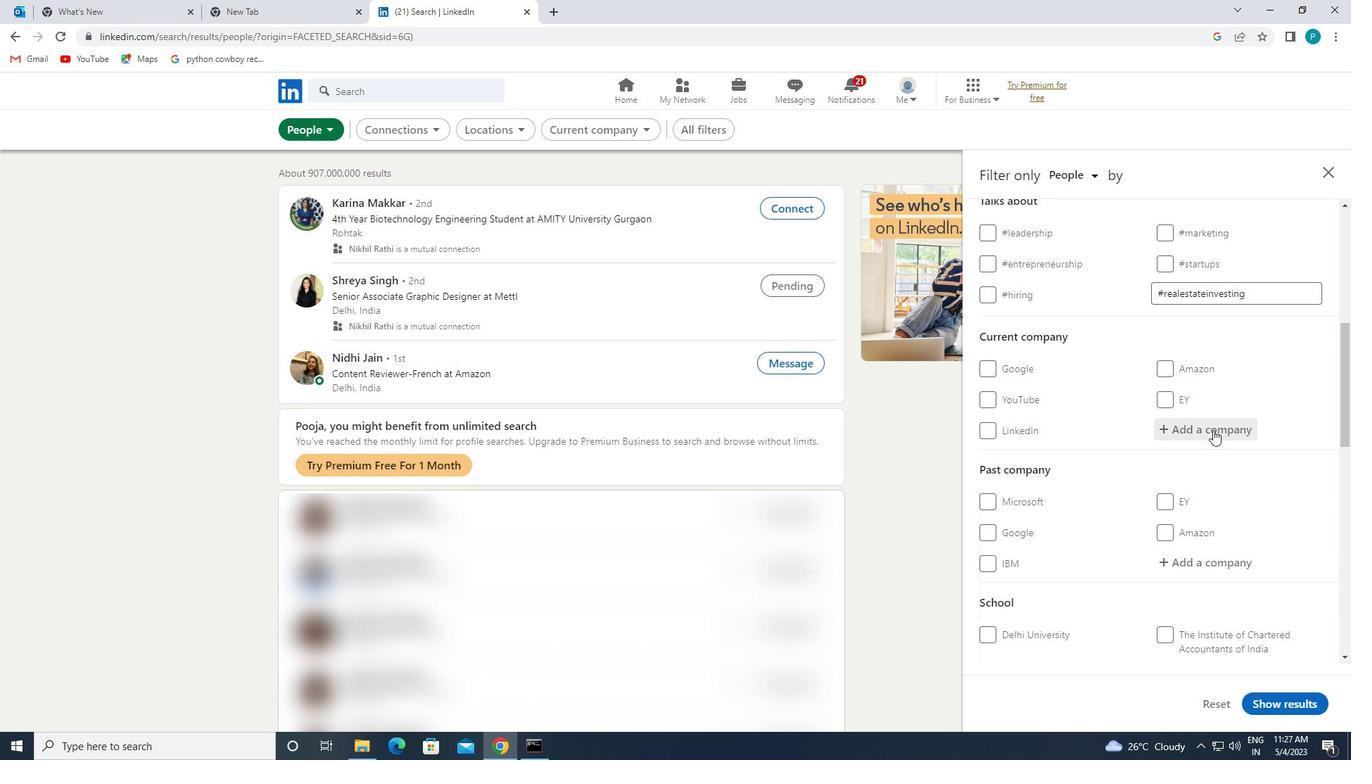 
Action: Mouse moved to (1206, 424)
Screenshot: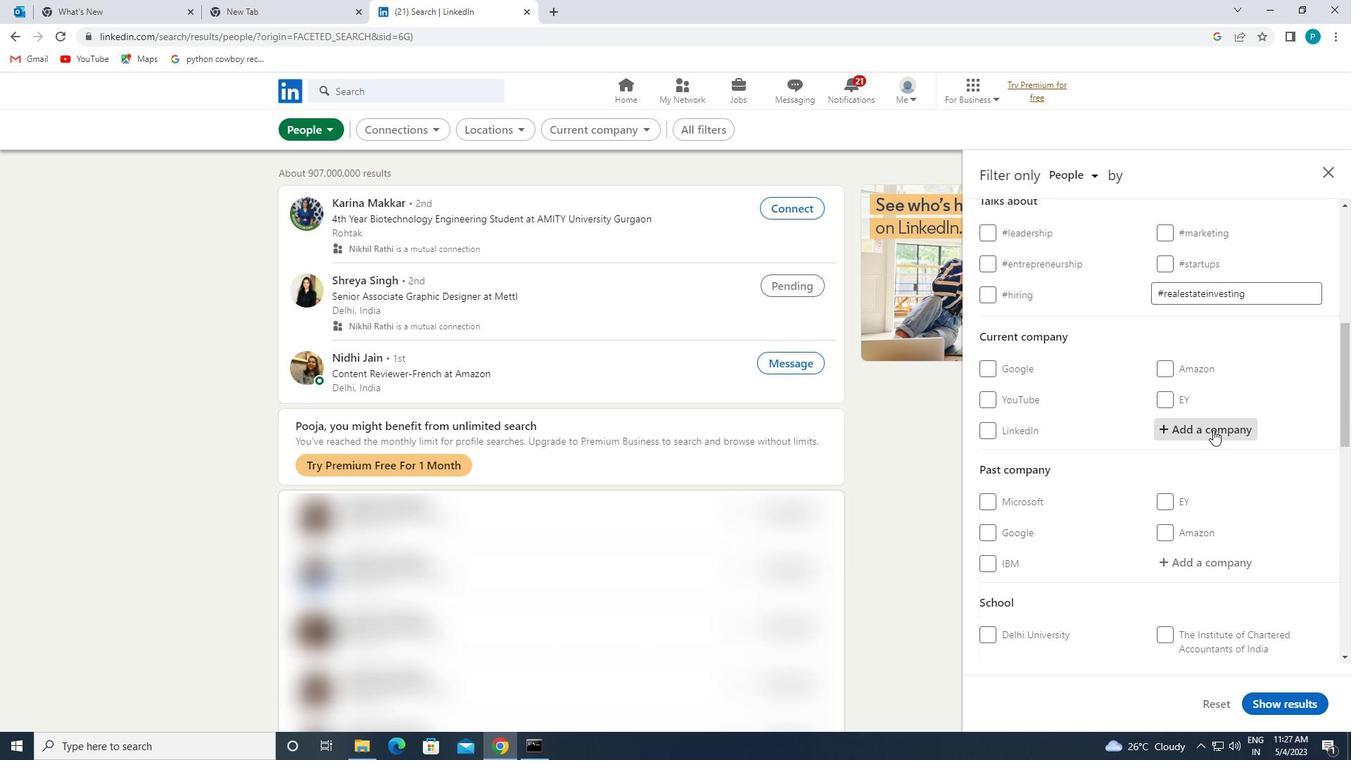 
Action: Key pressed <Key.caps_lock>EPAM
Screenshot: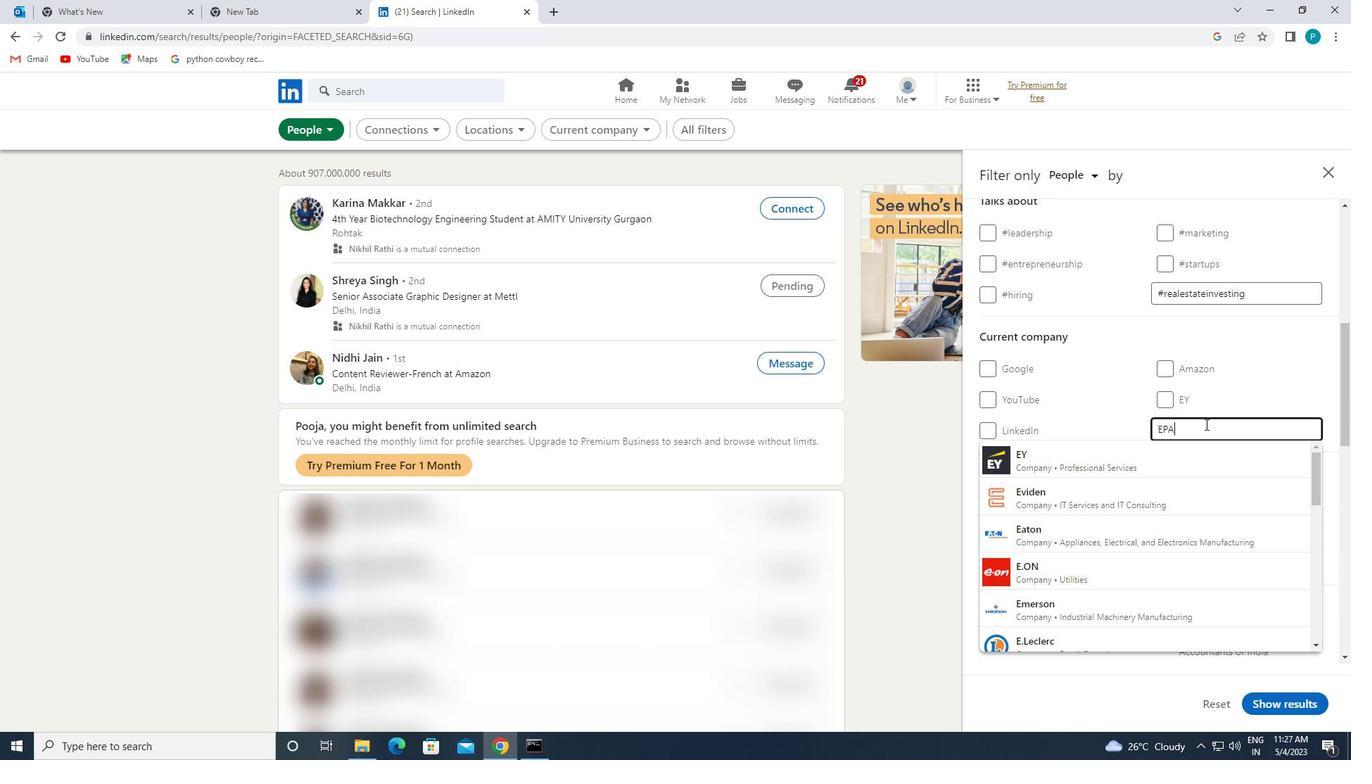 
Action: Mouse moved to (1191, 448)
Screenshot: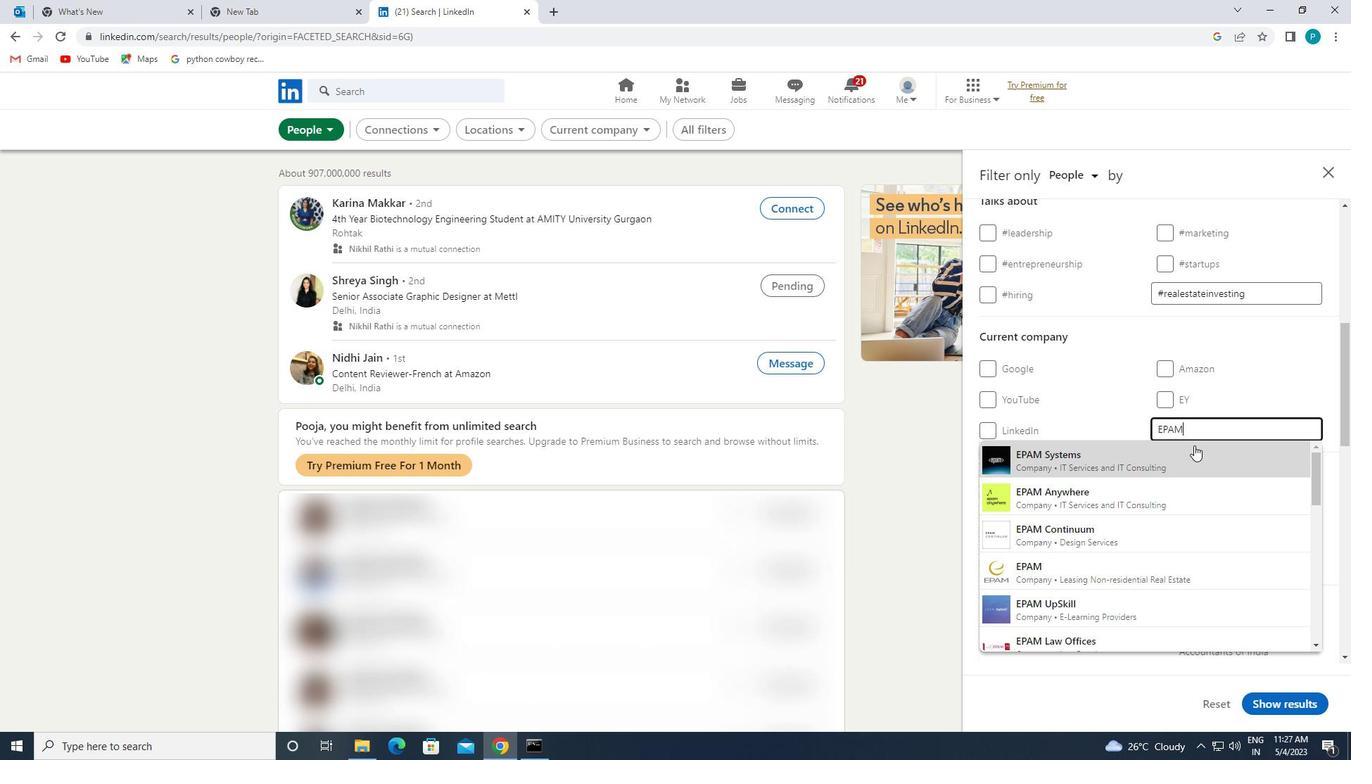 
Action: Mouse pressed left at (1191, 448)
Screenshot: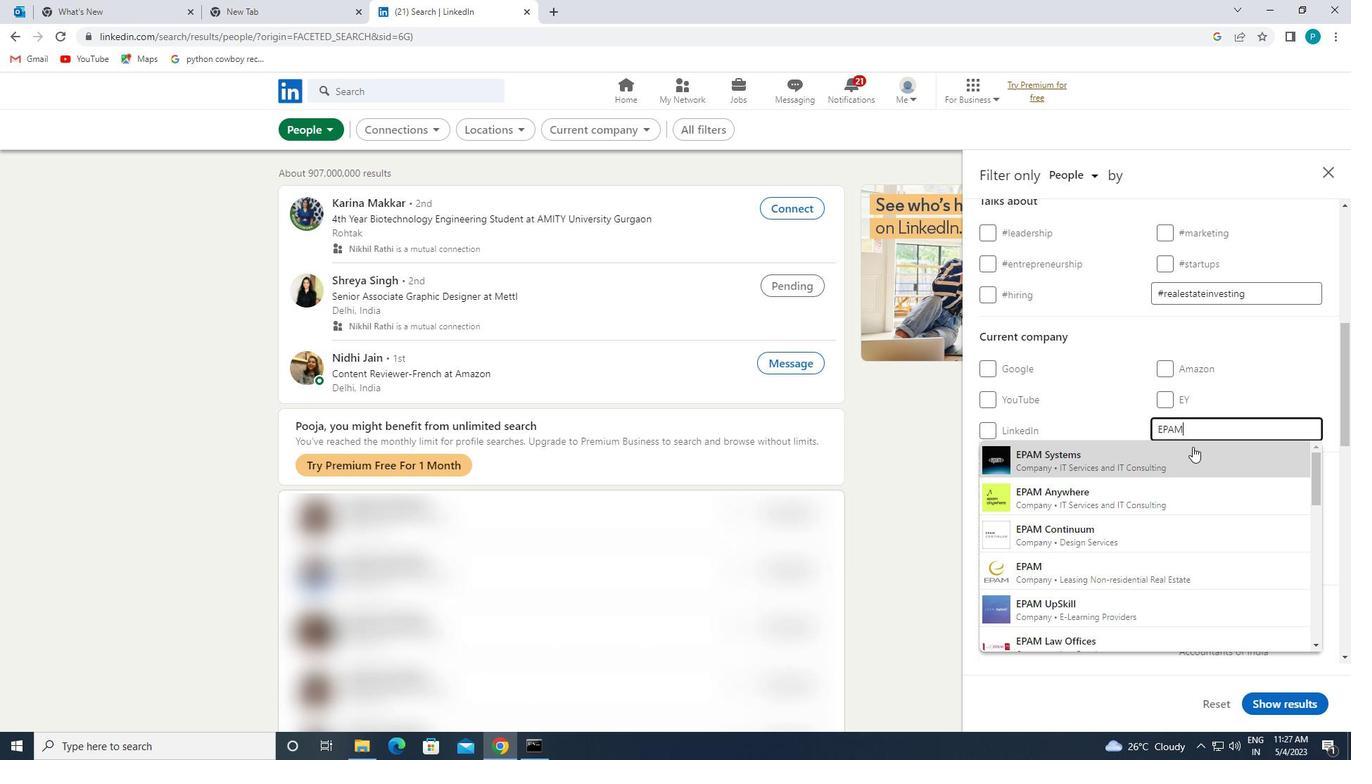 
Action: Mouse moved to (1194, 452)
Screenshot: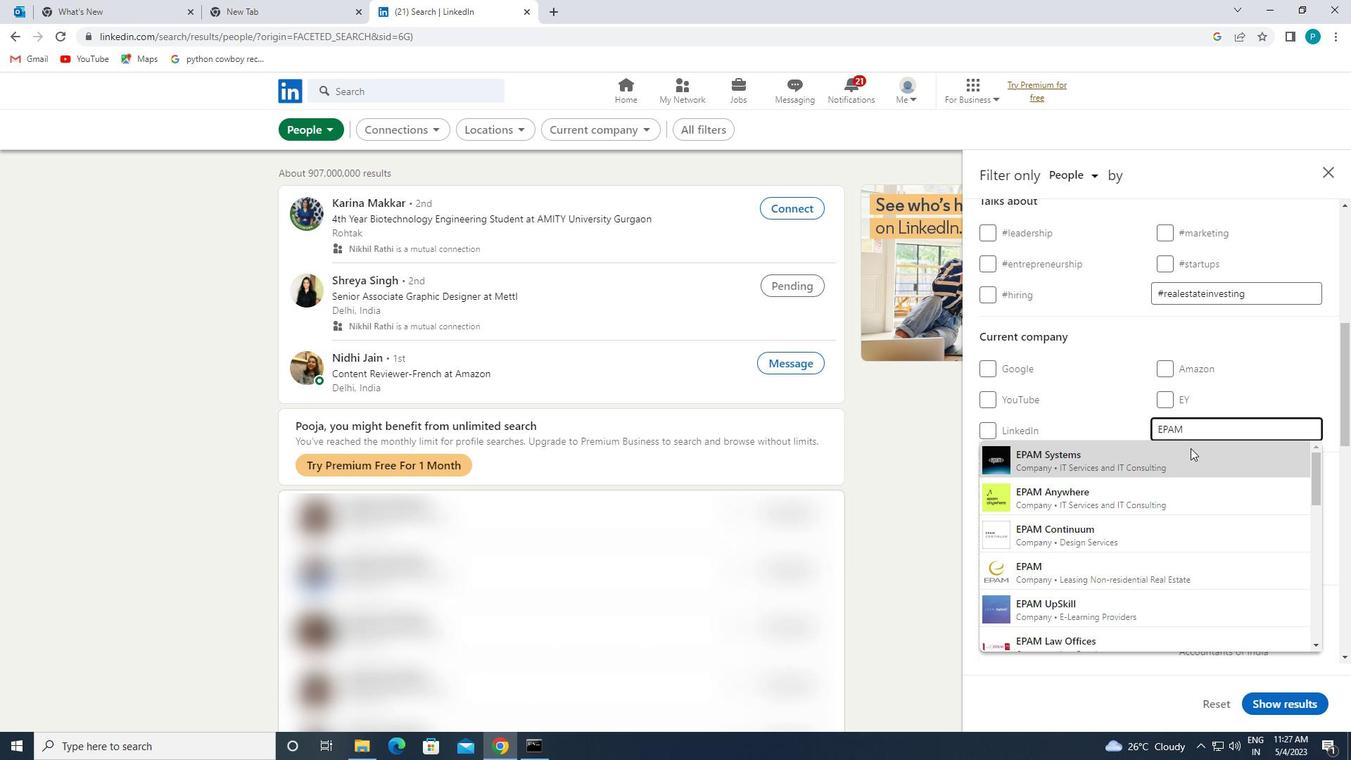 
Action: Mouse scrolled (1194, 452) with delta (0, 0)
Screenshot: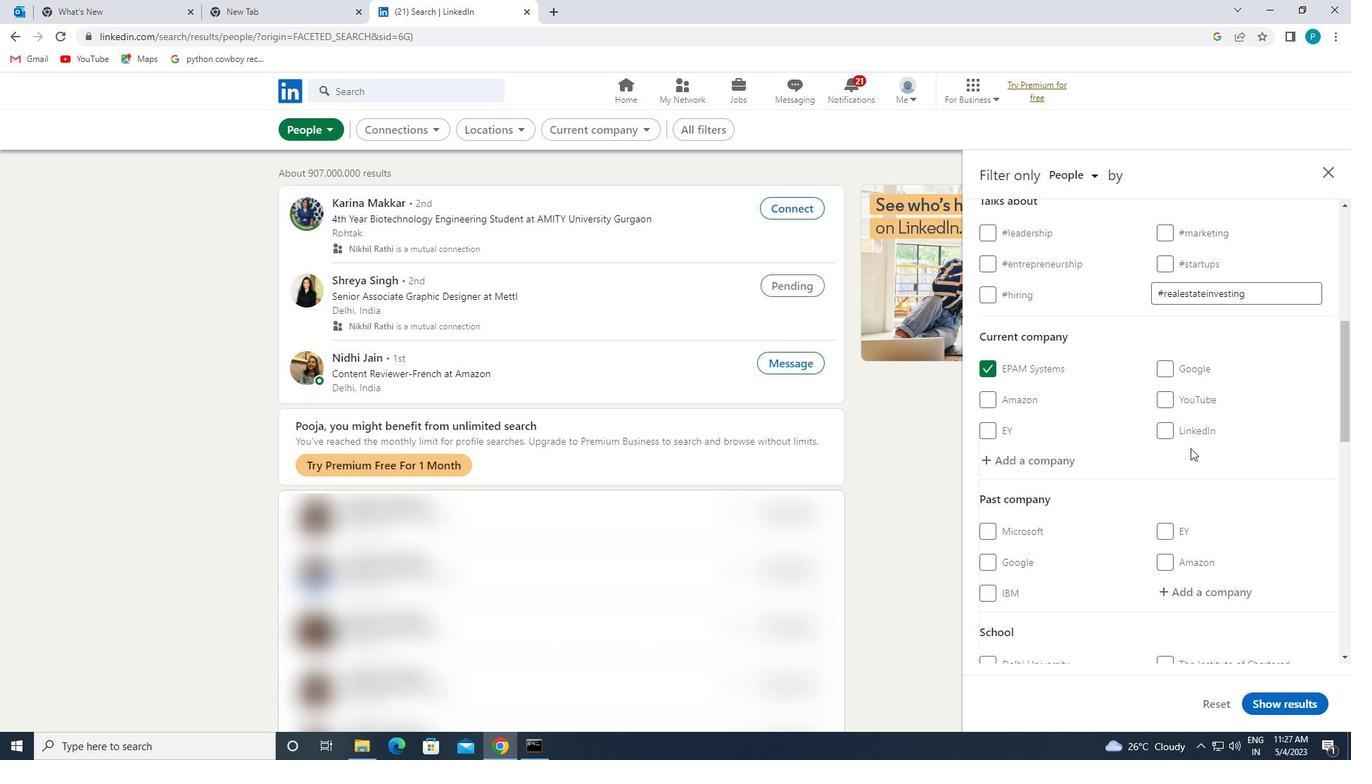
Action: Mouse moved to (1194, 453)
Screenshot: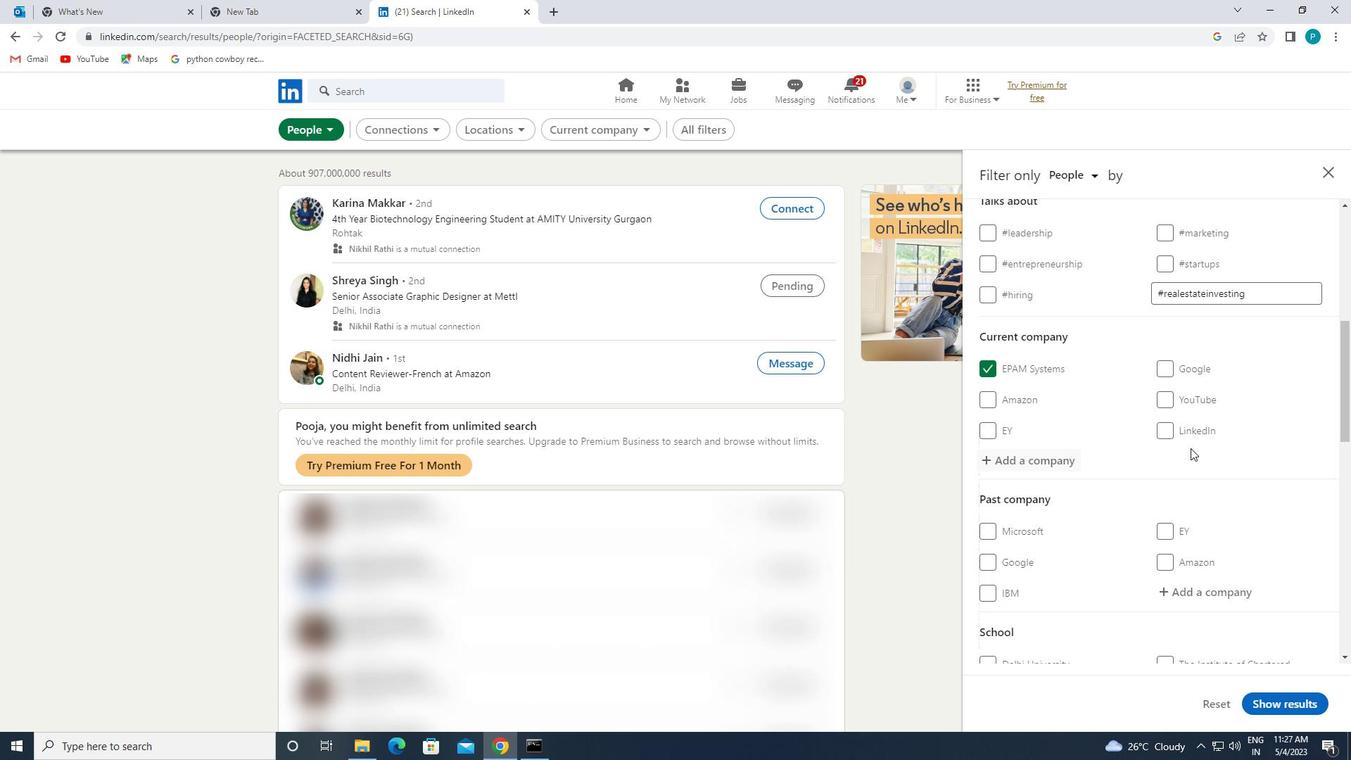 
Action: Mouse scrolled (1194, 452) with delta (0, 0)
Screenshot: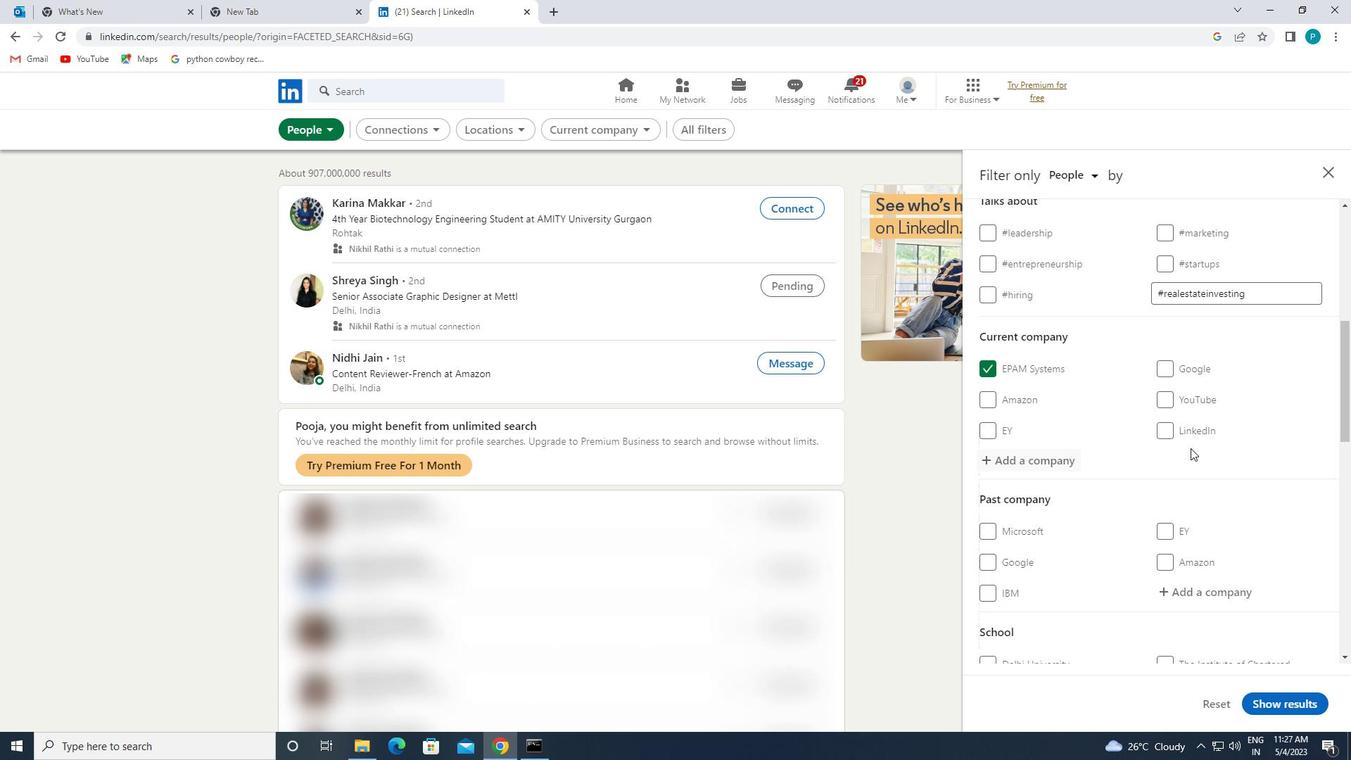 
Action: Mouse moved to (1195, 453)
Screenshot: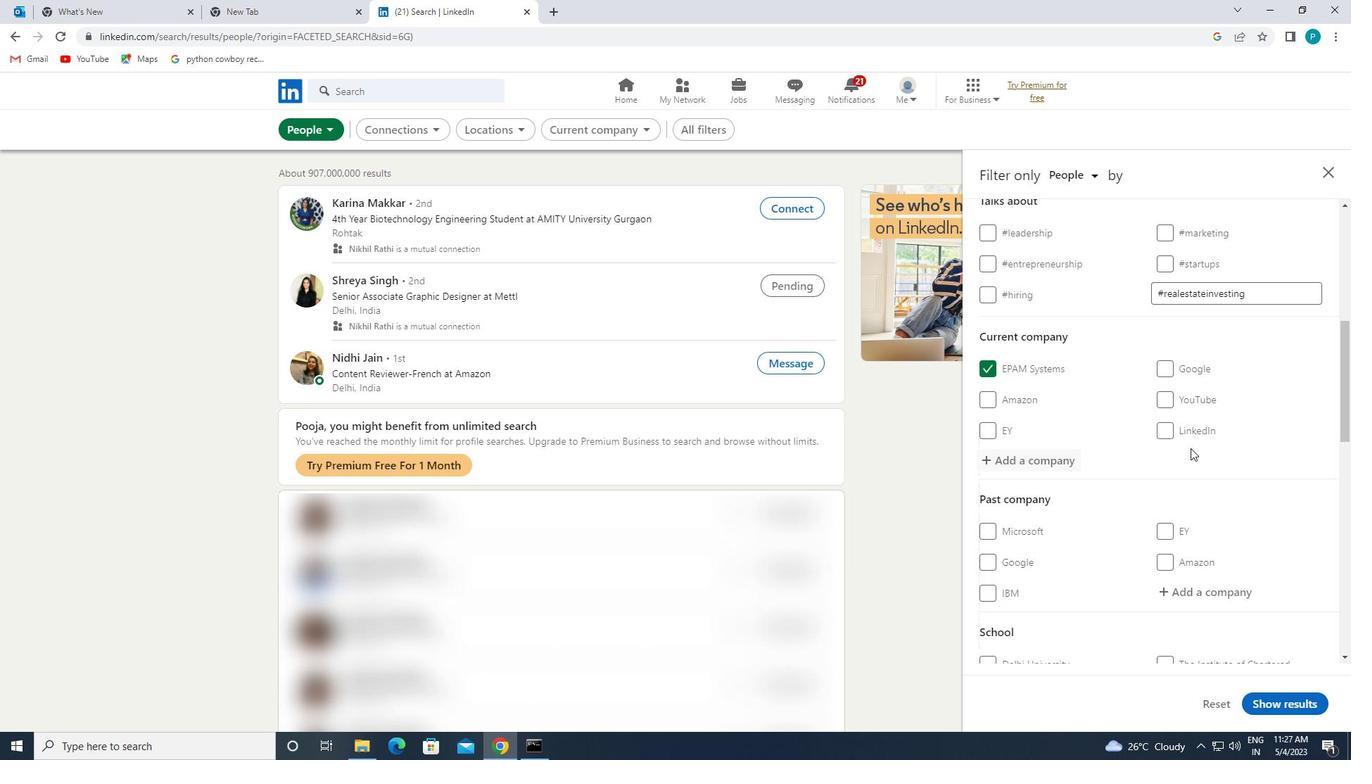 
Action: Mouse scrolled (1195, 452) with delta (0, 0)
Screenshot: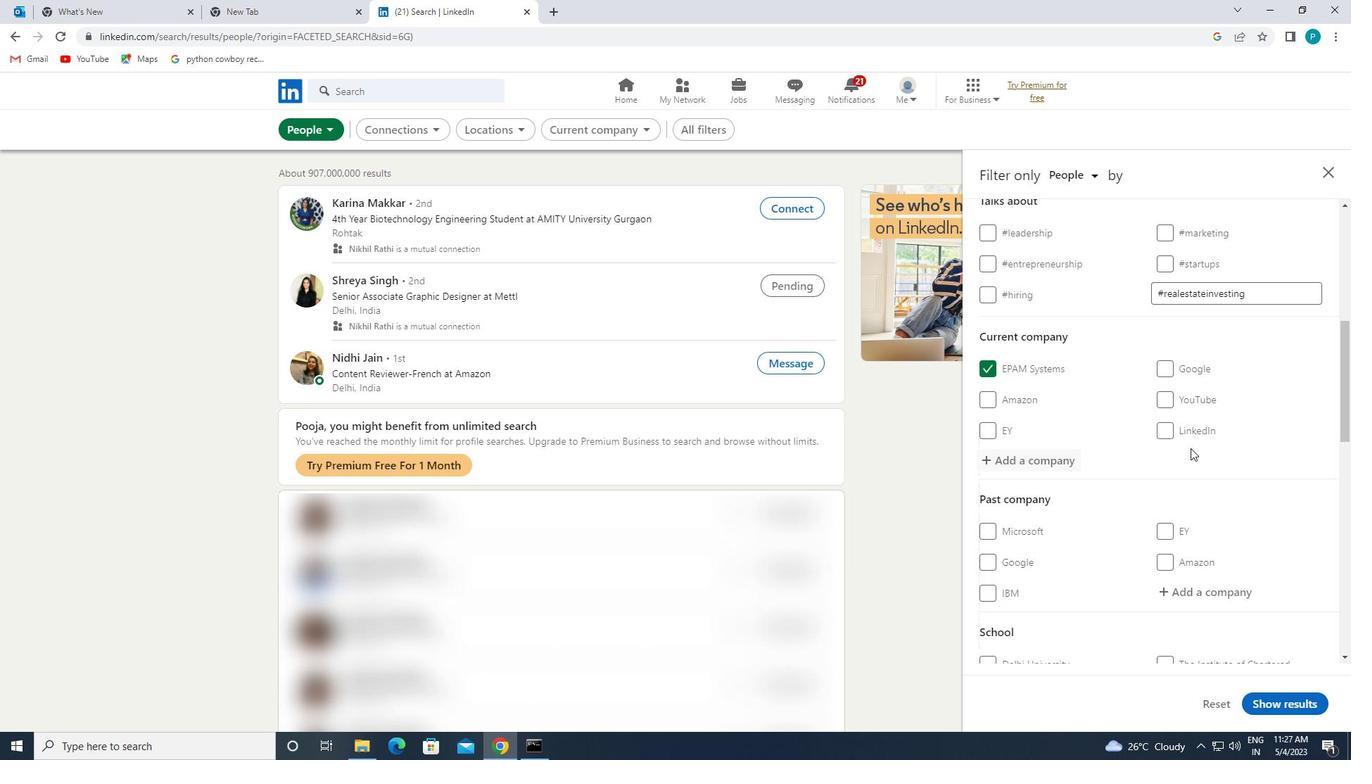 
Action: Mouse moved to (1195, 454)
Screenshot: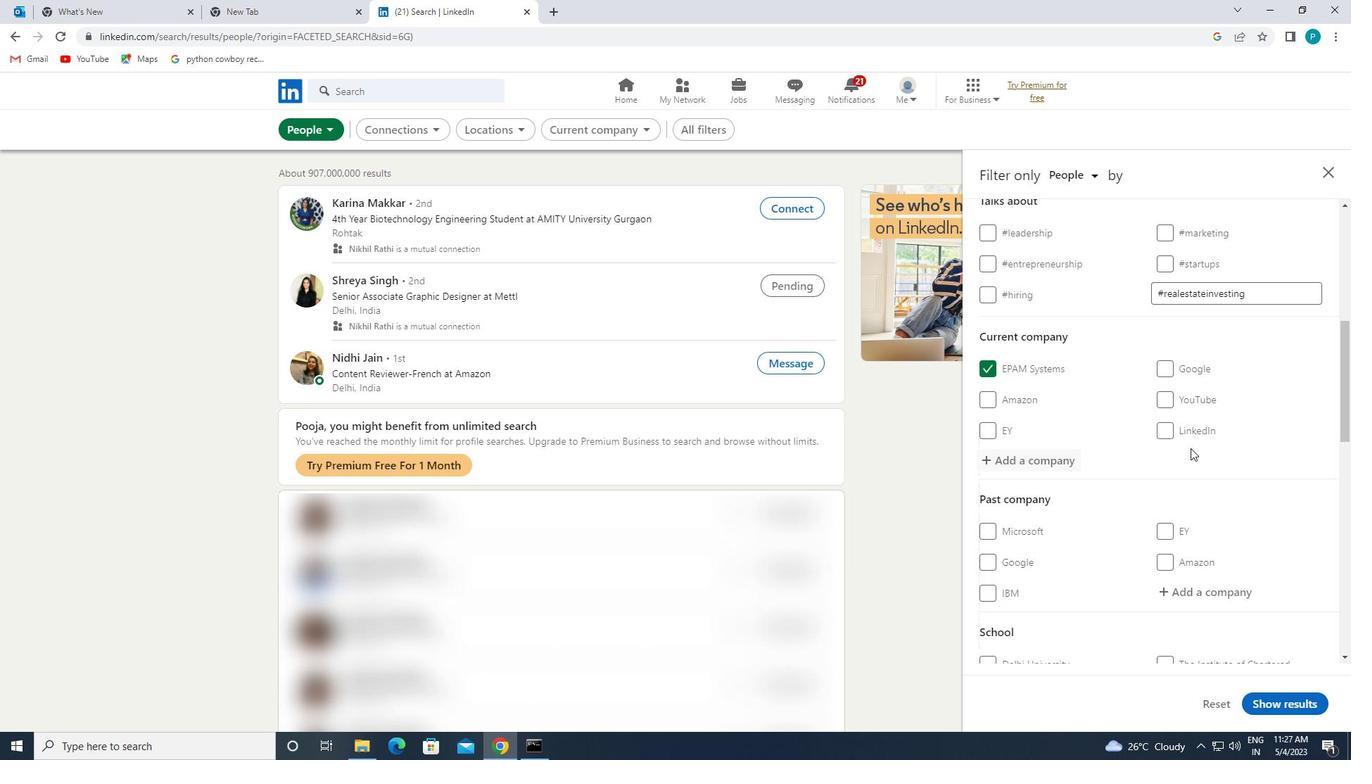 
Action: Mouse scrolled (1195, 453) with delta (0, 0)
Screenshot: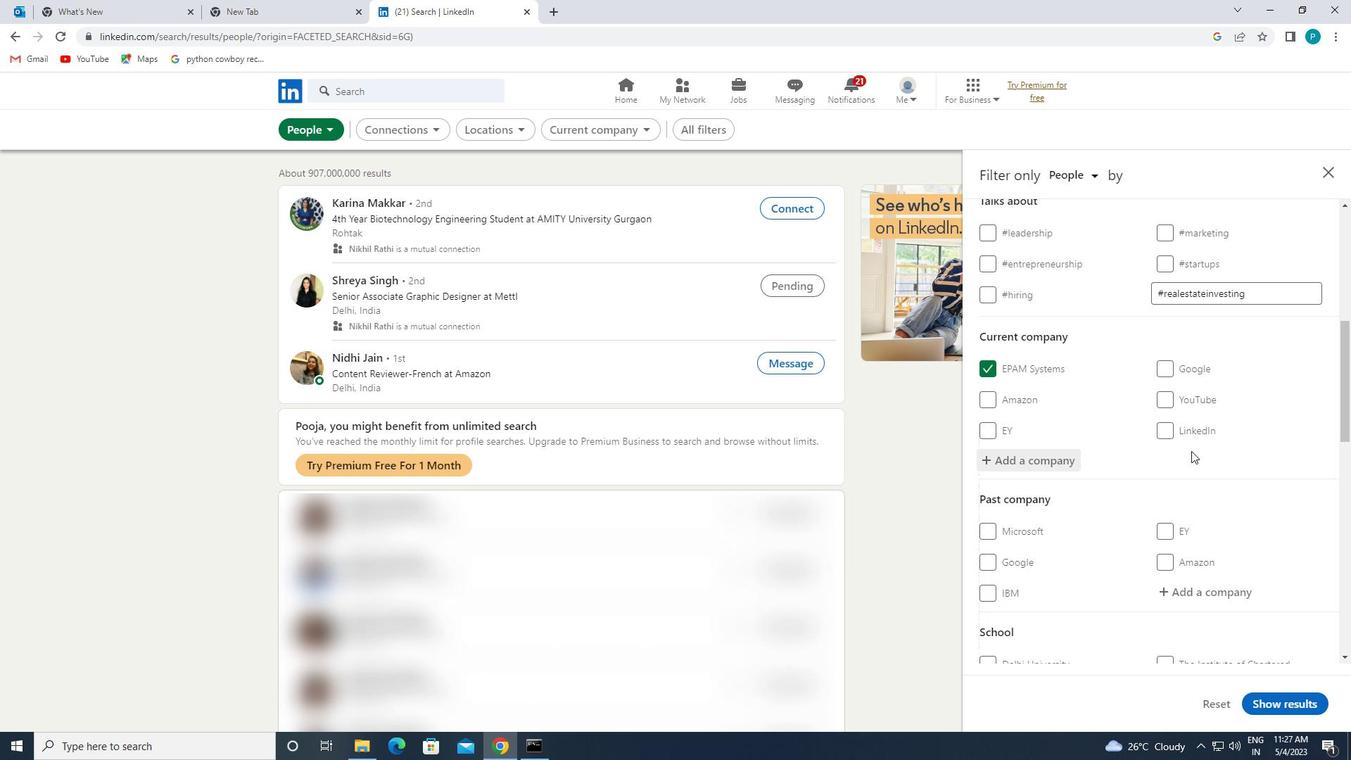 
Action: Mouse moved to (1201, 457)
Screenshot: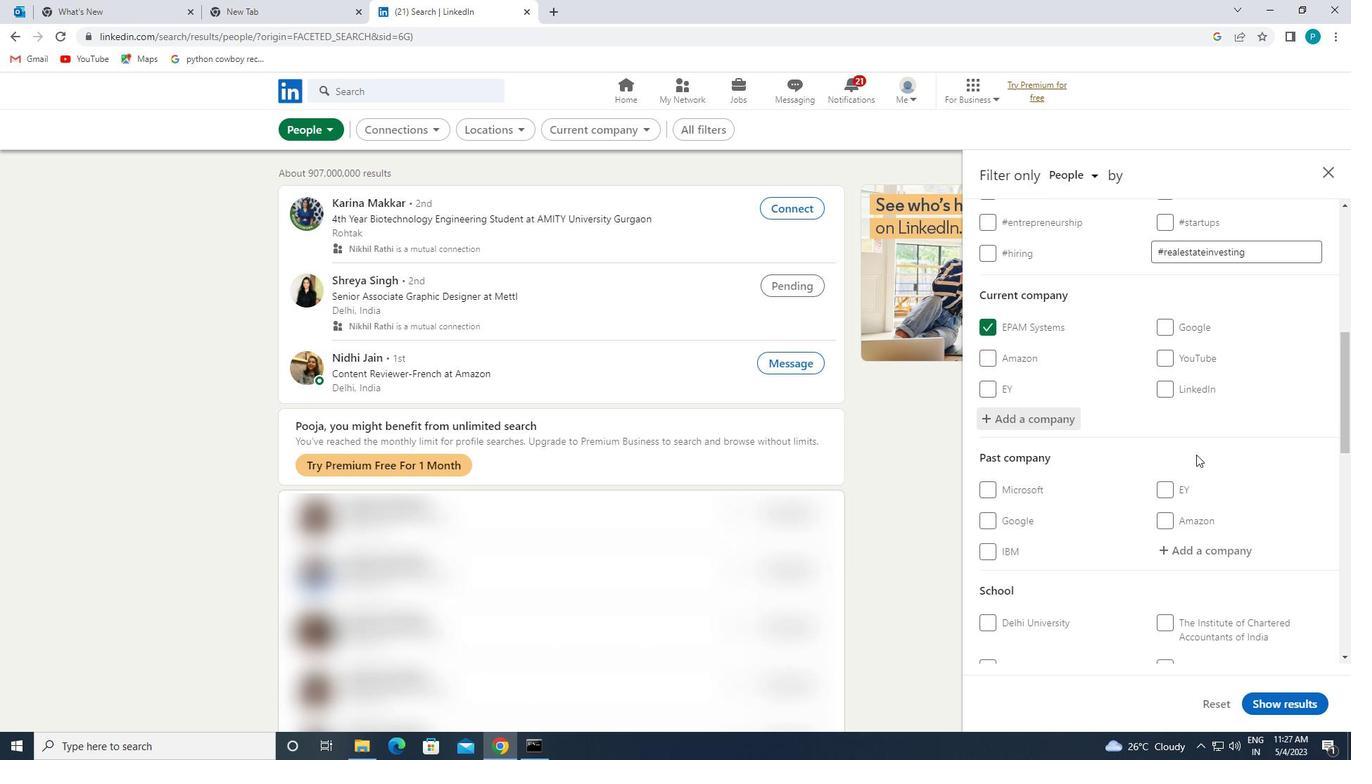 
Action: Mouse pressed left at (1201, 457)
Screenshot: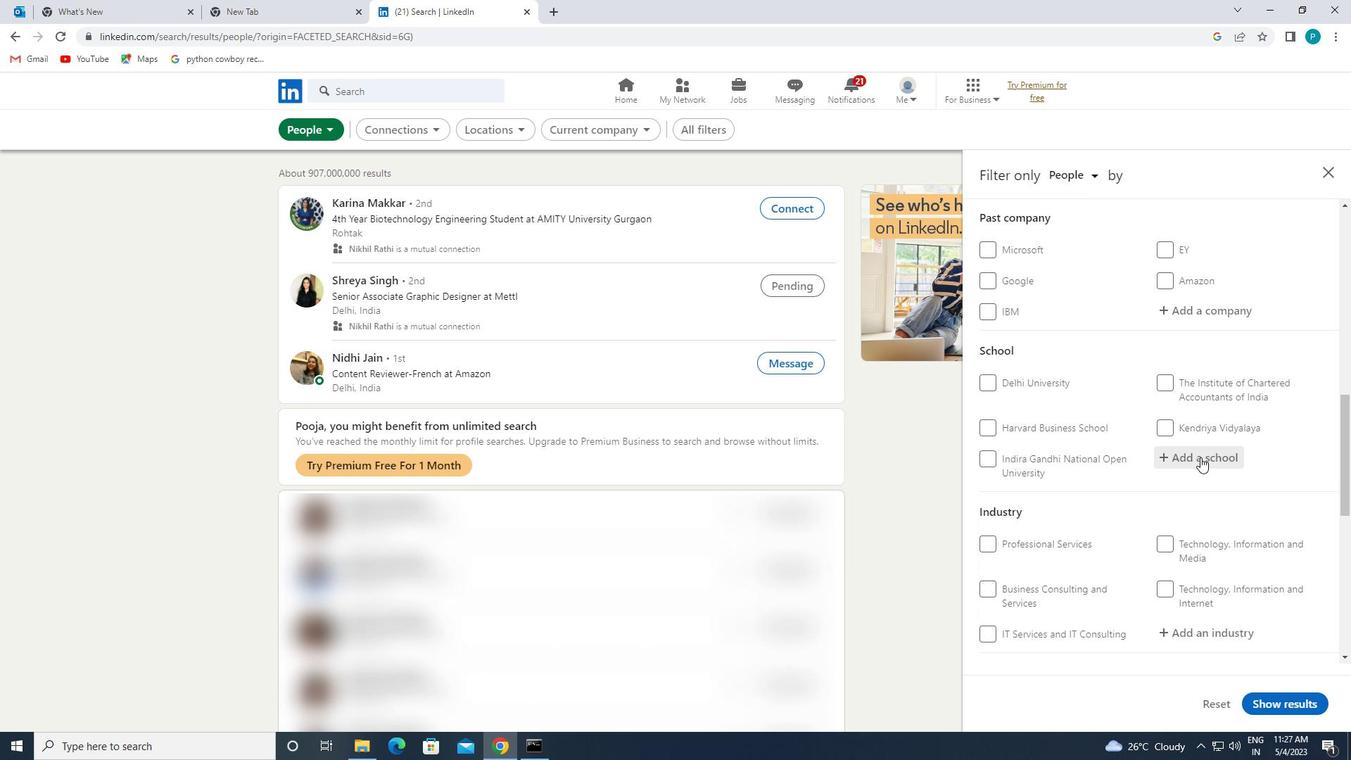 
Action: Key pressed N<Key.caps_lock>ORTH
Screenshot: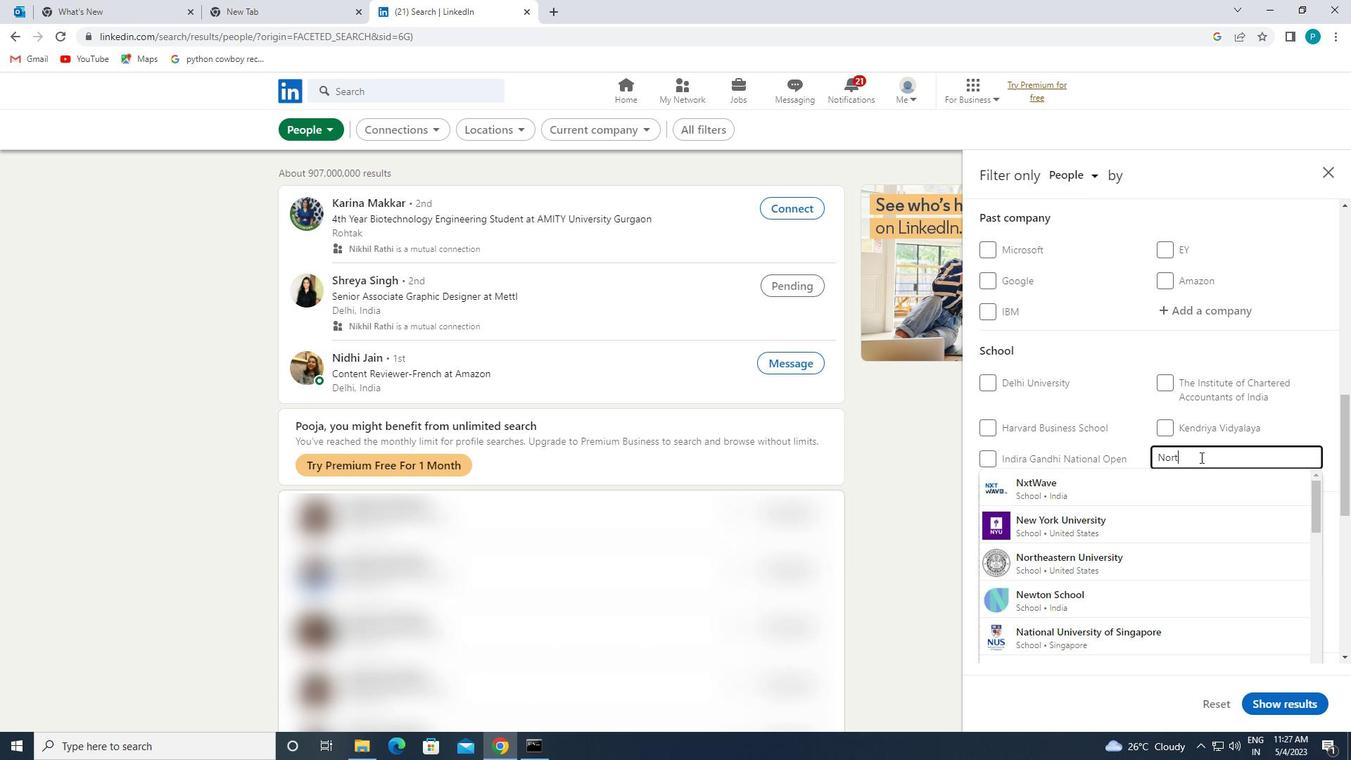 
Action: Mouse moved to (1227, 474)
Screenshot: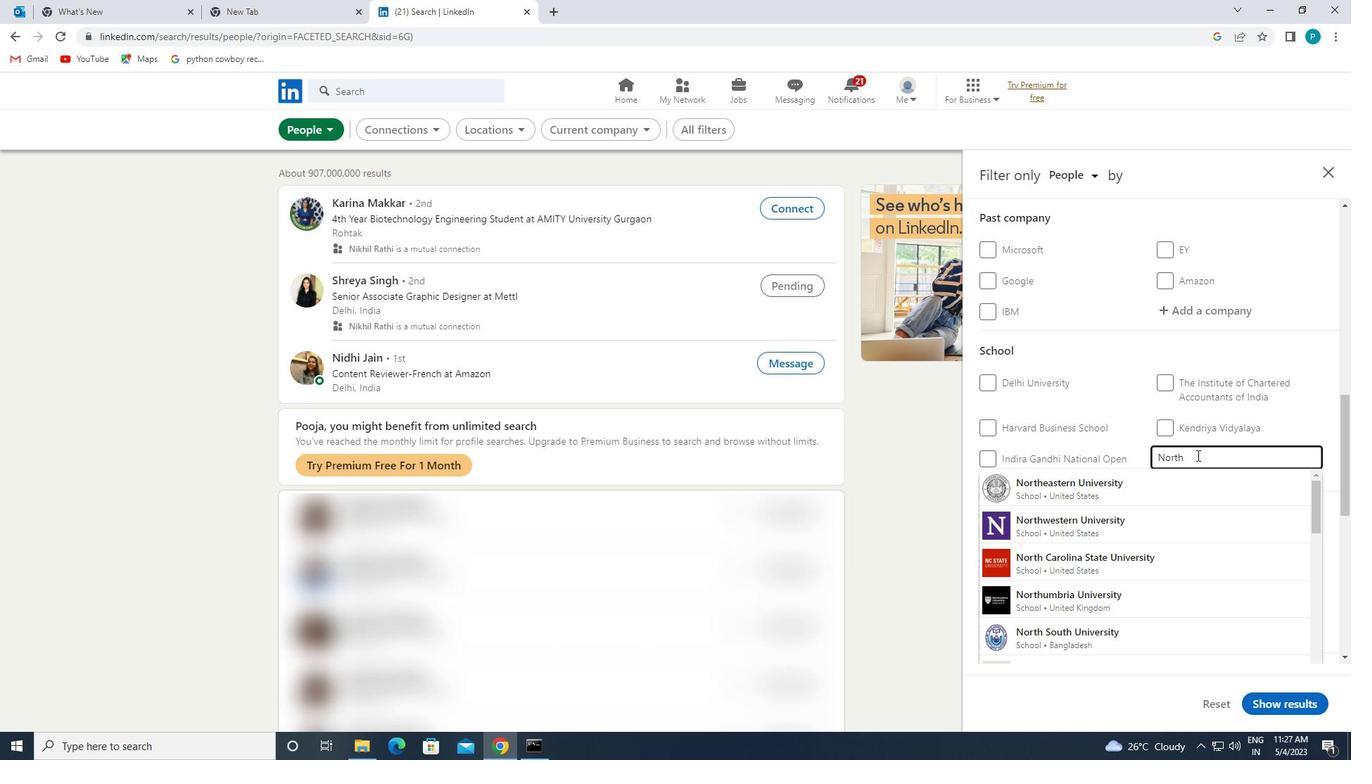 
Action: Key pressed <Key.space><Key.caps_lock>E<Key.caps_lock>ASTERN
Screenshot: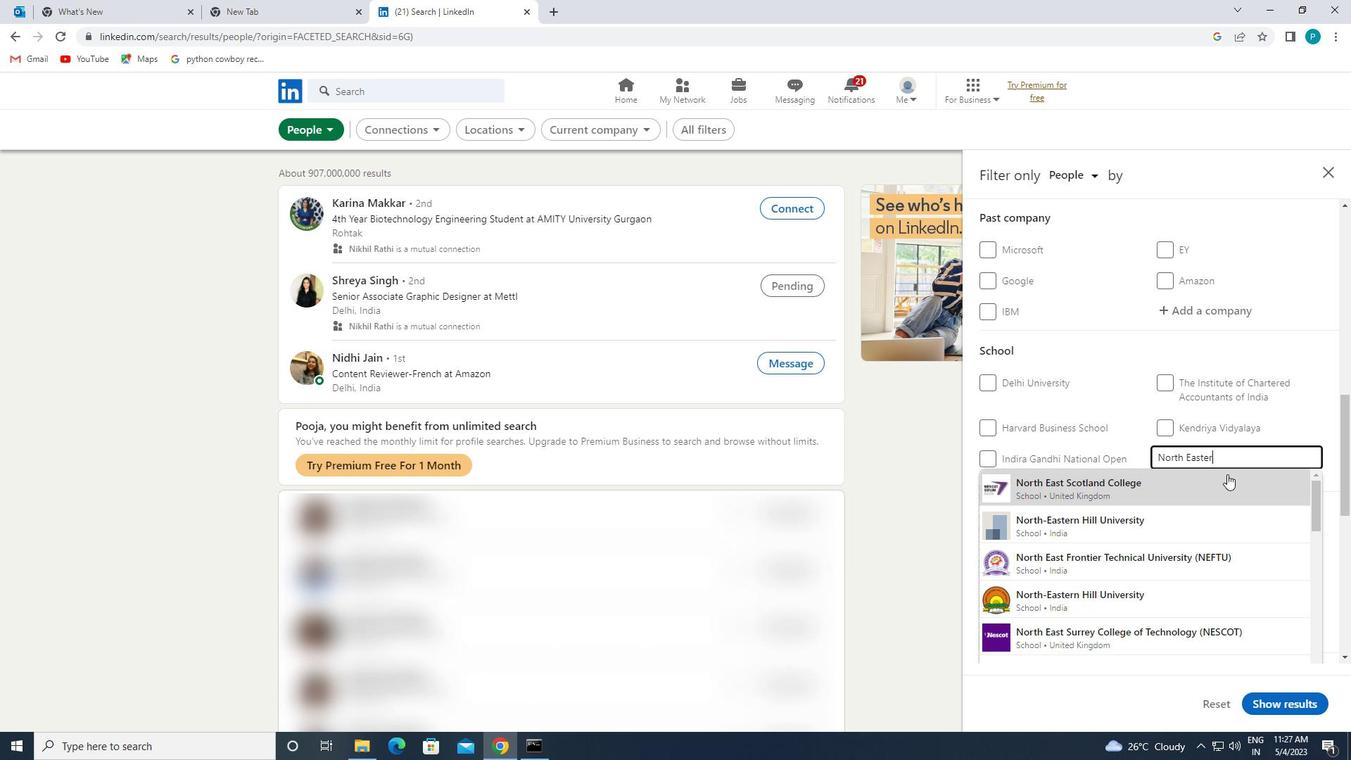 
Action: Mouse moved to (1191, 523)
Screenshot: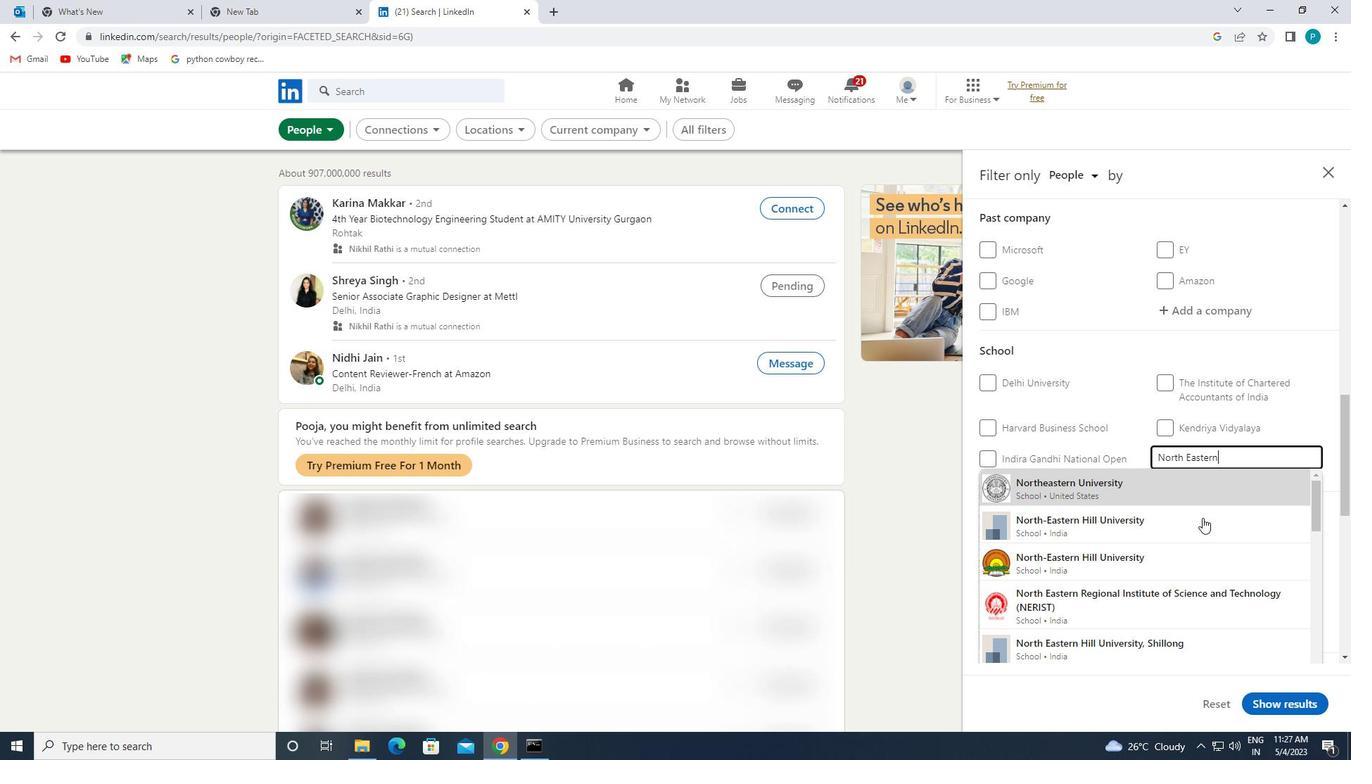 
Action: Mouse pressed left at (1191, 523)
Screenshot: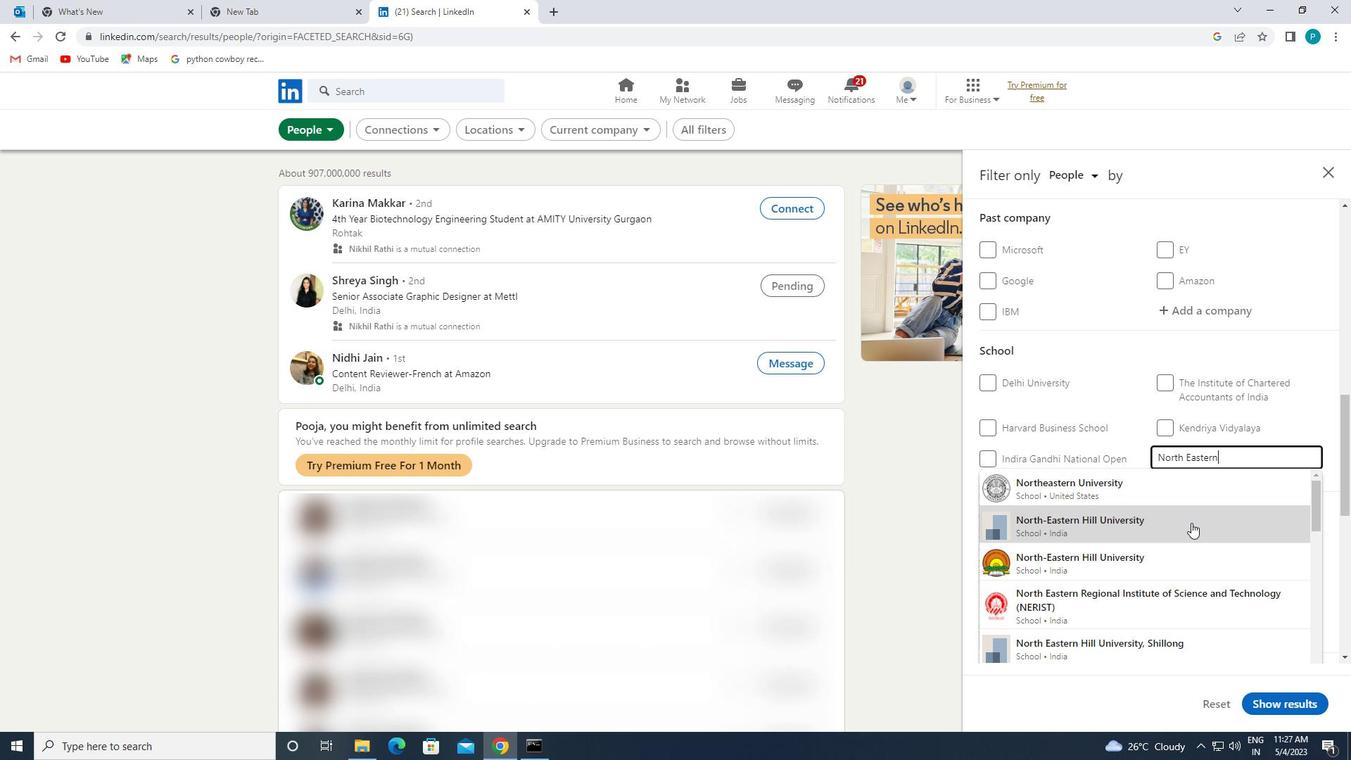 
Action: Mouse scrolled (1191, 522) with delta (0, 0)
Screenshot: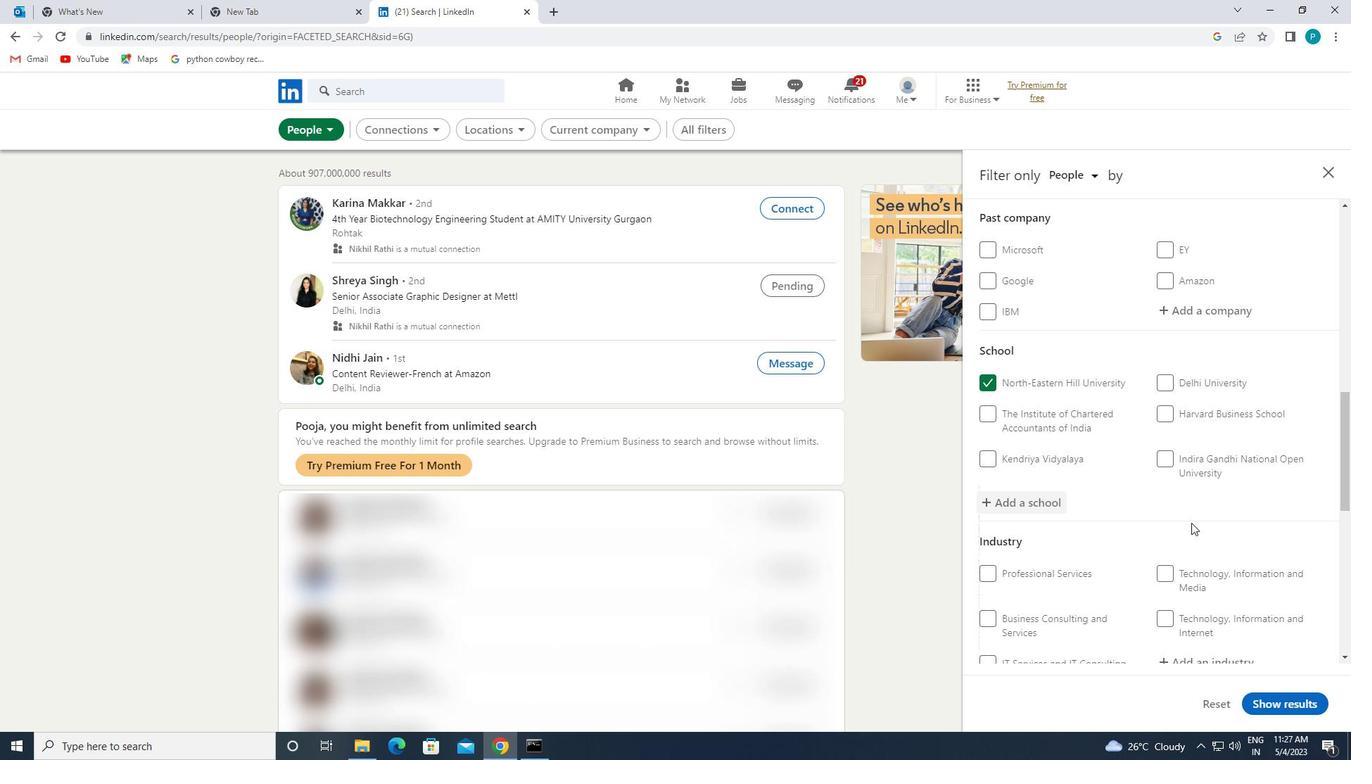 
Action: Mouse scrolled (1191, 522) with delta (0, 0)
Screenshot: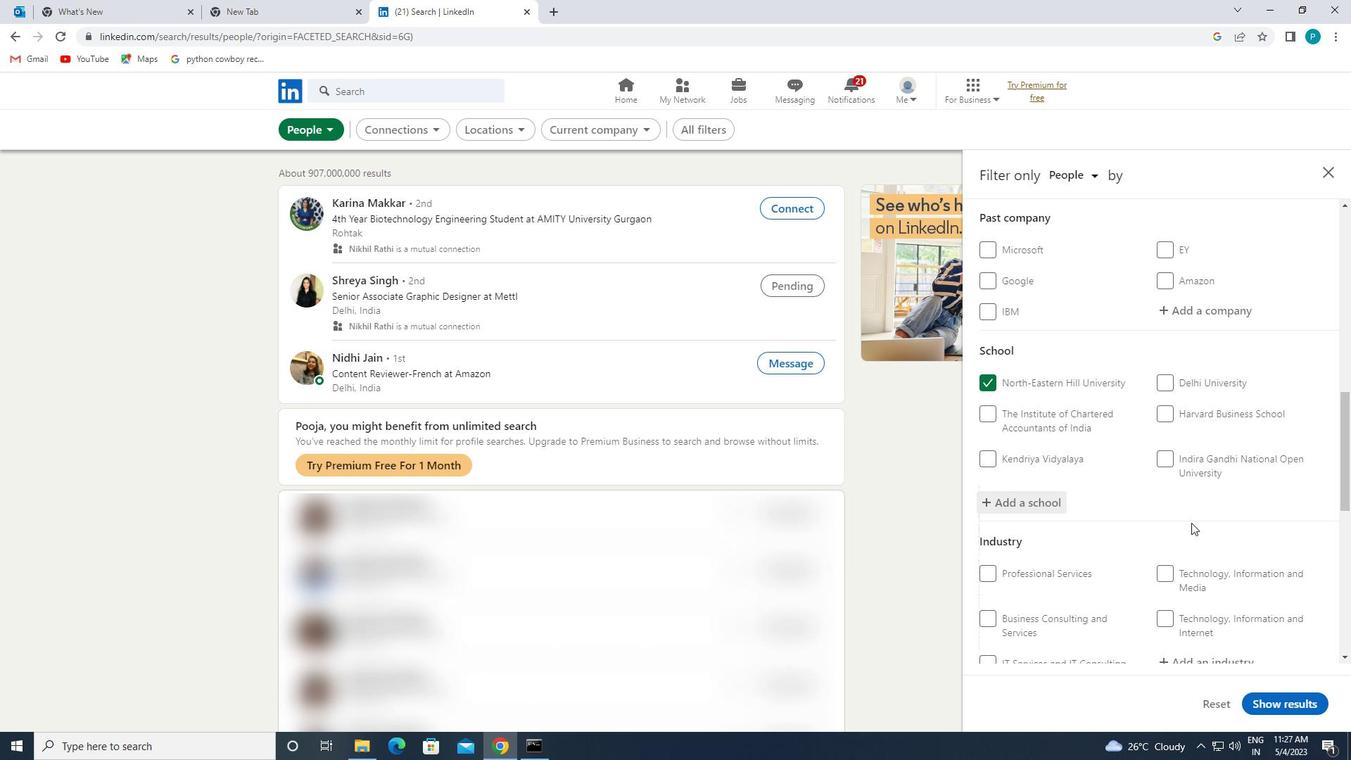 
Action: Mouse moved to (1229, 523)
Screenshot: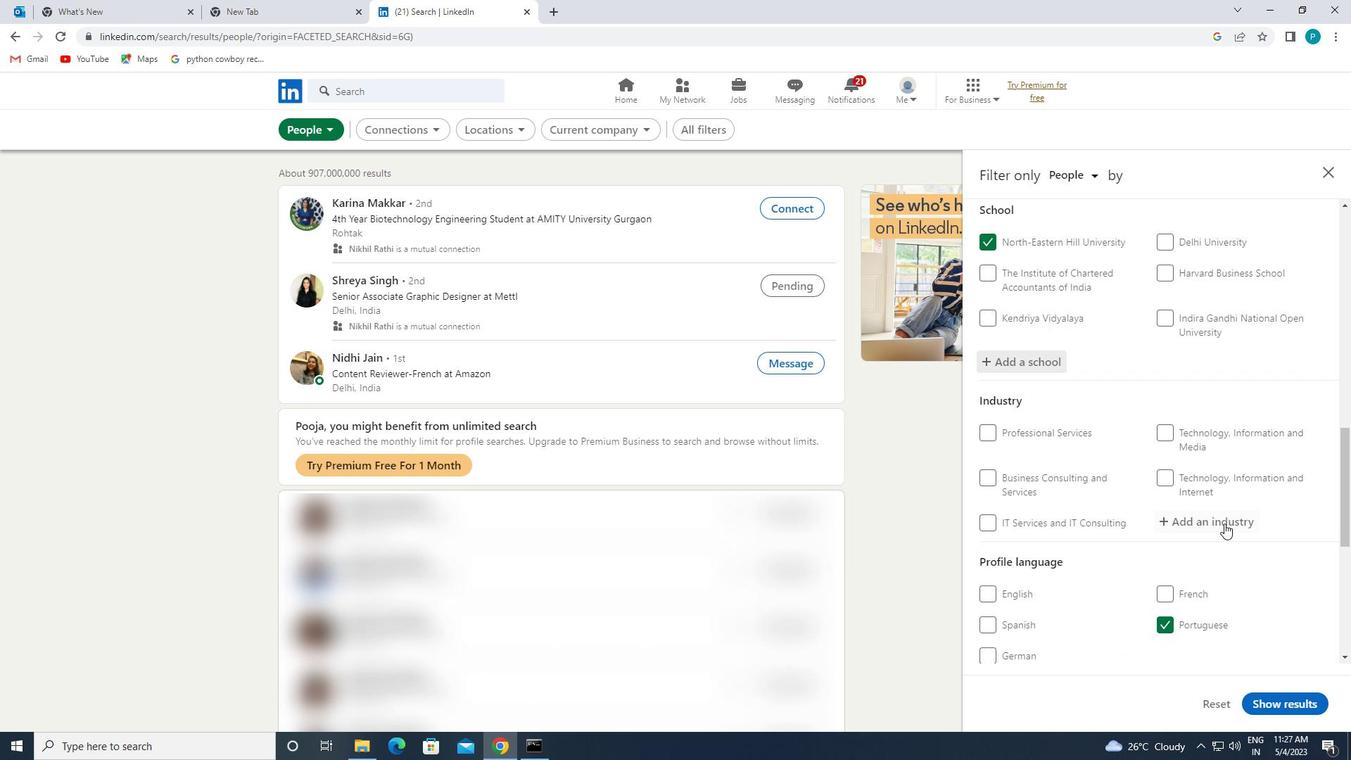 
Action: Mouse pressed left at (1229, 523)
Screenshot: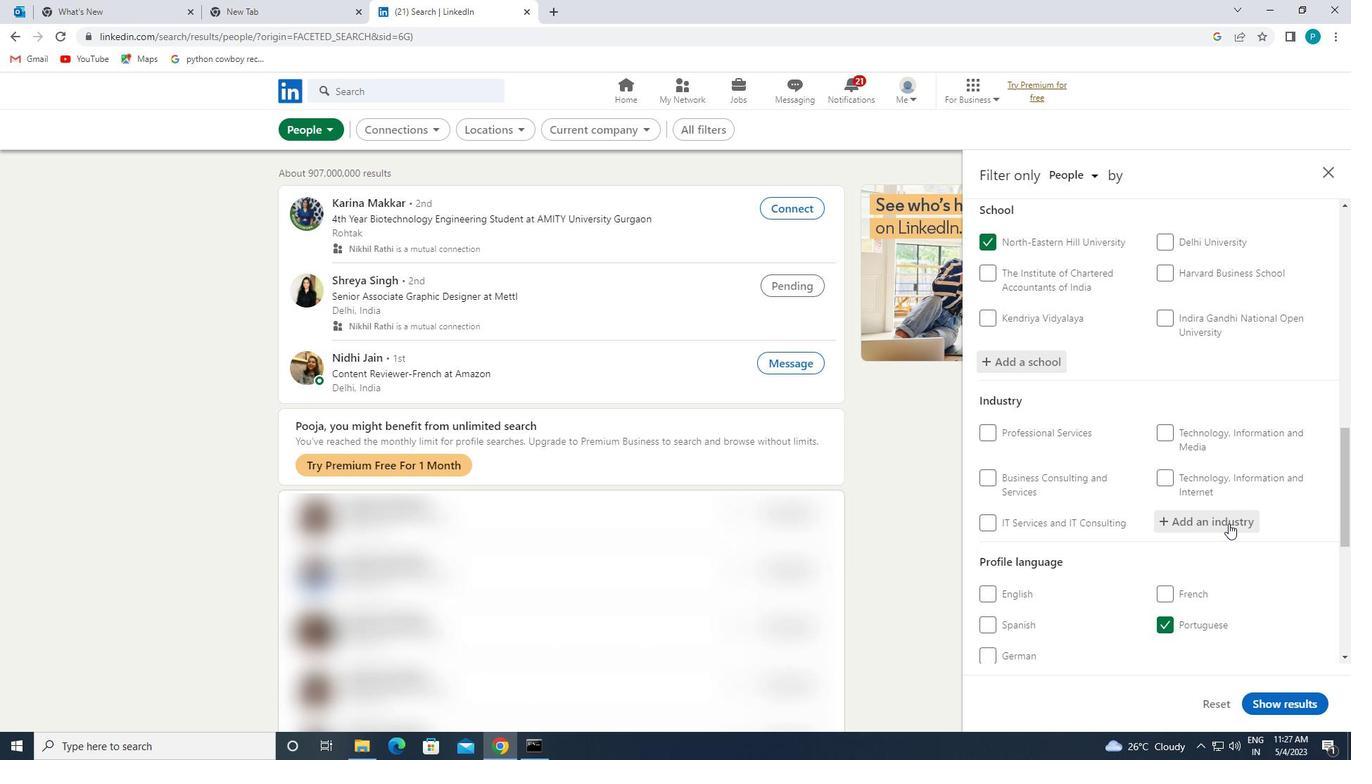 
Action: Mouse moved to (1261, 542)
Screenshot: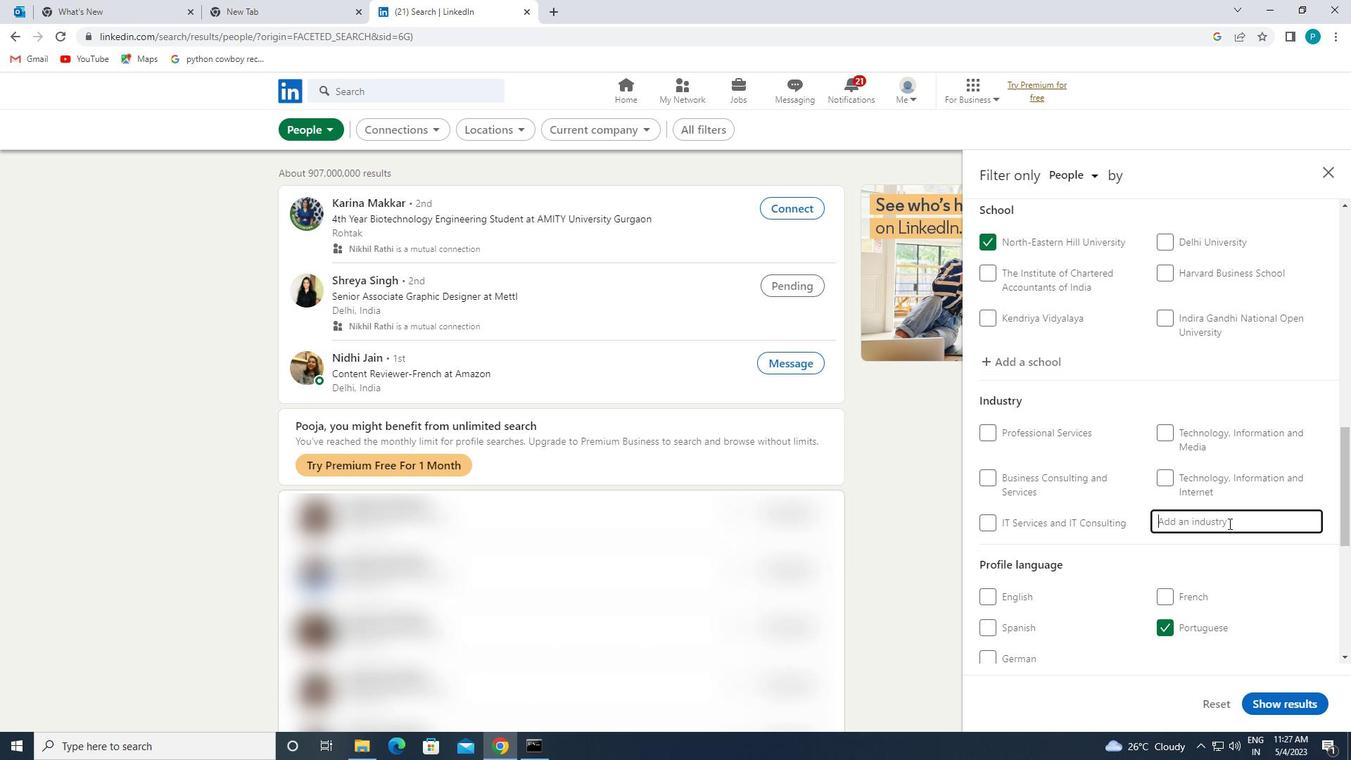 
Action: Key pressed <Key.caps_lock>O<Key.caps_lock>UBLIC
Screenshot: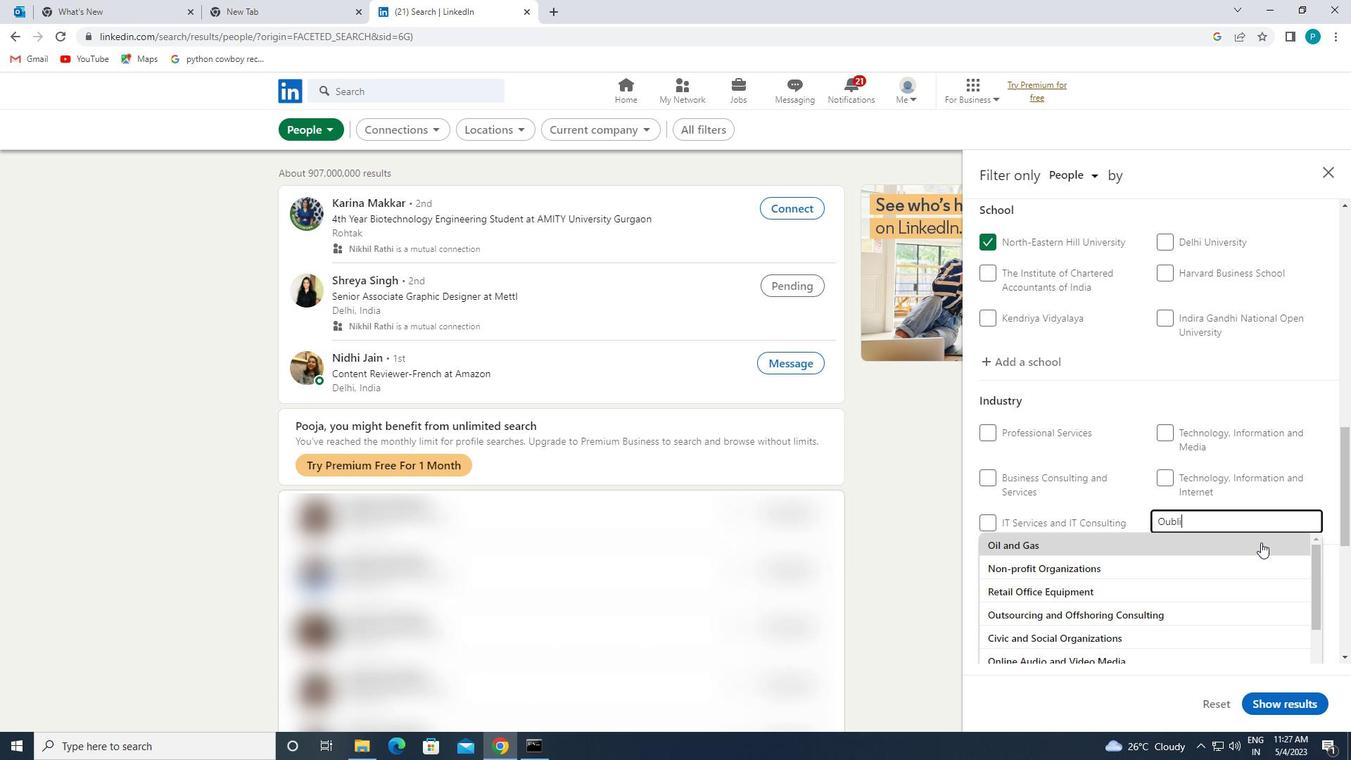 
Action: Mouse moved to (1289, 562)
Screenshot: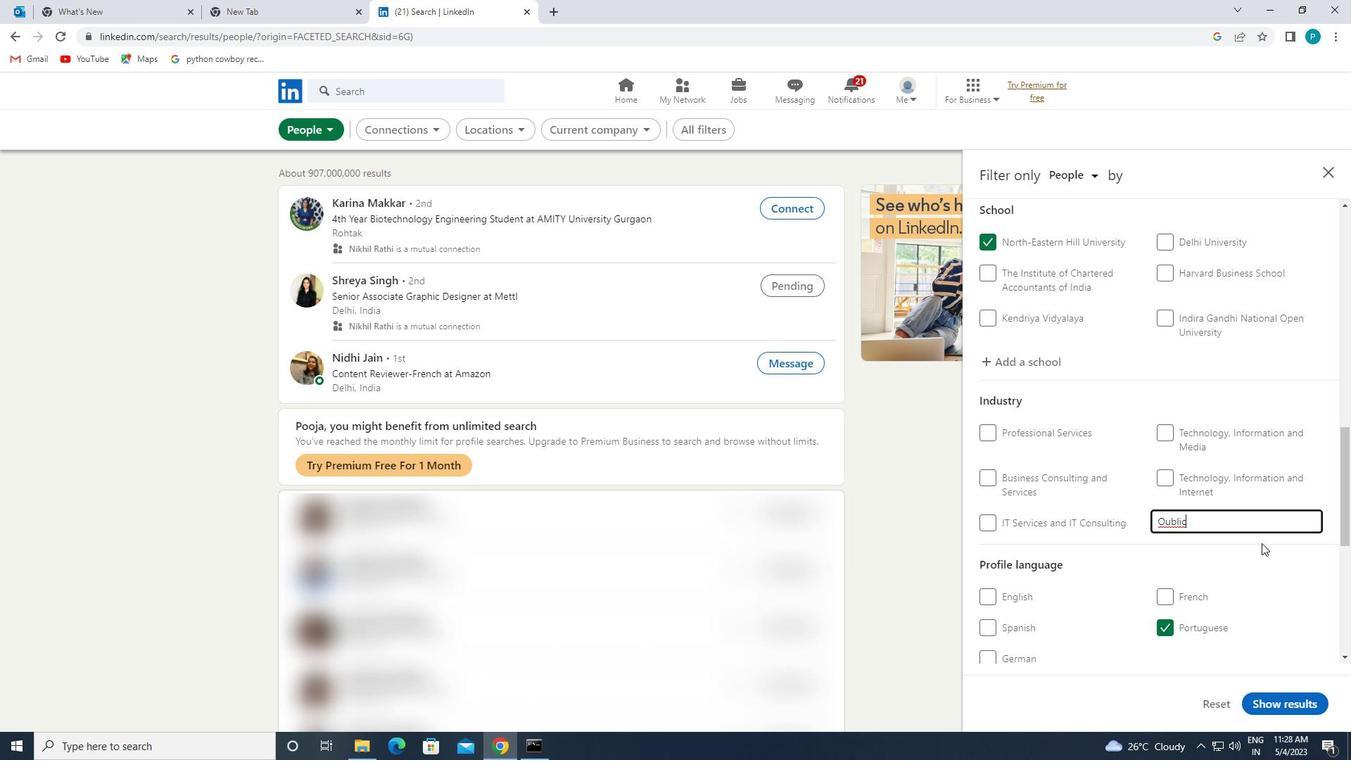 
Action: Key pressed <Key.backspace><Key.backspace><Key.backspace><Key.backspace><Key.backspace><Key.backspace><Key.backspace><Key.backspace><Key.caps_lock>P<Key.caps_lock>UBLIC
Screenshot: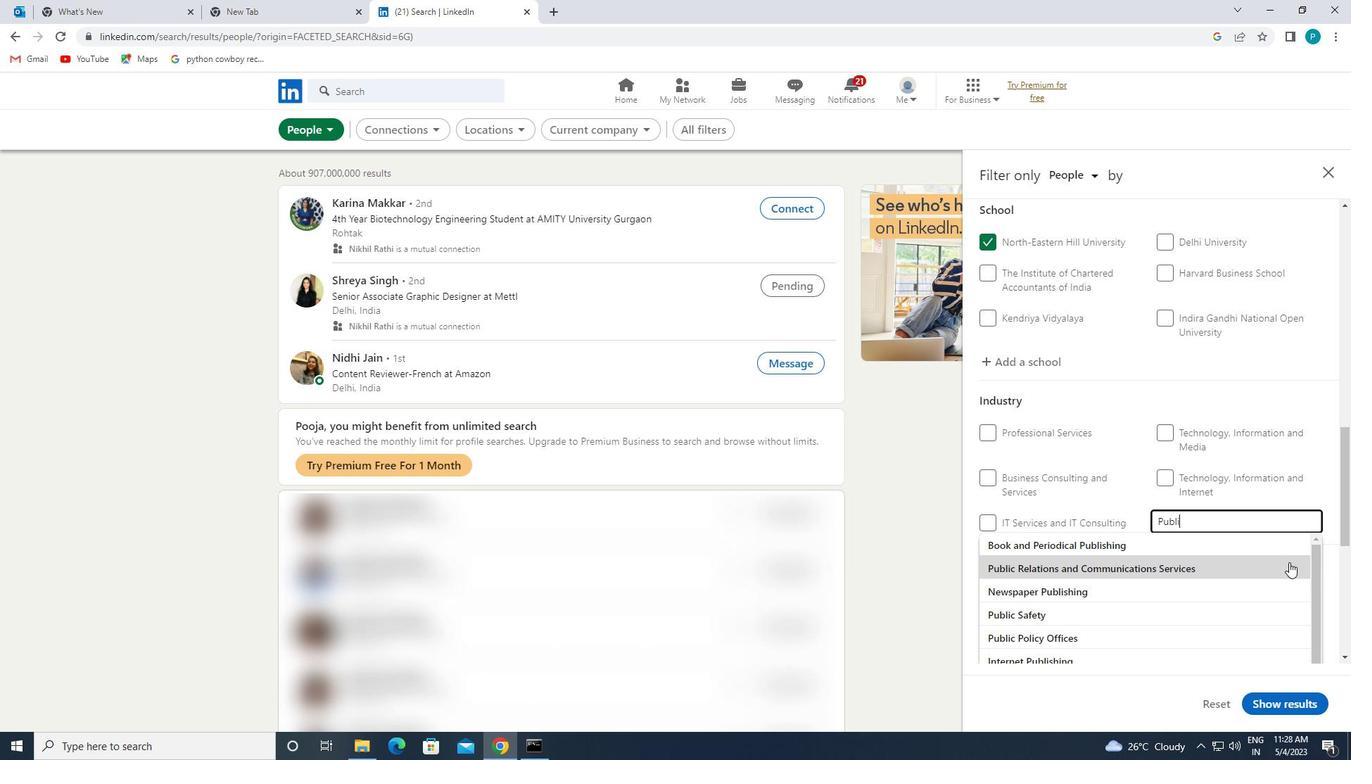 
Action: Mouse moved to (1189, 608)
Screenshot: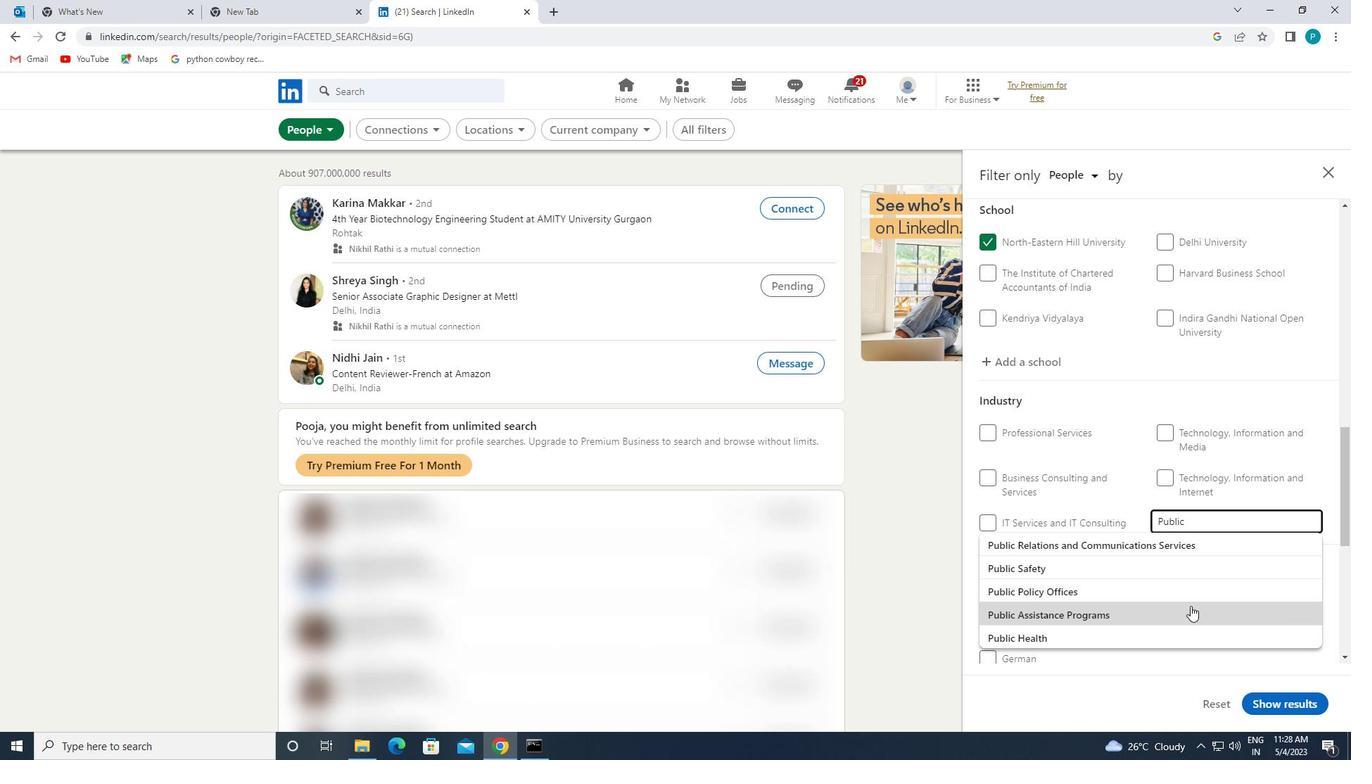 
Action: Mouse pressed left at (1189, 608)
Screenshot: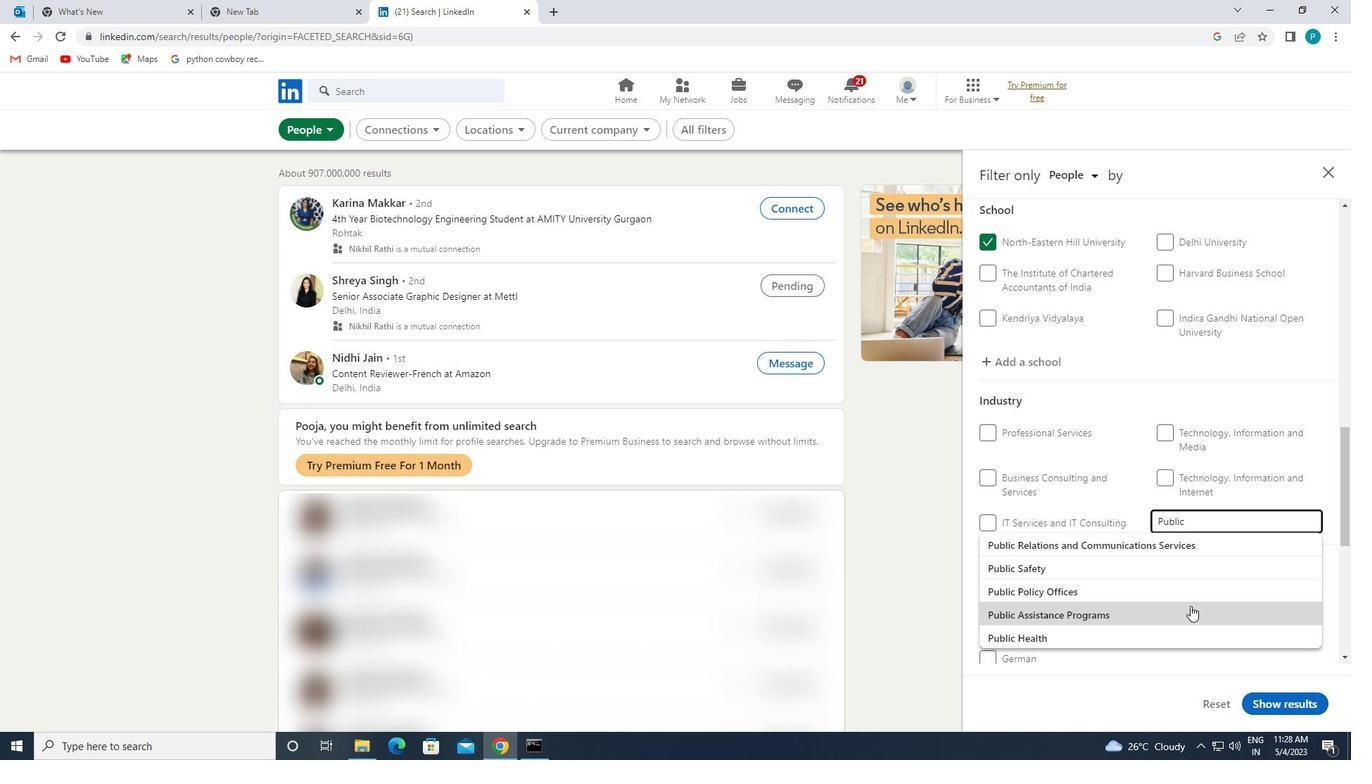 
Action: Mouse scrolled (1189, 607) with delta (0, 0)
Screenshot: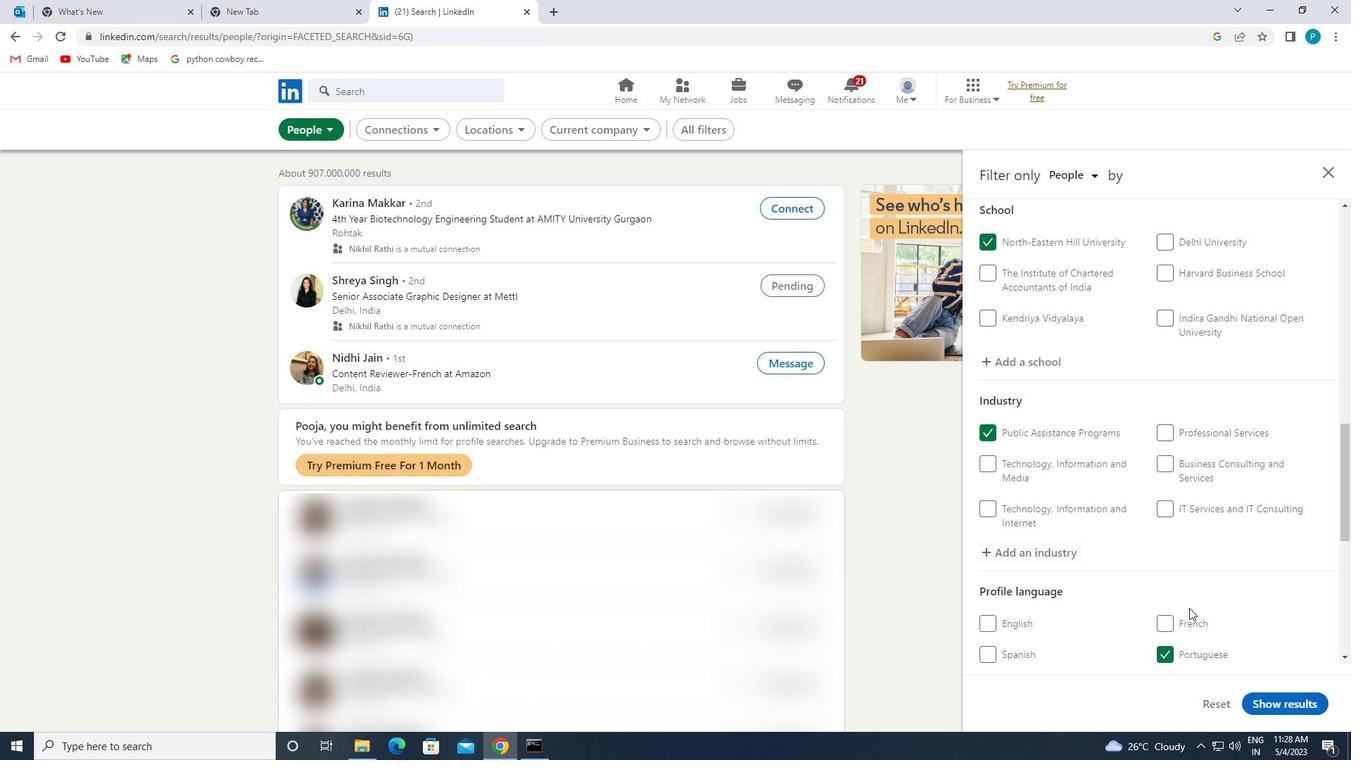 
Action: Mouse scrolled (1189, 607) with delta (0, 0)
Screenshot: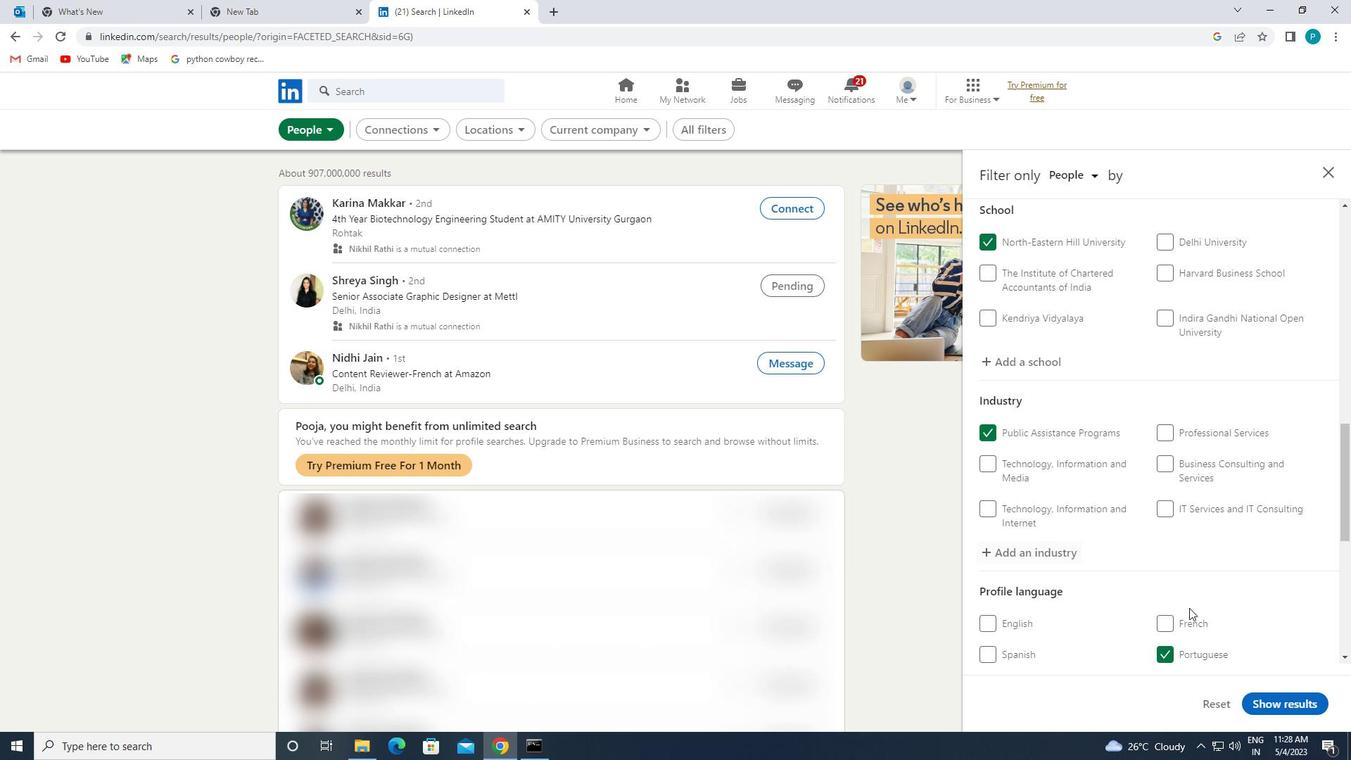 
Action: Mouse scrolled (1189, 607) with delta (0, 0)
Screenshot: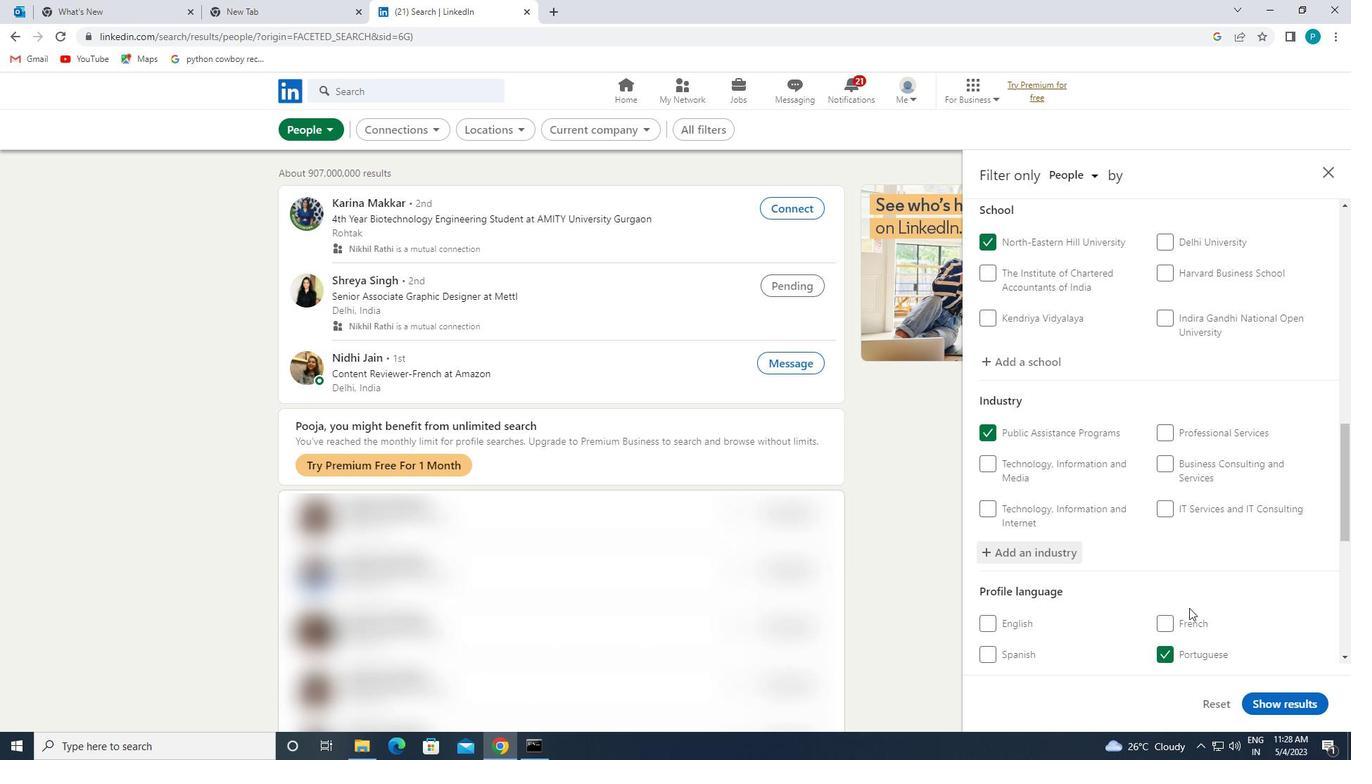 
Action: Mouse scrolled (1189, 607) with delta (0, 0)
Screenshot: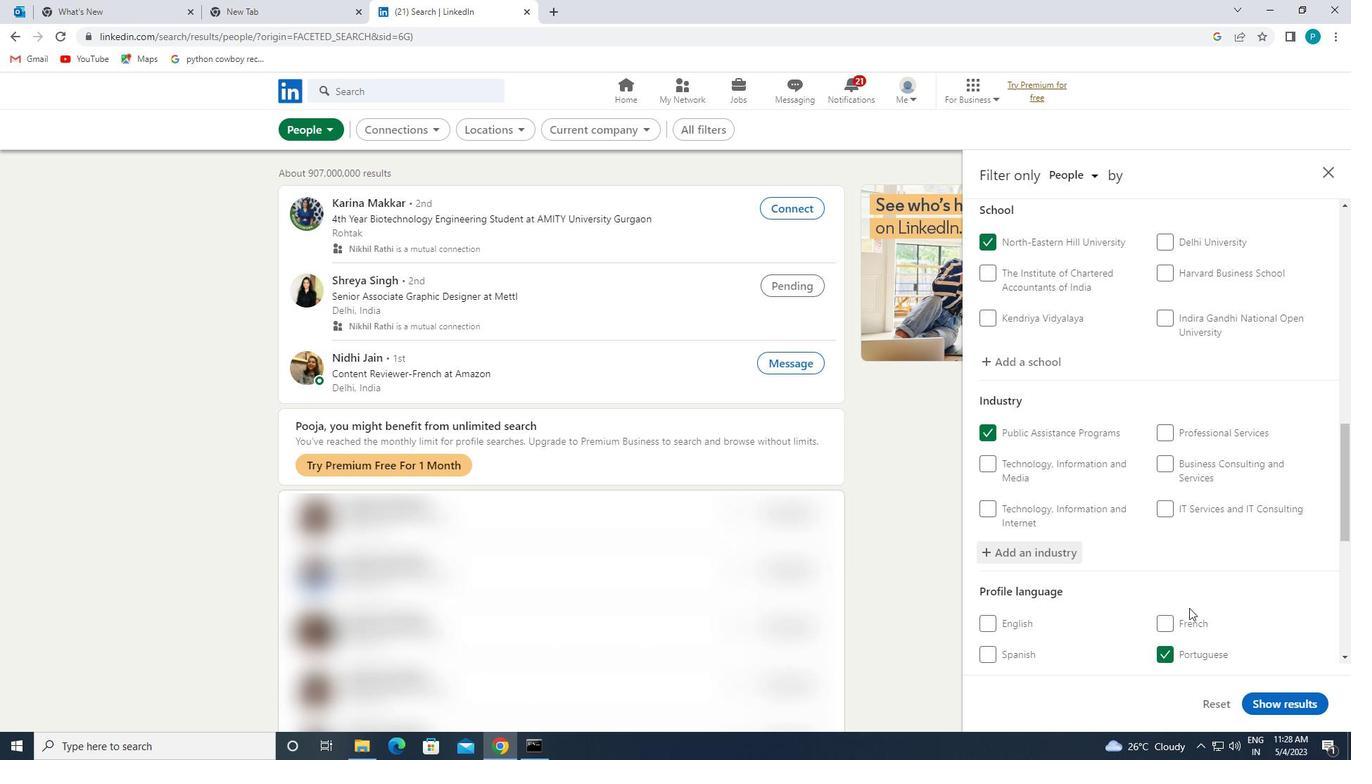 
Action: Mouse moved to (1184, 587)
Screenshot: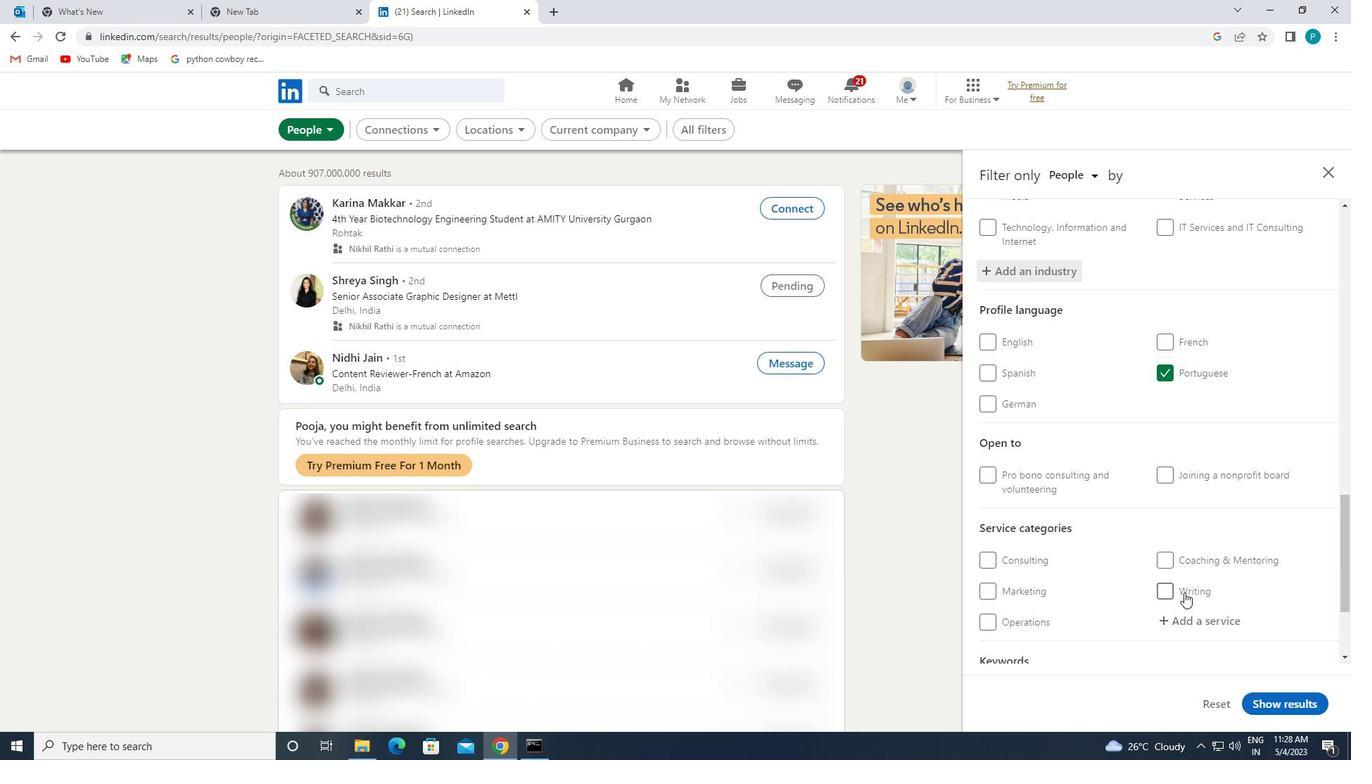 
Action: Mouse scrolled (1184, 587) with delta (0, 0)
Screenshot: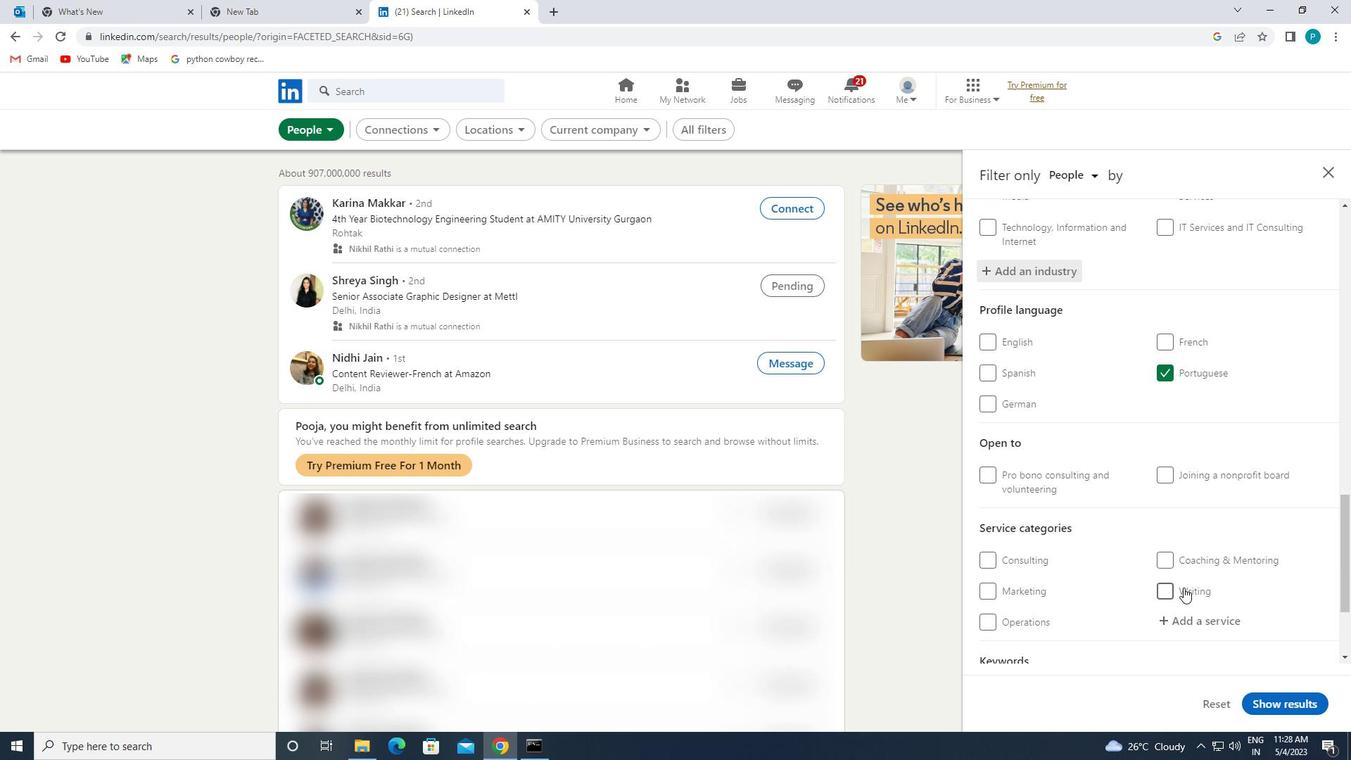 
Action: Mouse moved to (1183, 544)
Screenshot: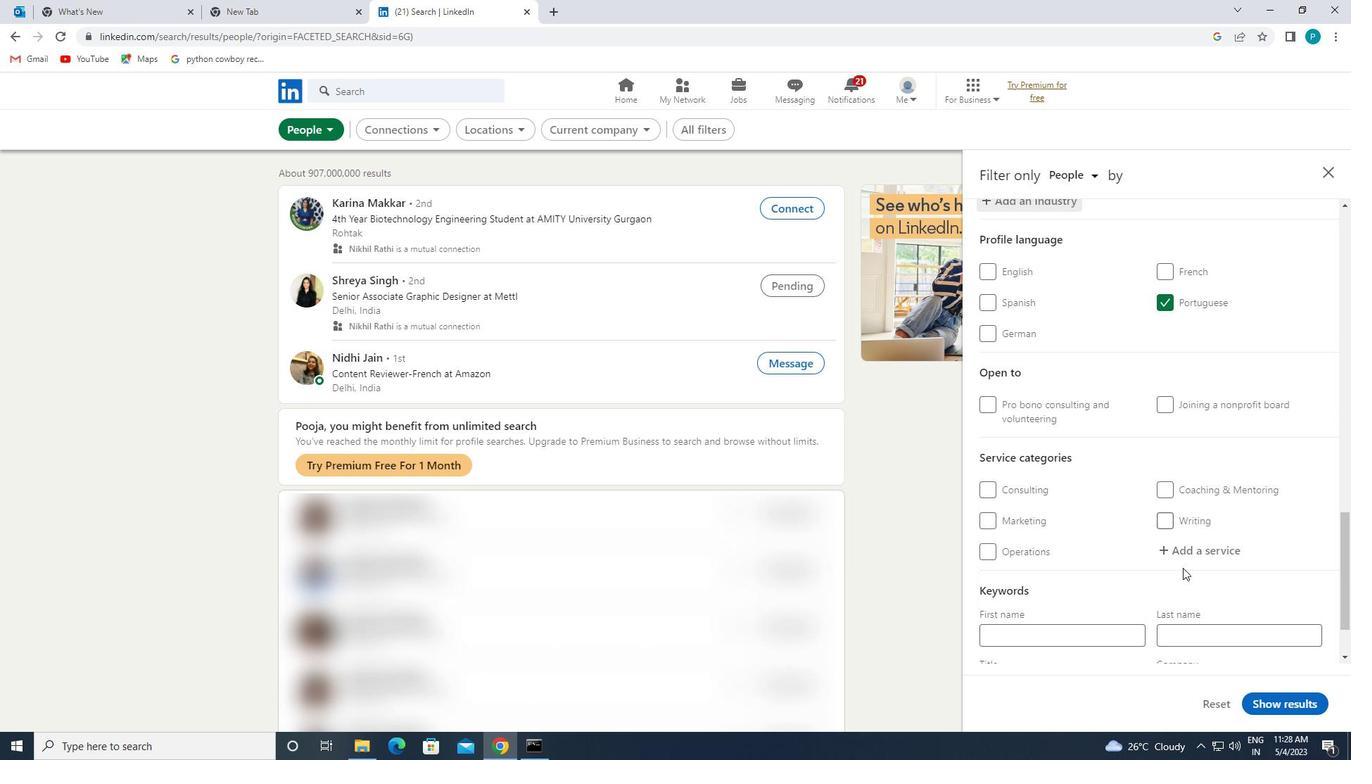 
Action: Mouse pressed left at (1183, 544)
Screenshot: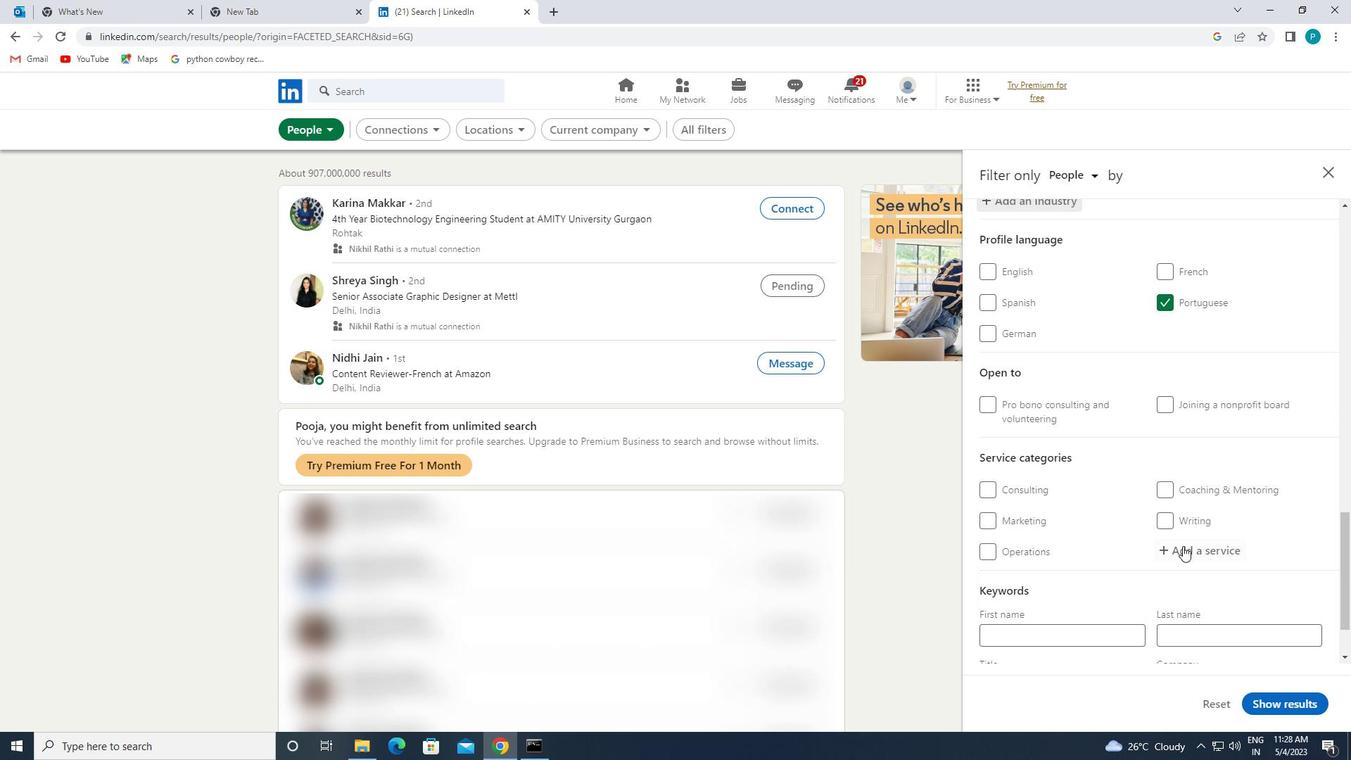 
Action: Mouse moved to (1208, 561)
Screenshot: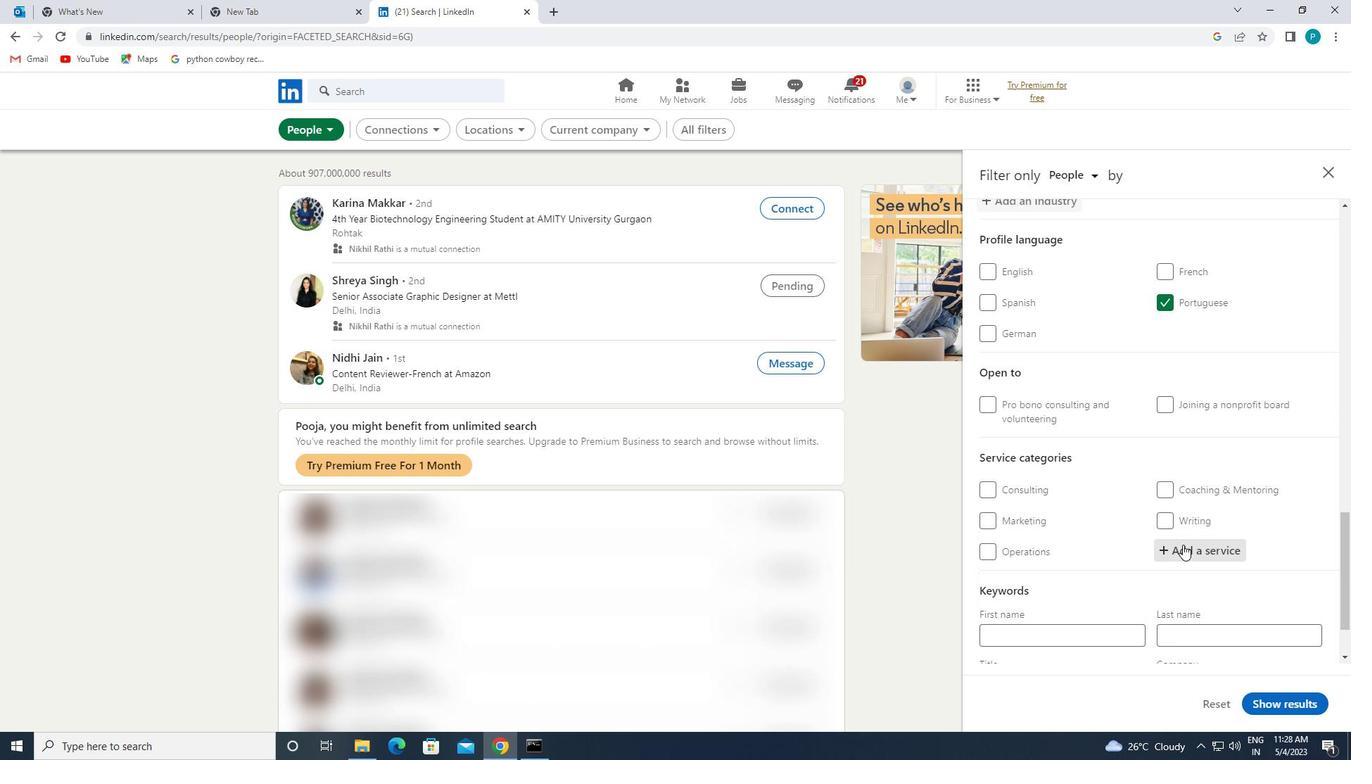 
Action: Key pressed <Key.caps_lock>E<Key.caps_lock>MAIL
Screenshot: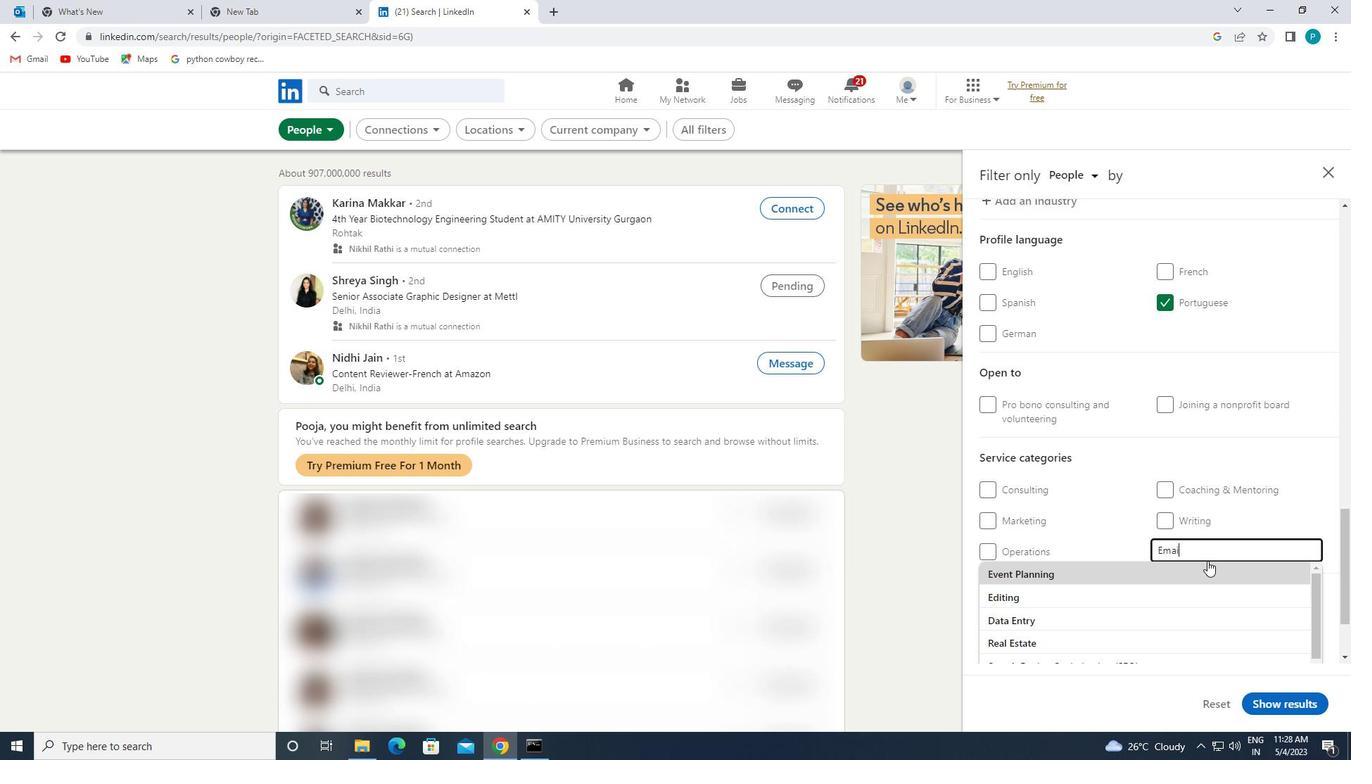 
Action: Mouse pressed left at (1208, 561)
Screenshot: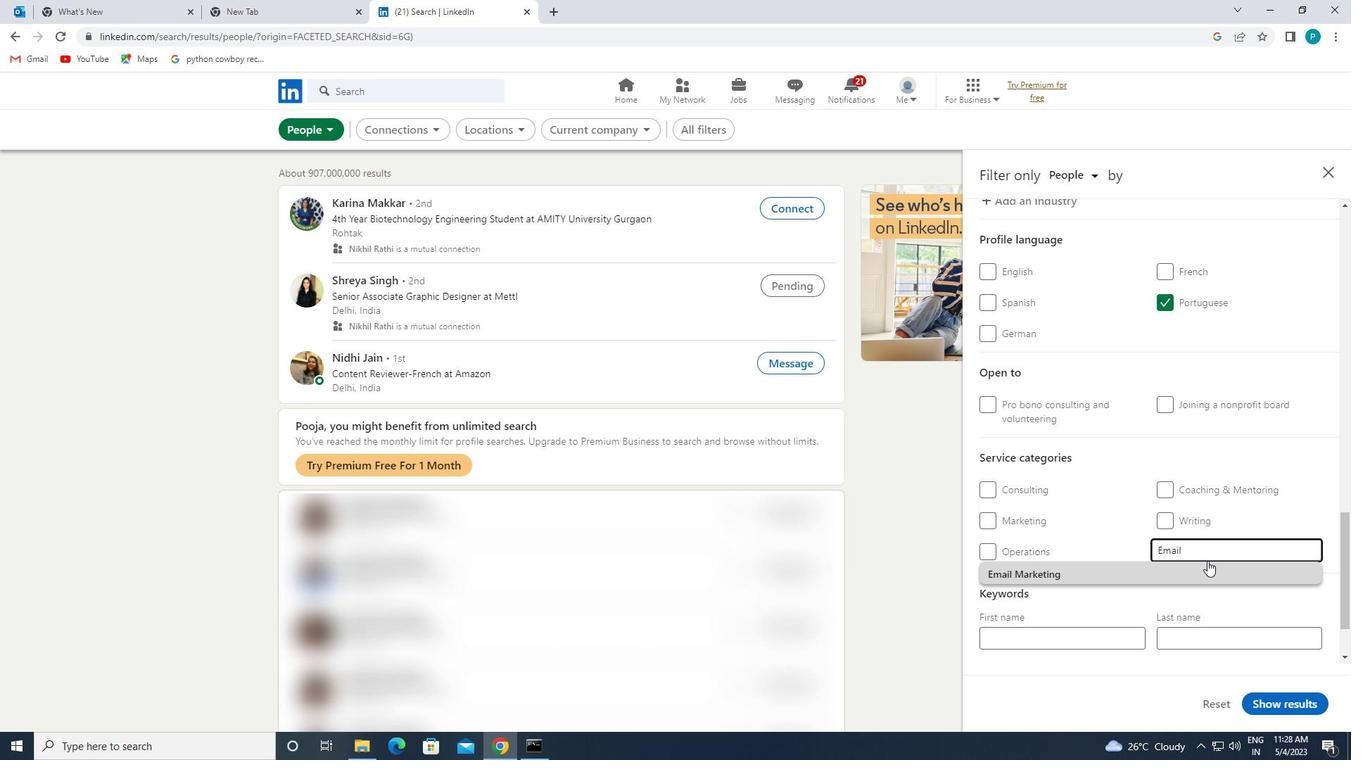
Action: Mouse moved to (1206, 559)
Screenshot: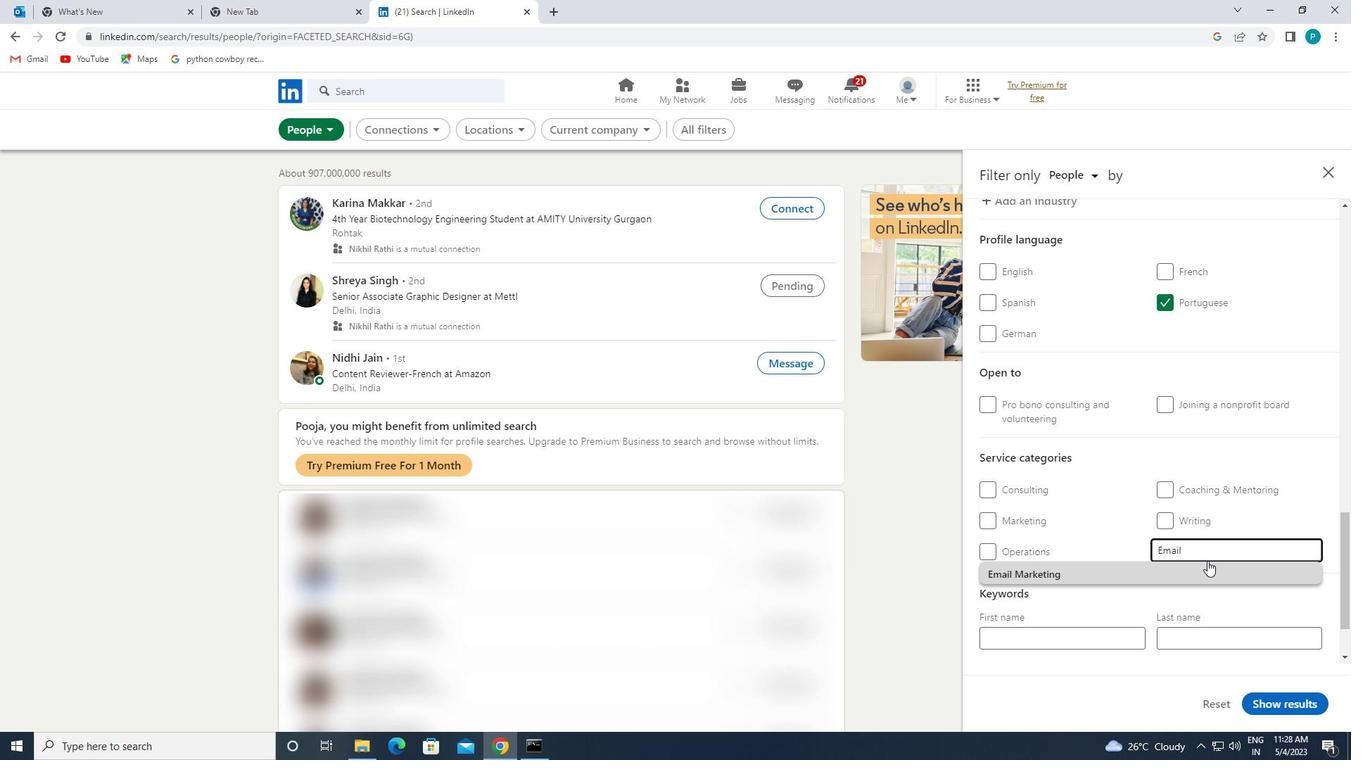 
Action: Mouse scrolled (1206, 559) with delta (0, 0)
Screenshot: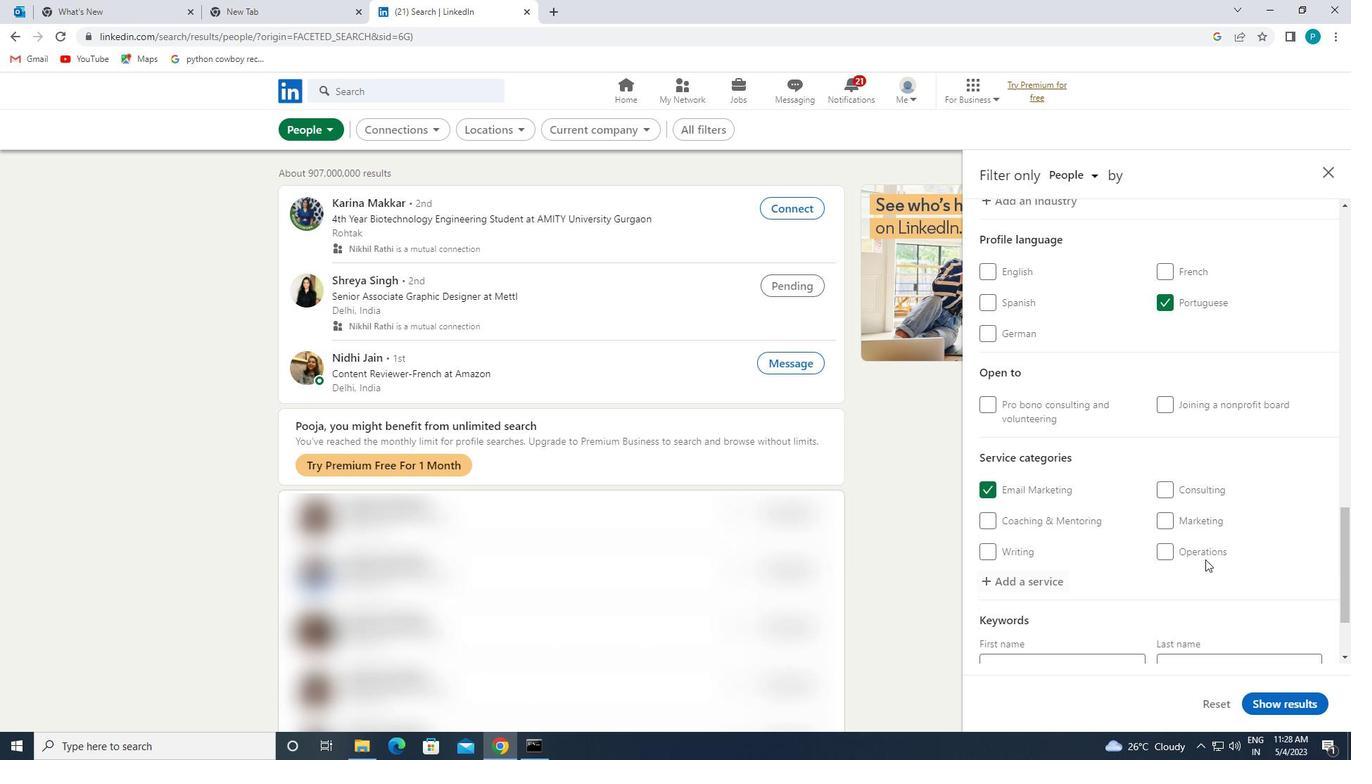 
Action: Mouse scrolled (1206, 559) with delta (0, 0)
Screenshot: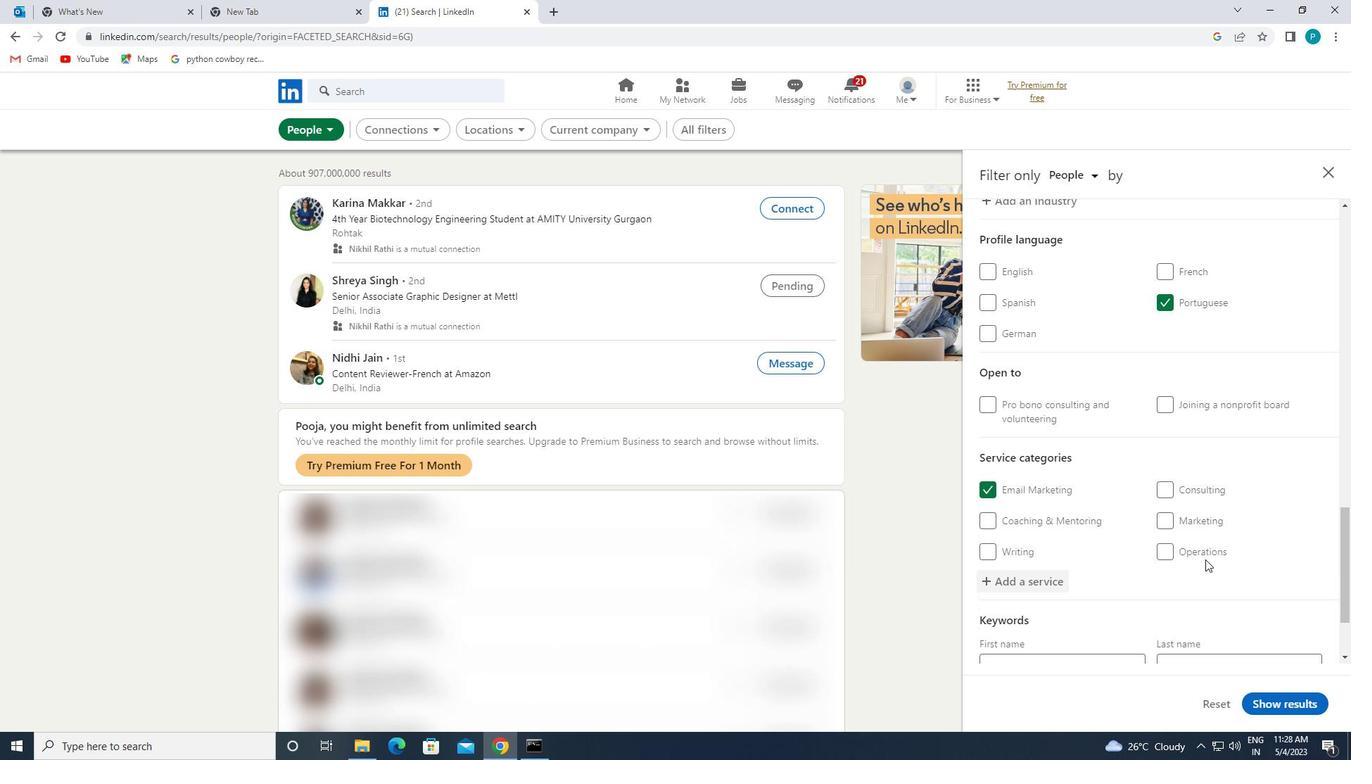
Action: Mouse scrolled (1206, 559) with delta (0, 0)
Screenshot: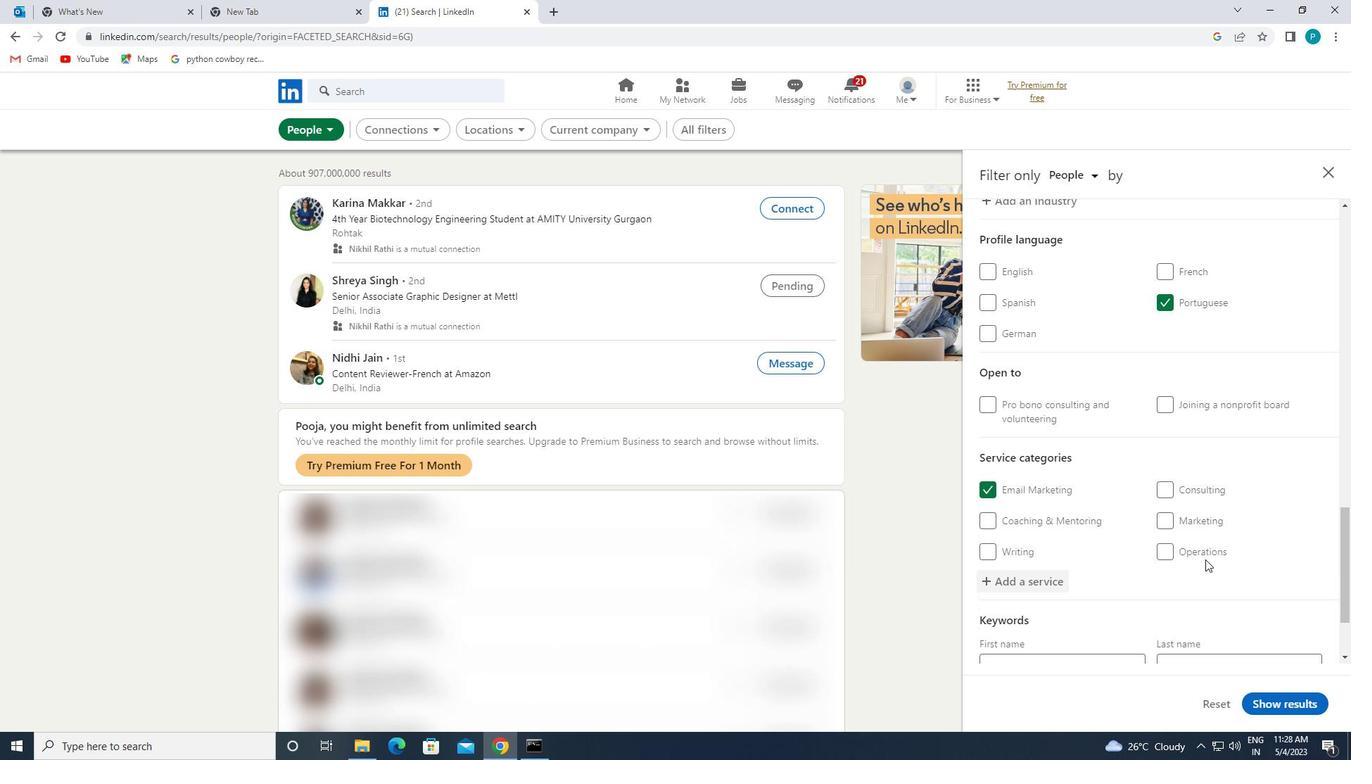 
Action: Mouse scrolled (1206, 559) with delta (0, 0)
Screenshot: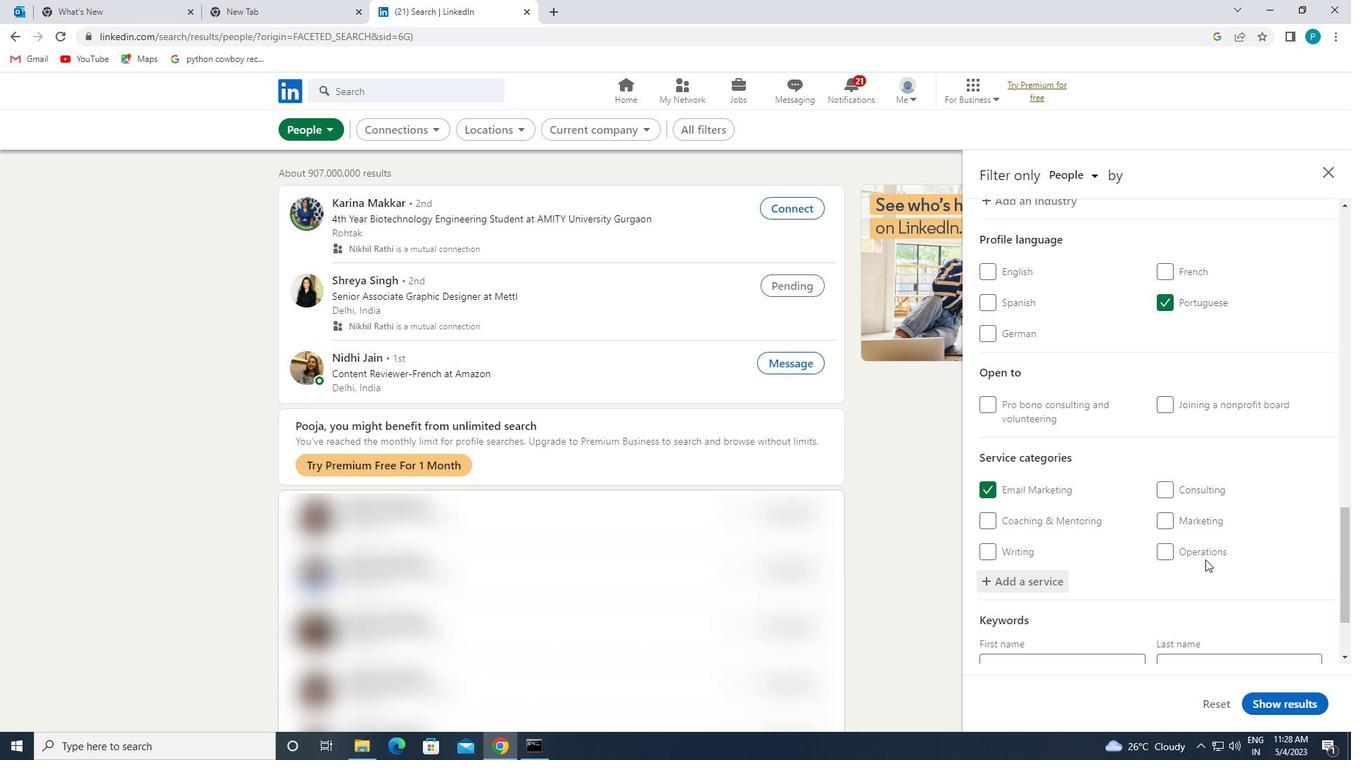 
Action: Mouse moved to (1081, 596)
Screenshot: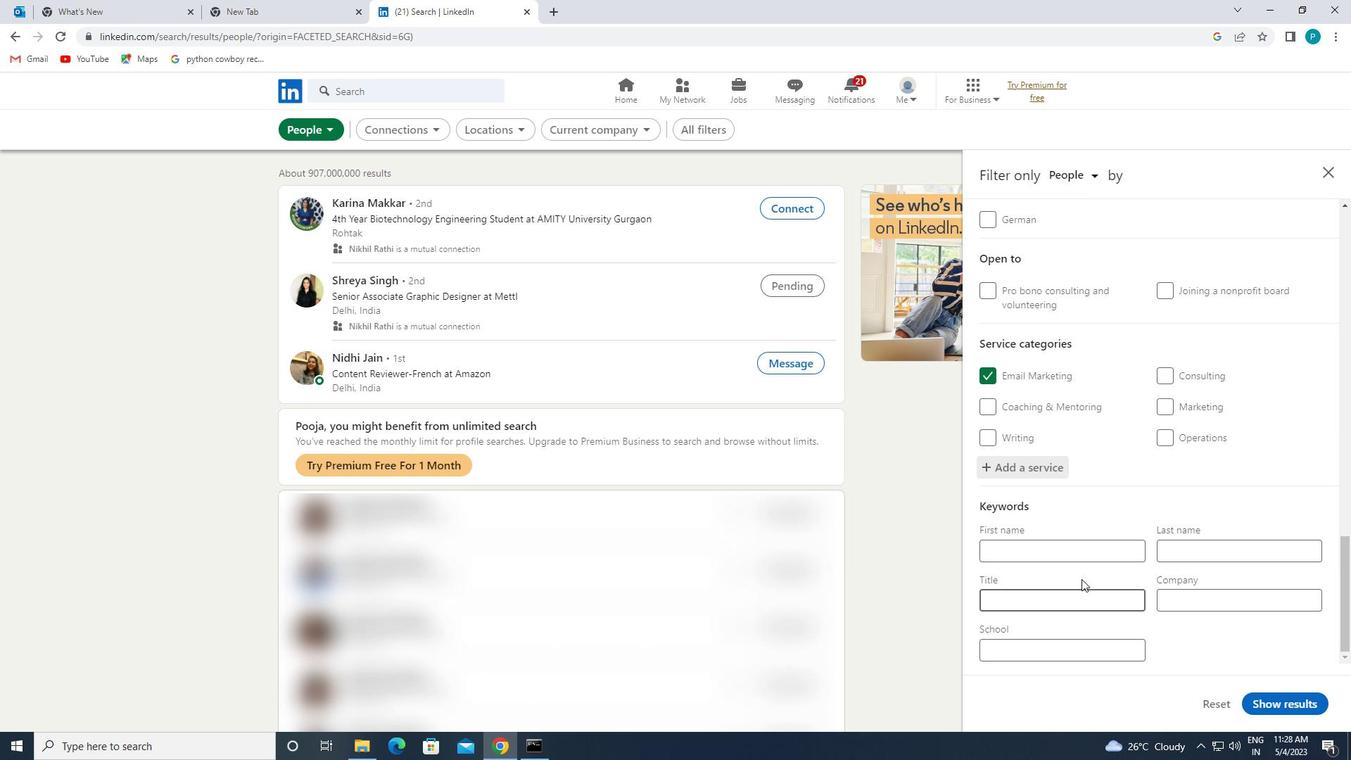 
Action: Mouse pressed left at (1081, 596)
Screenshot: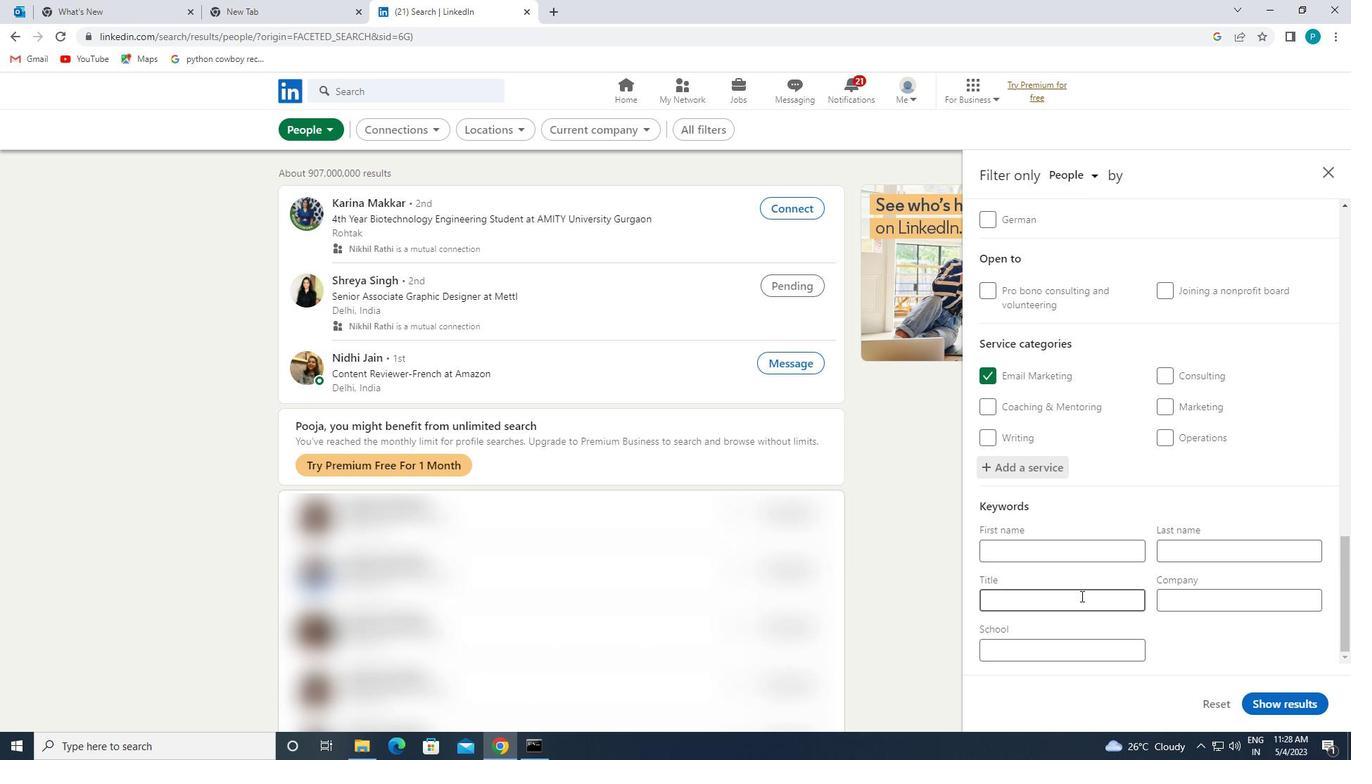 
Action: Mouse moved to (1084, 599)
Screenshot: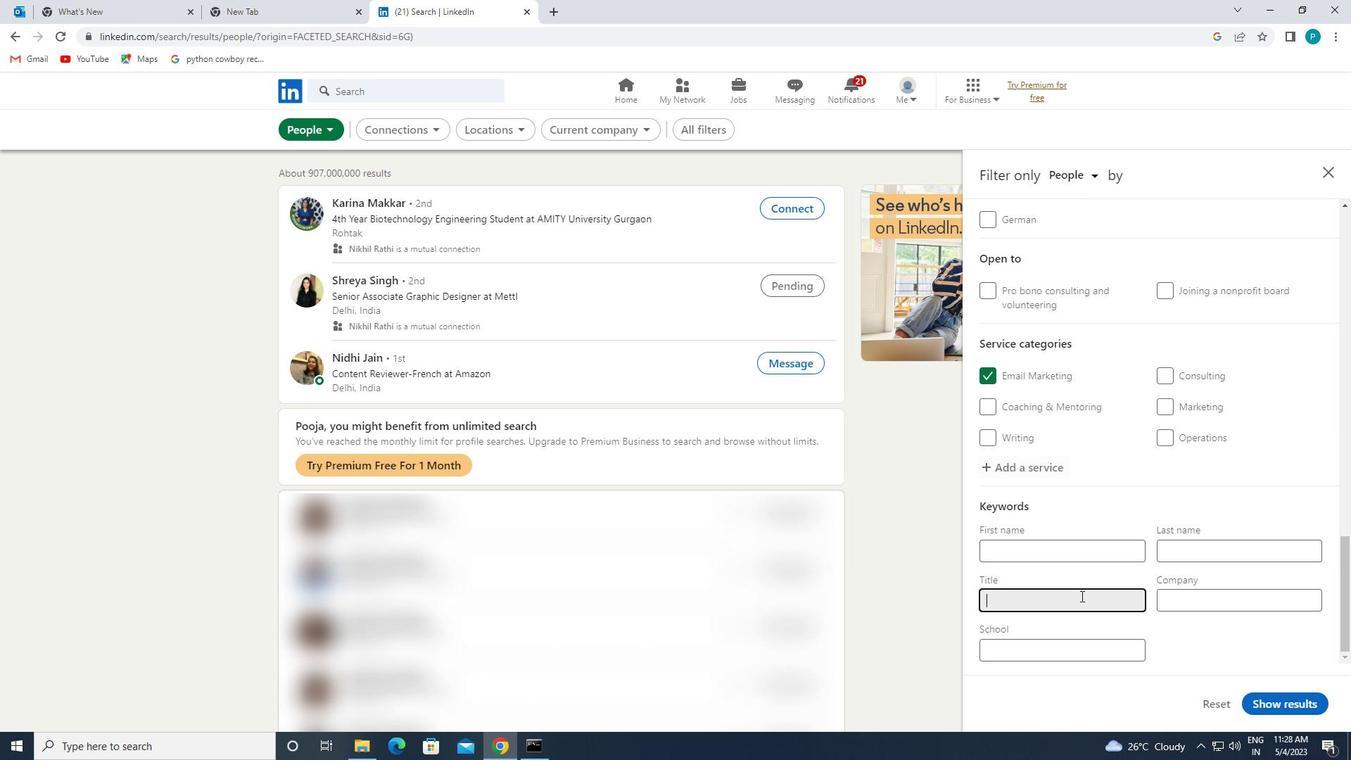 
Action: Key pressed <Key.caps_lock>G<Key.caps_lock>ROUP<Key.space><Key.caps_lock>S<Key.caps_lock>ALES
Screenshot: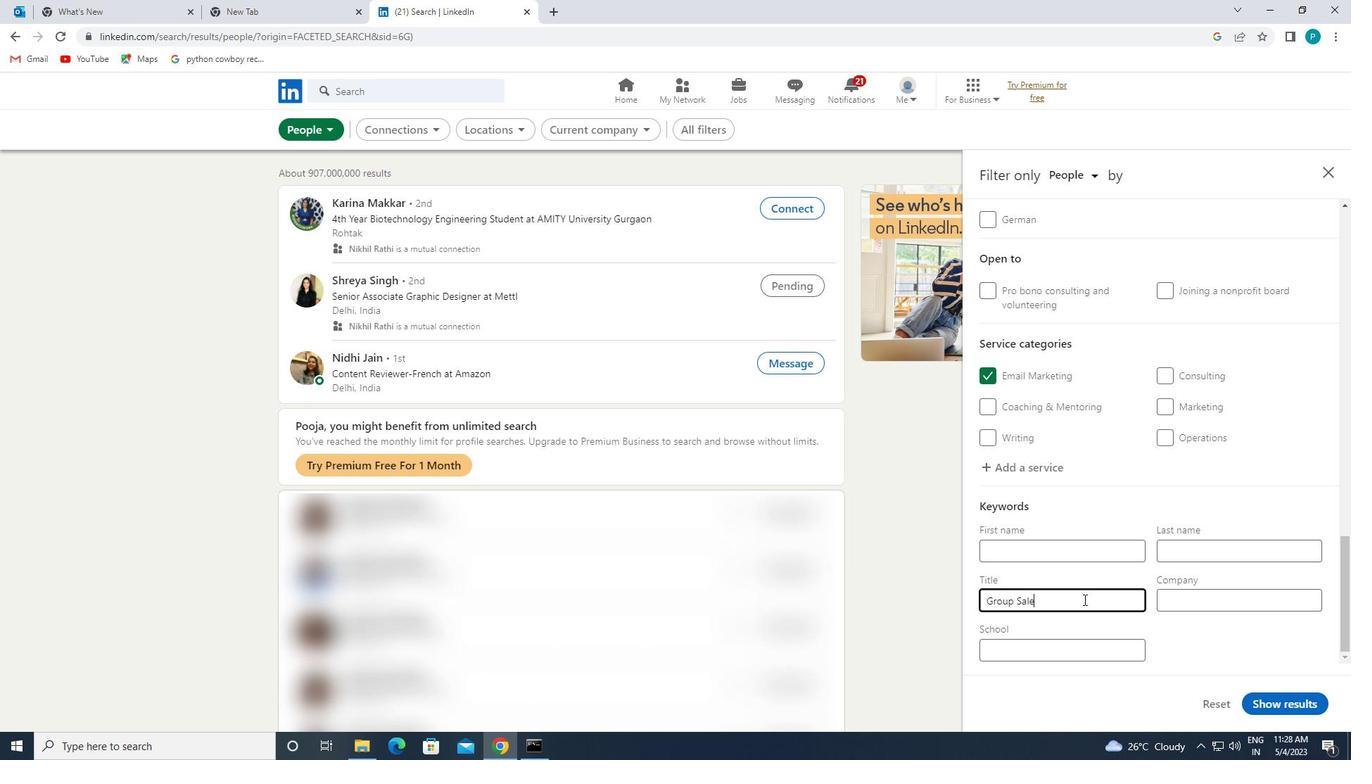 
Action: Mouse moved to (1264, 695)
Screenshot: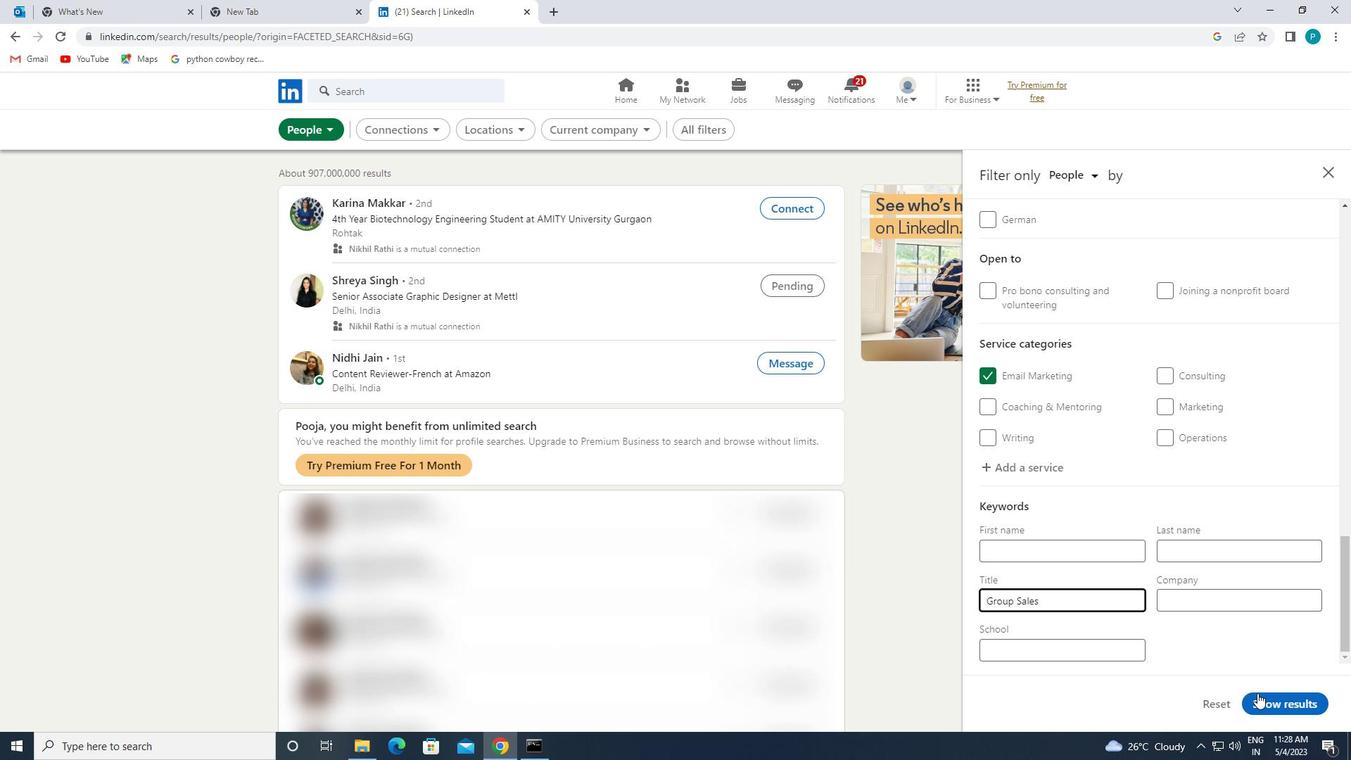 
Action: Mouse pressed left at (1264, 695)
Screenshot: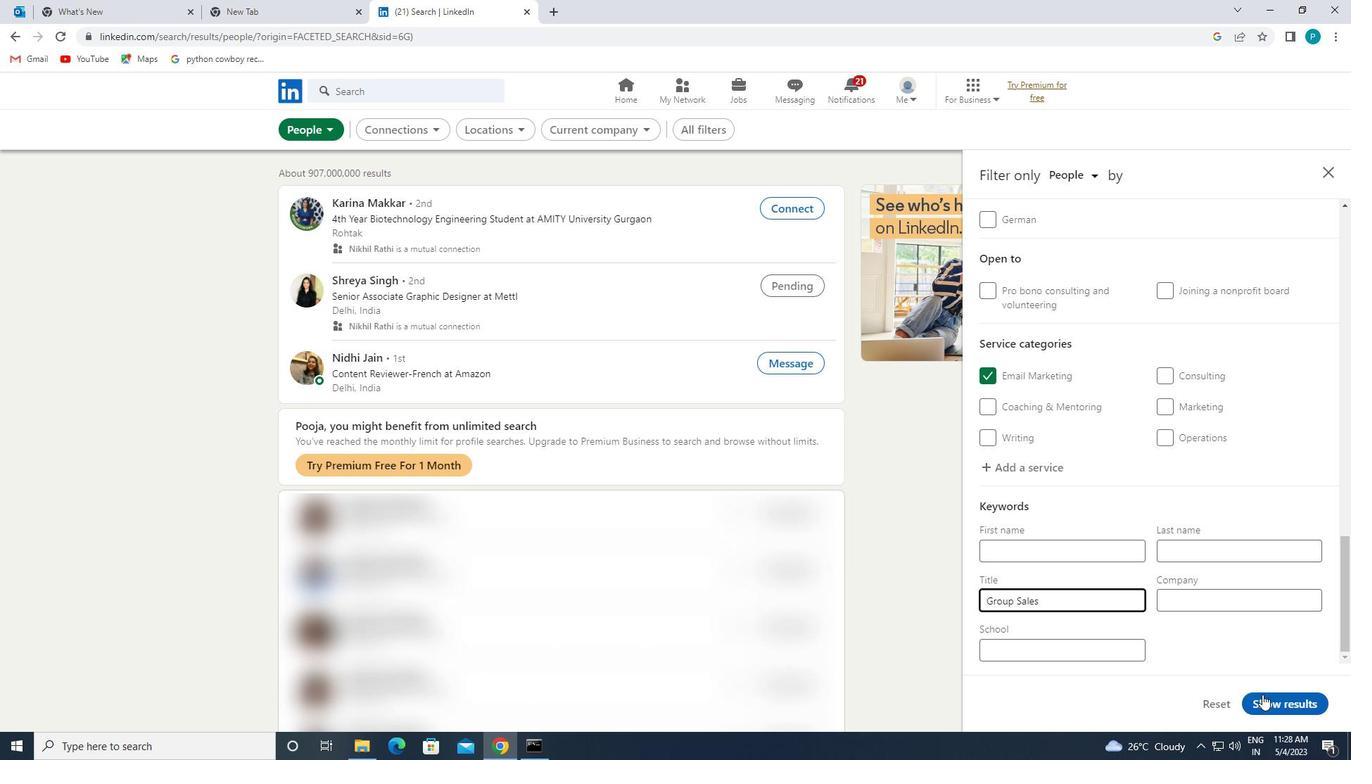 
